 Task: Search one way flight ticket for 2 adults, 2 children, 2 infants in seat in first from Sarasota: Sarasota-bradenton International Airport to Evansville: Evansville Regional Airport on 5-3-2023. Choice of flights is Frontier. Number of bags: 7 checked bags. Price is upto 110000. Outbound departure time preference is 22:30.
Action: Mouse moved to (360, 324)
Screenshot: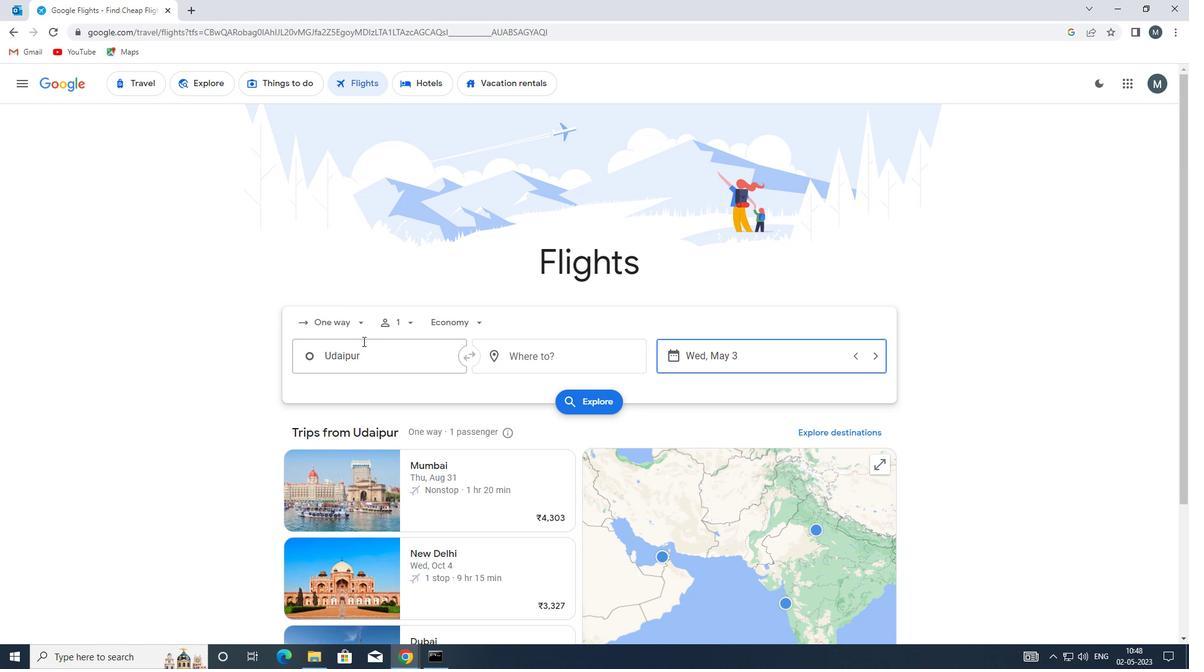 
Action: Mouse pressed left at (360, 324)
Screenshot: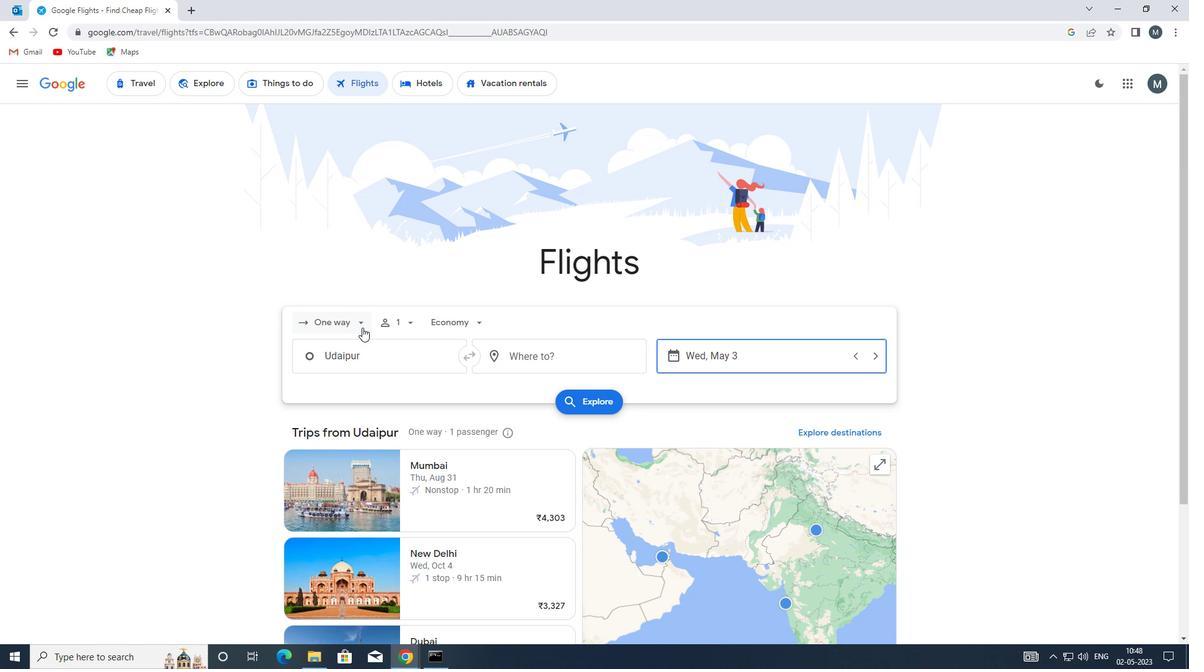 
Action: Mouse moved to (364, 377)
Screenshot: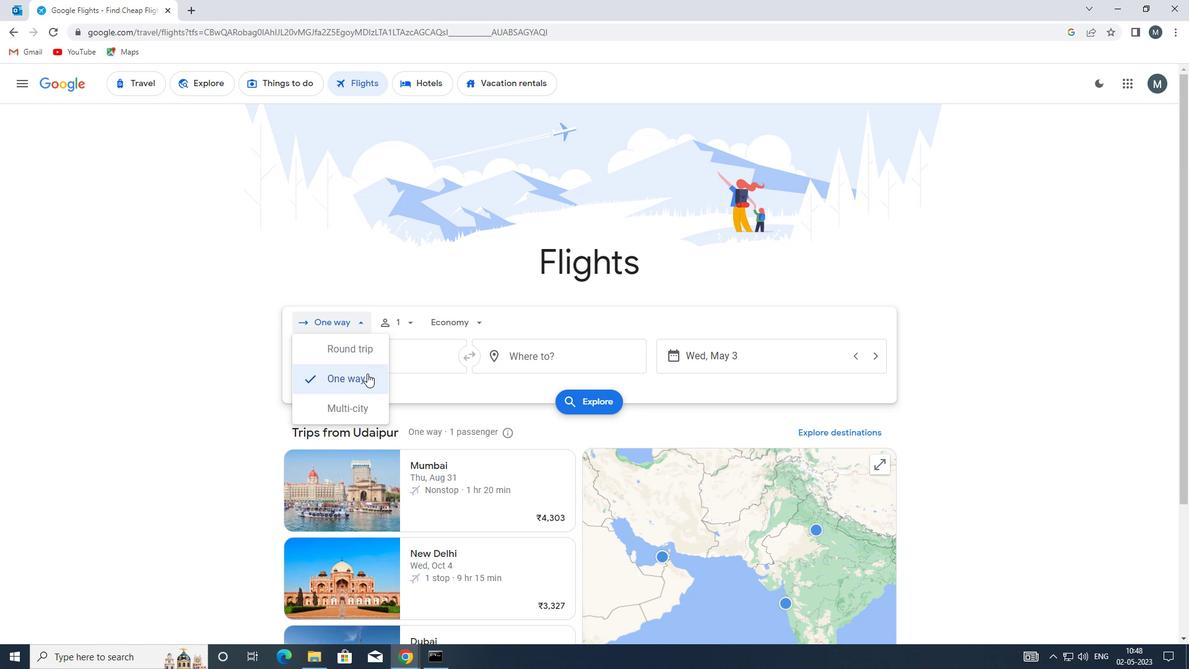 
Action: Mouse pressed left at (364, 377)
Screenshot: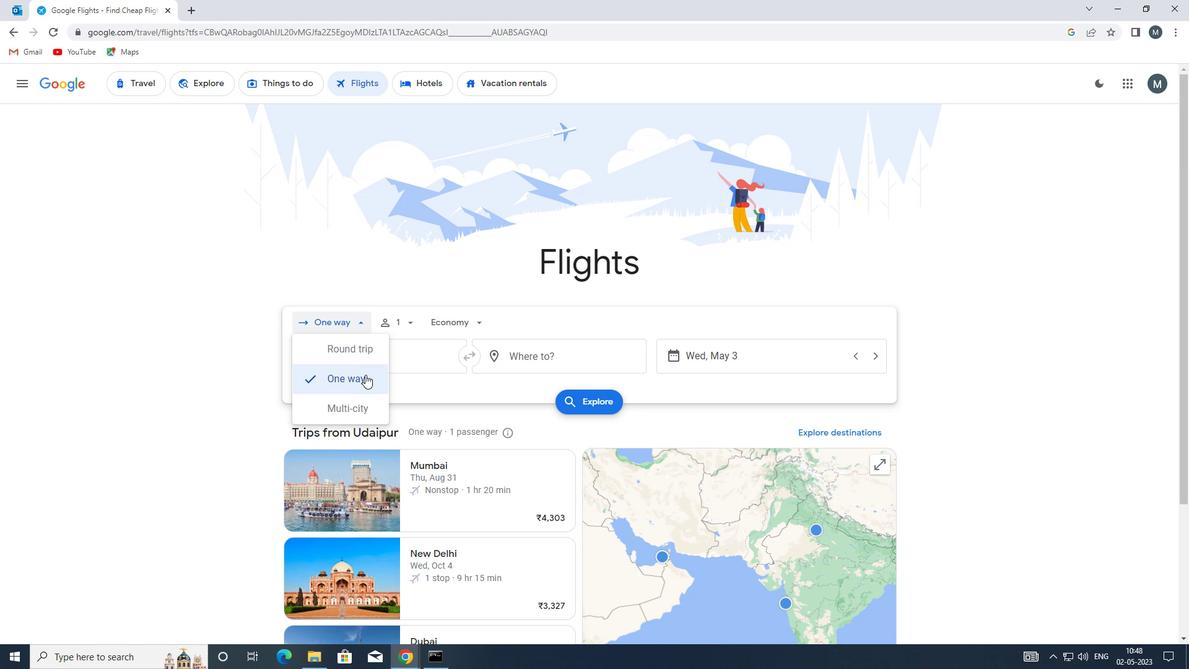 
Action: Mouse moved to (407, 325)
Screenshot: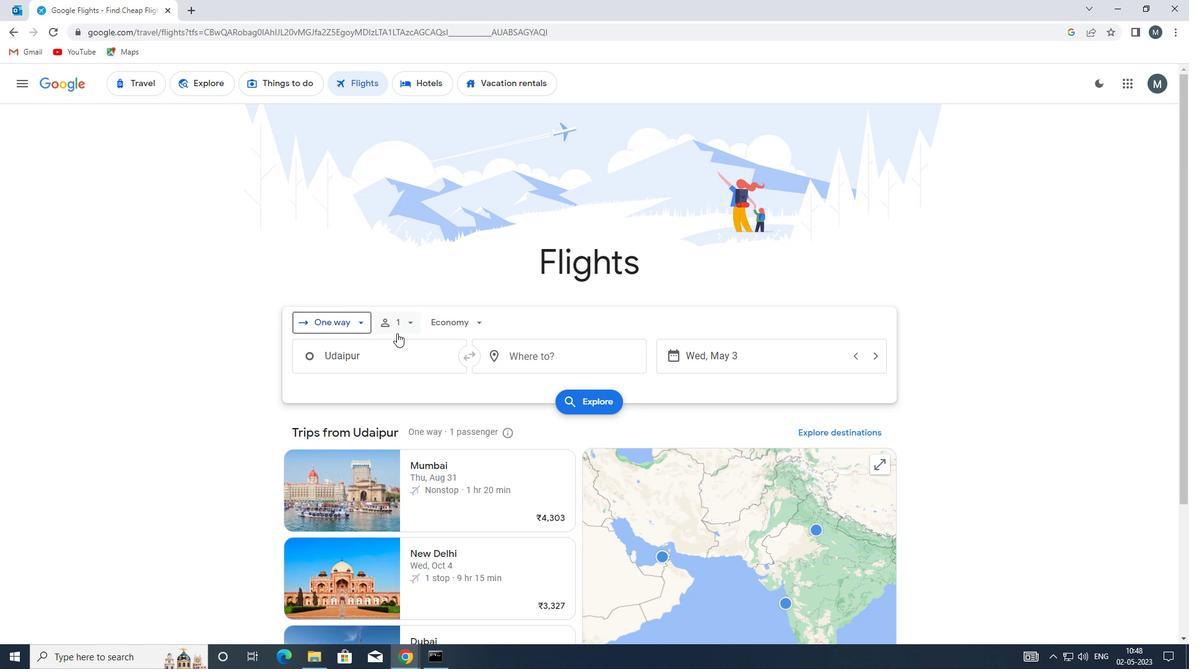 
Action: Mouse pressed left at (407, 325)
Screenshot: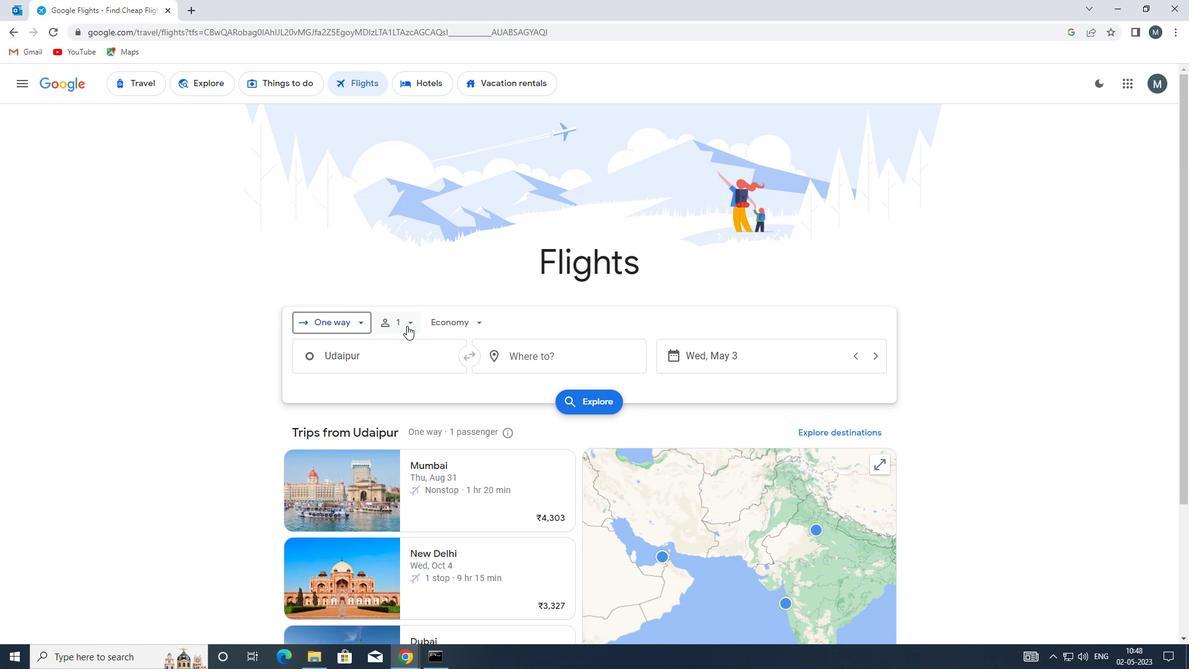 
Action: Mouse moved to (504, 352)
Screenshot: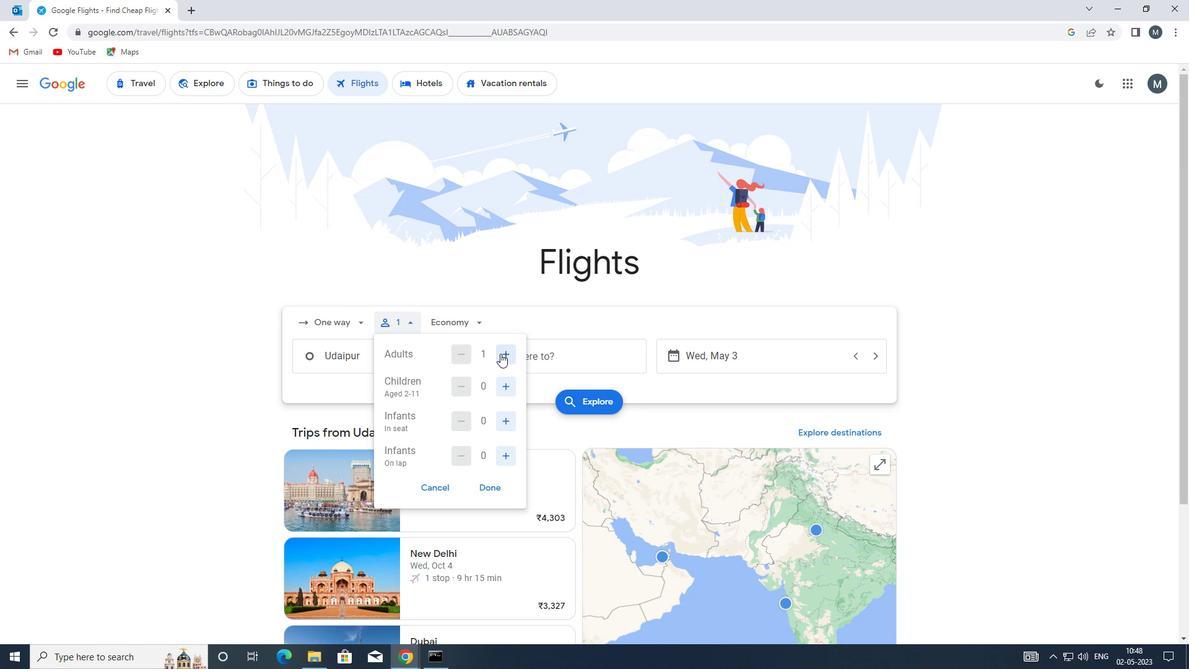 
Action: Mouse pressed left at (504, 352)
Screenshot: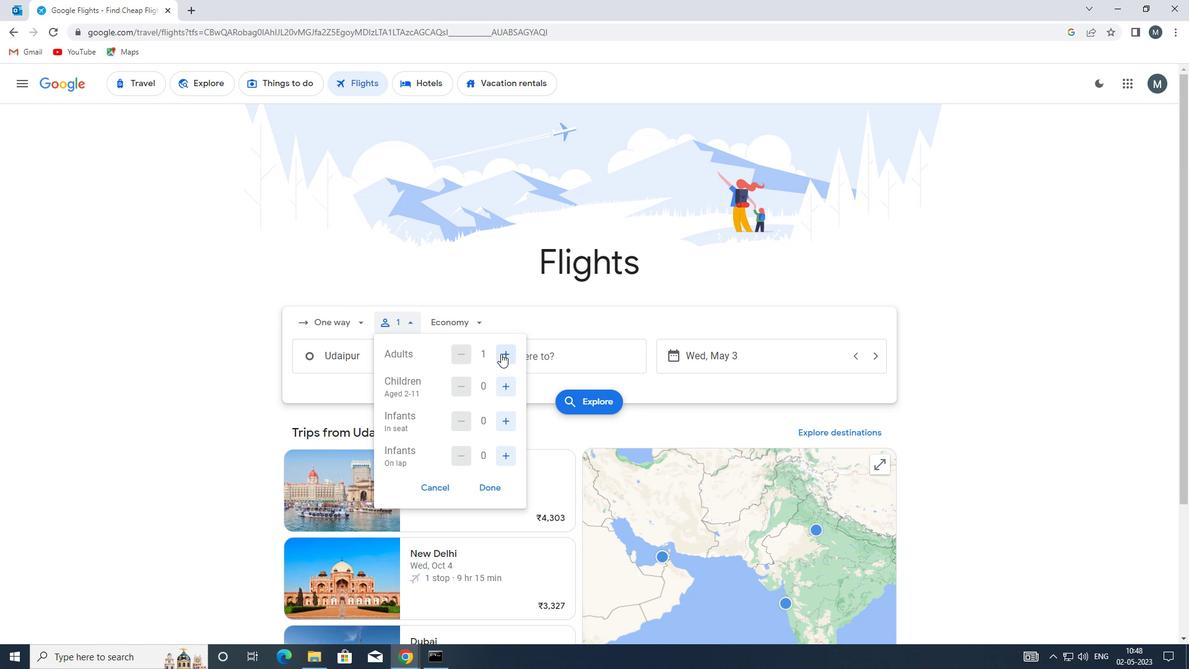 
Action: Mouse moved to (506, 385)
Screenshot: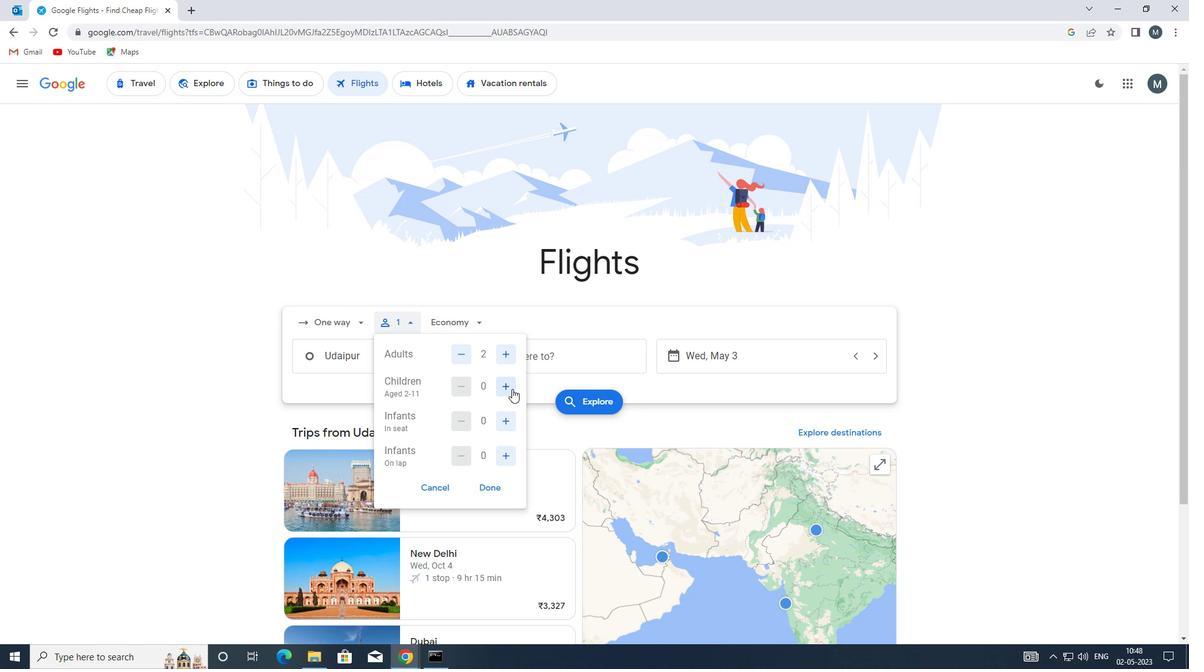 
Action: Mouse pressed left at (506, 385)
Screenshot: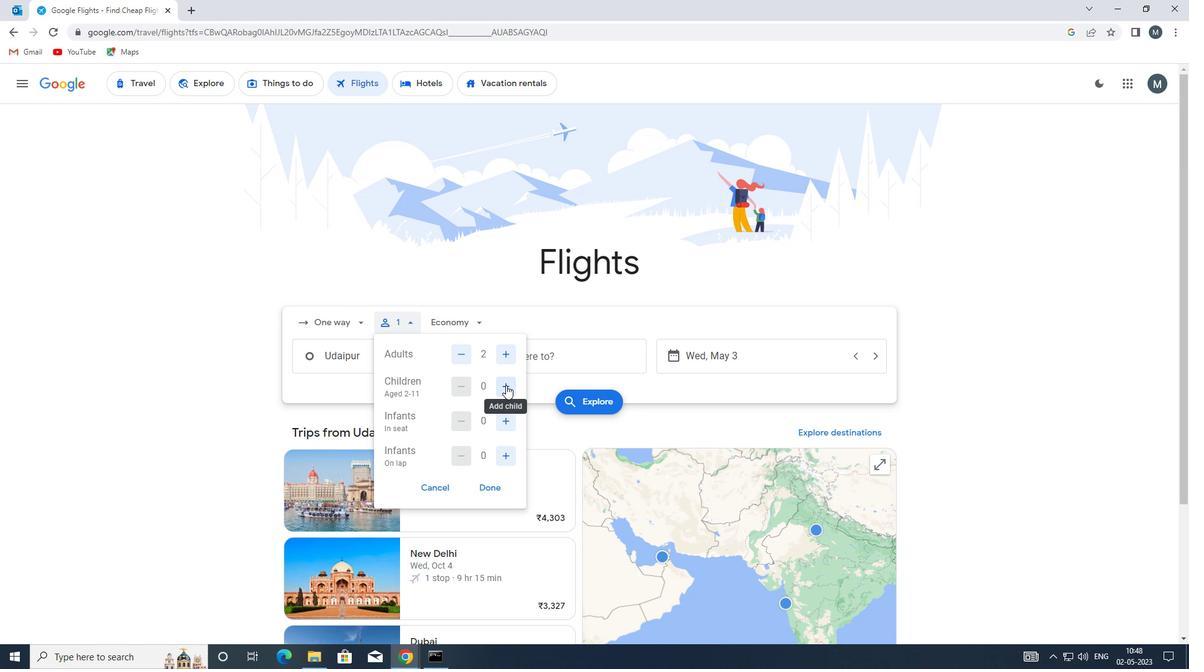 
Action: Mouse pressed left at (506, 385)
Screenshot: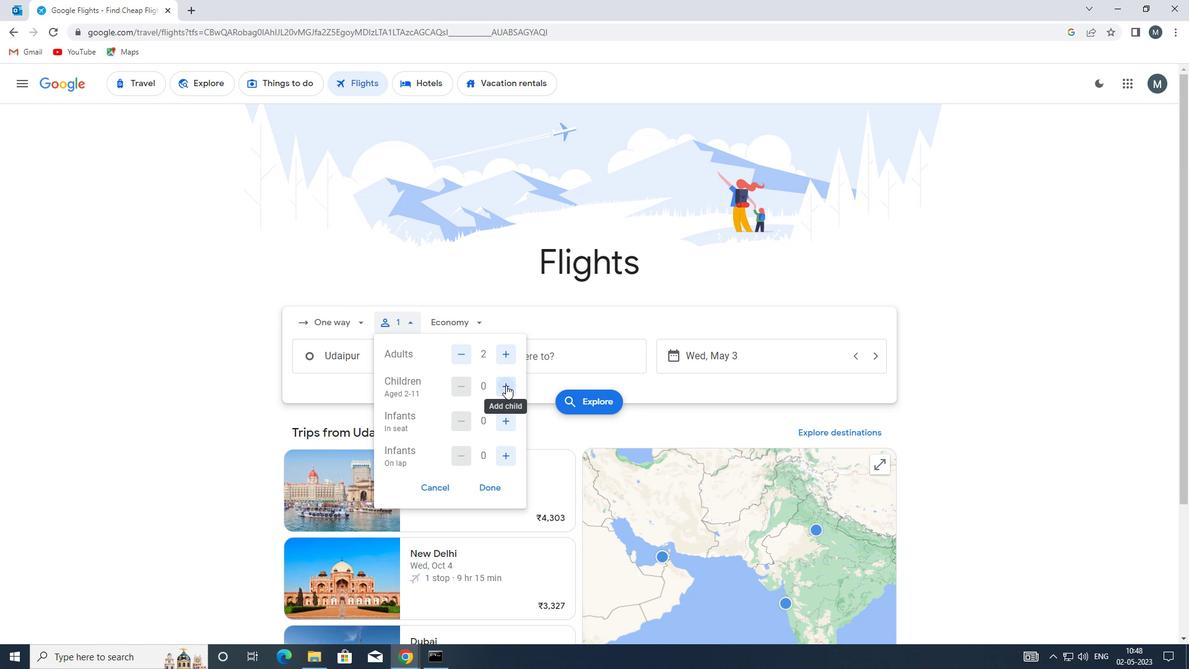 
Action: Mouse moved to (503, 418)
Screenshot: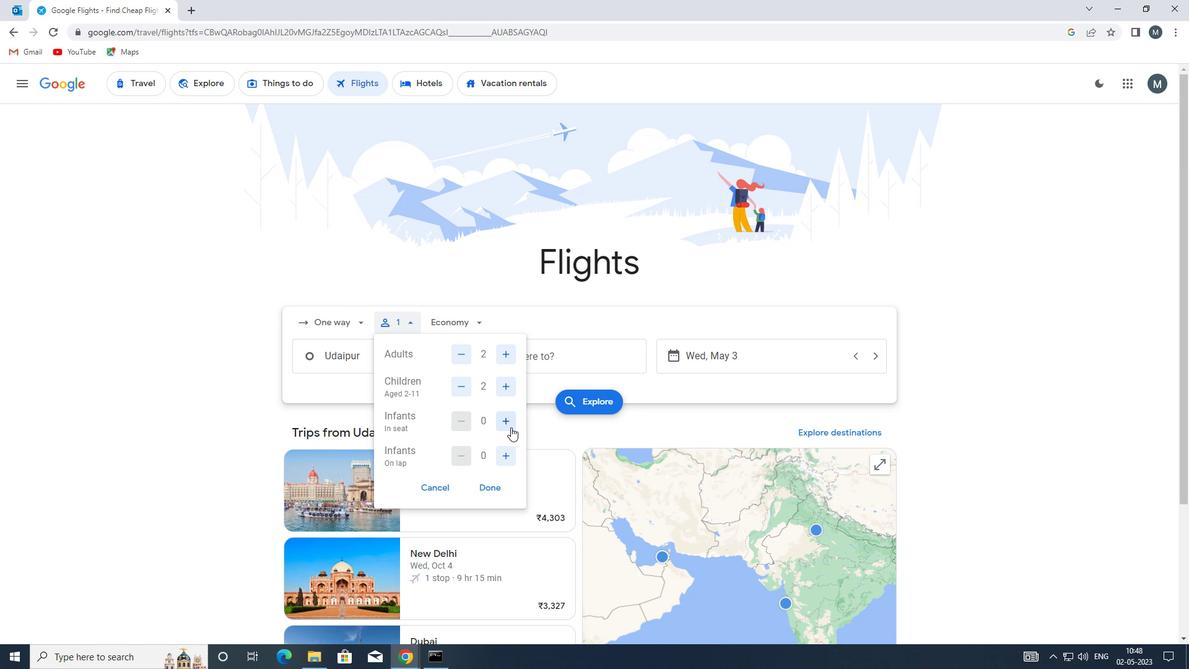 
Action: Mouse pressed left at (503, 418)
Screenshot: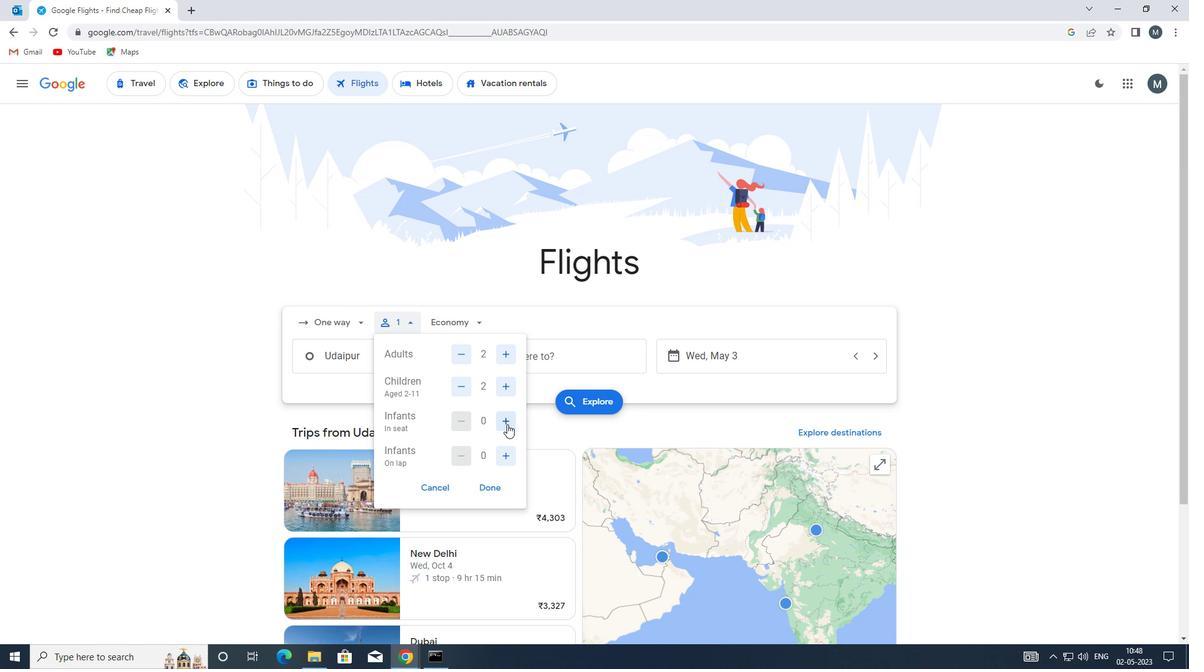 
Action: Mouse pressed left at (503, 418)
Screenshot: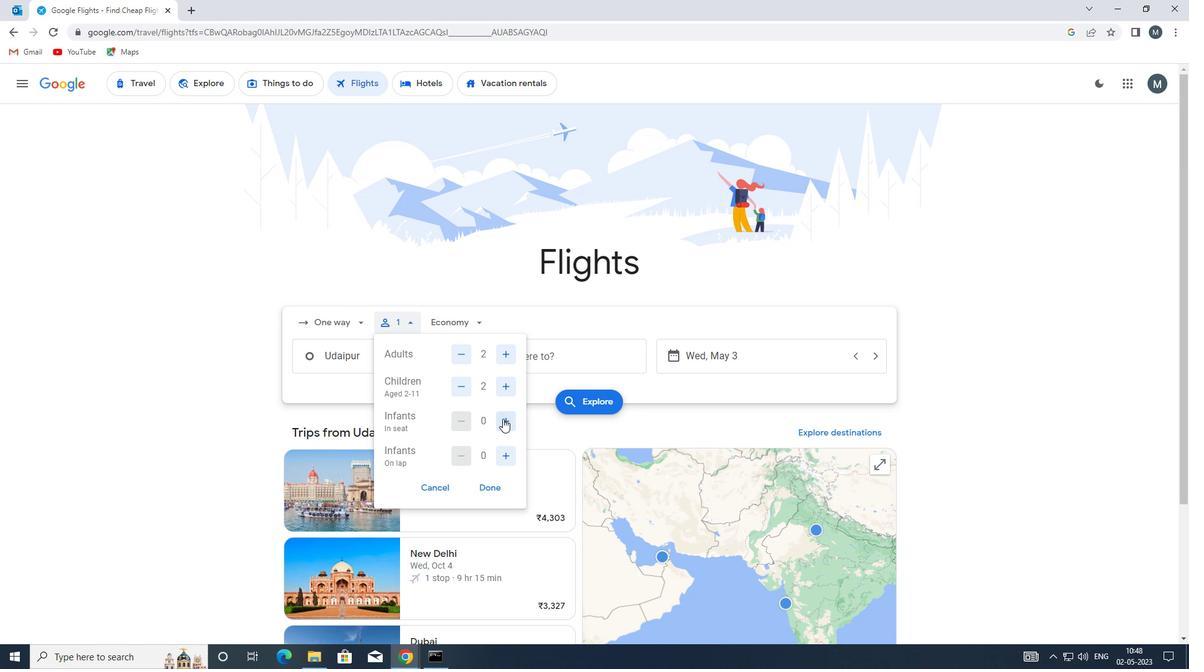 
Action: Mouse moved to (501, 490)
Screenshot: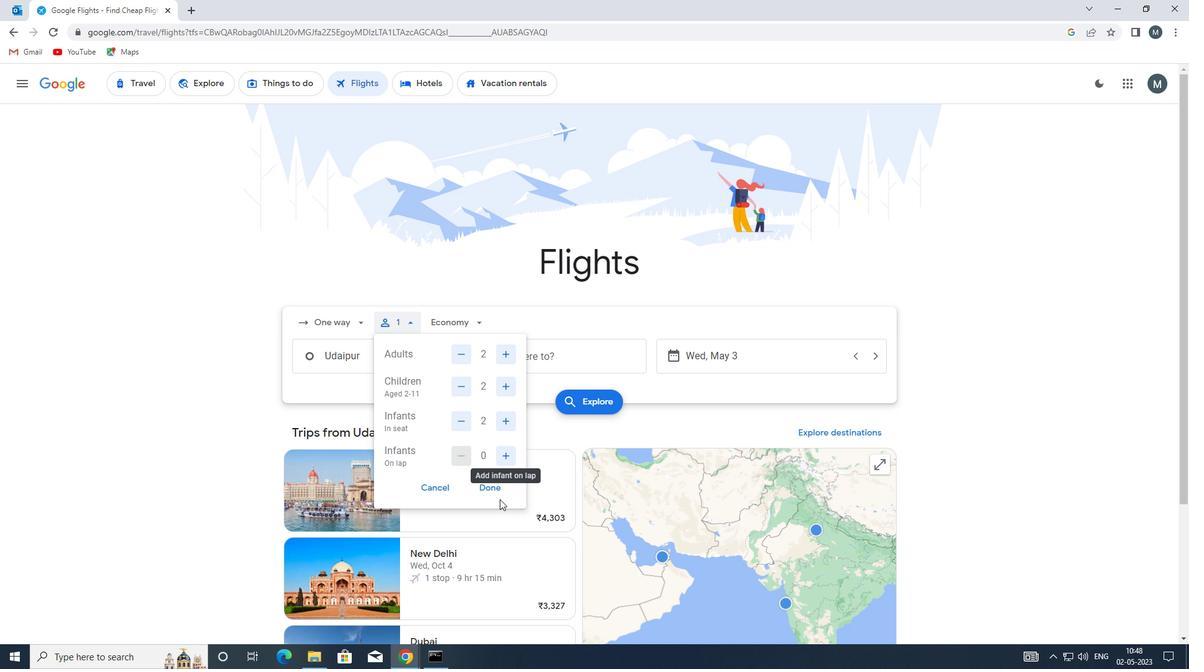 
Action: Mouse pressed left at (501, 490)
Screenshot: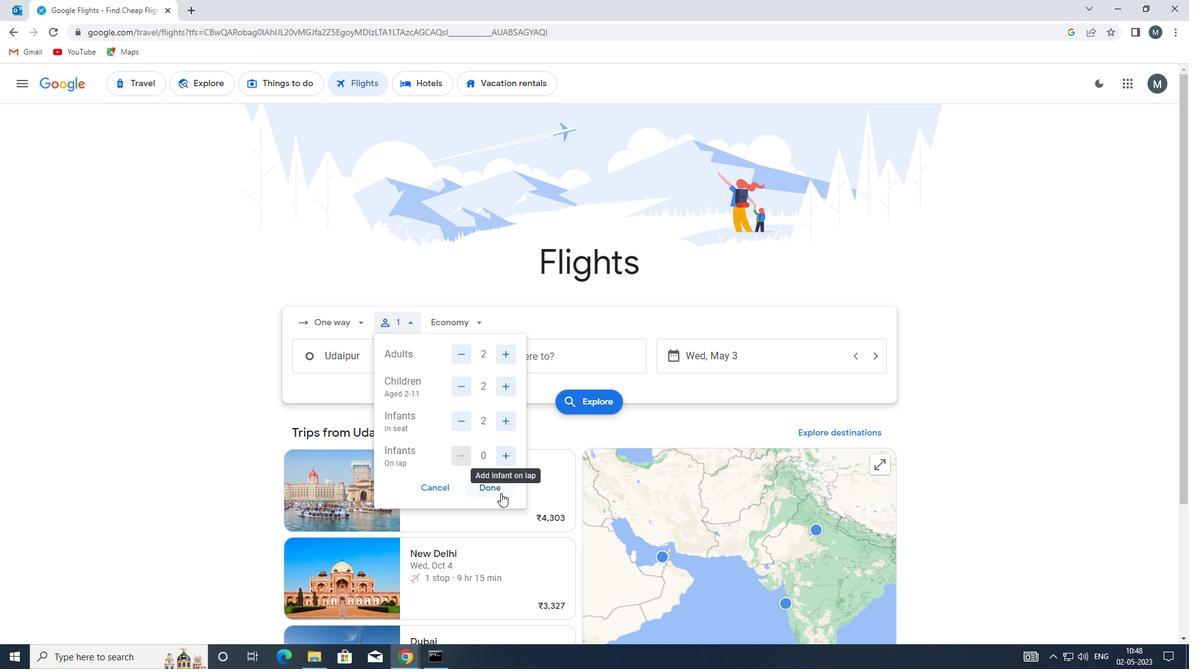 
Action: Mouse moved to (472, 322)
Screenshot: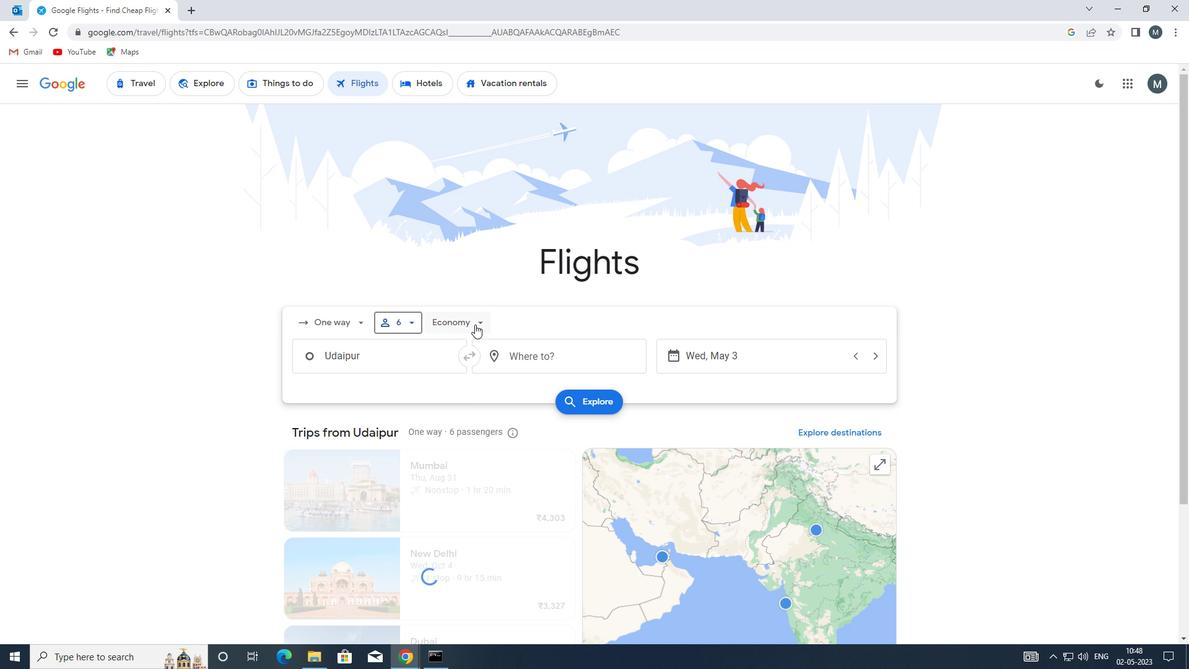 
Action: Mouse pressed left at (472, 322)
Screenshot: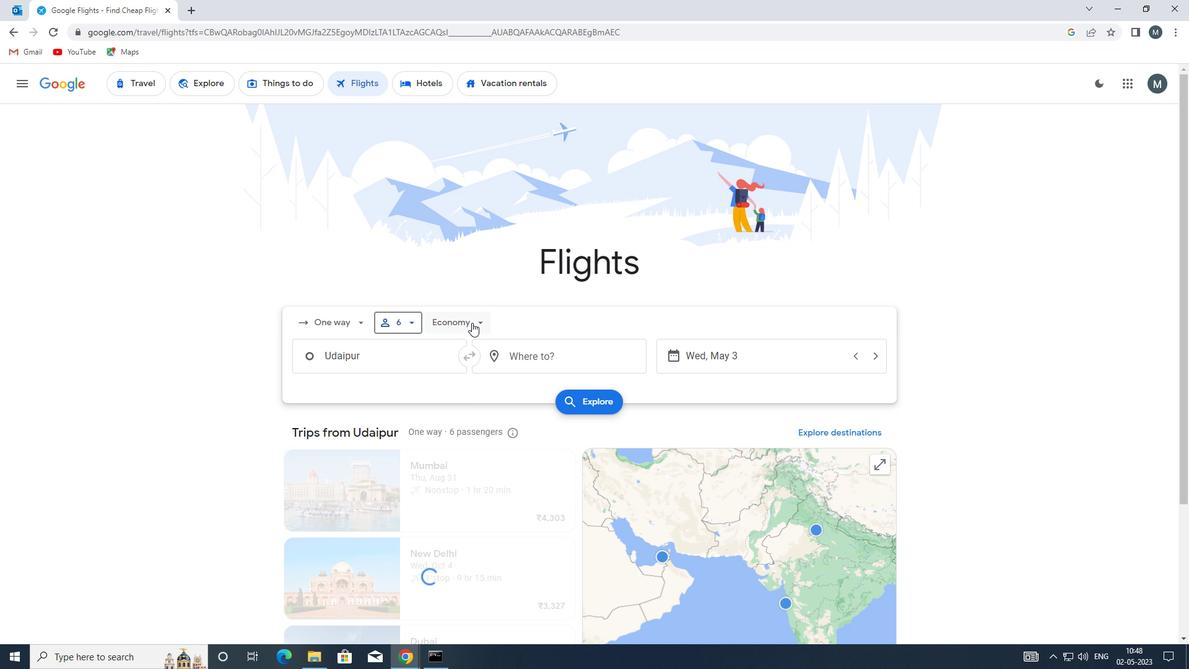 
Action: Mouse moved to (482, 434)
Screenshot: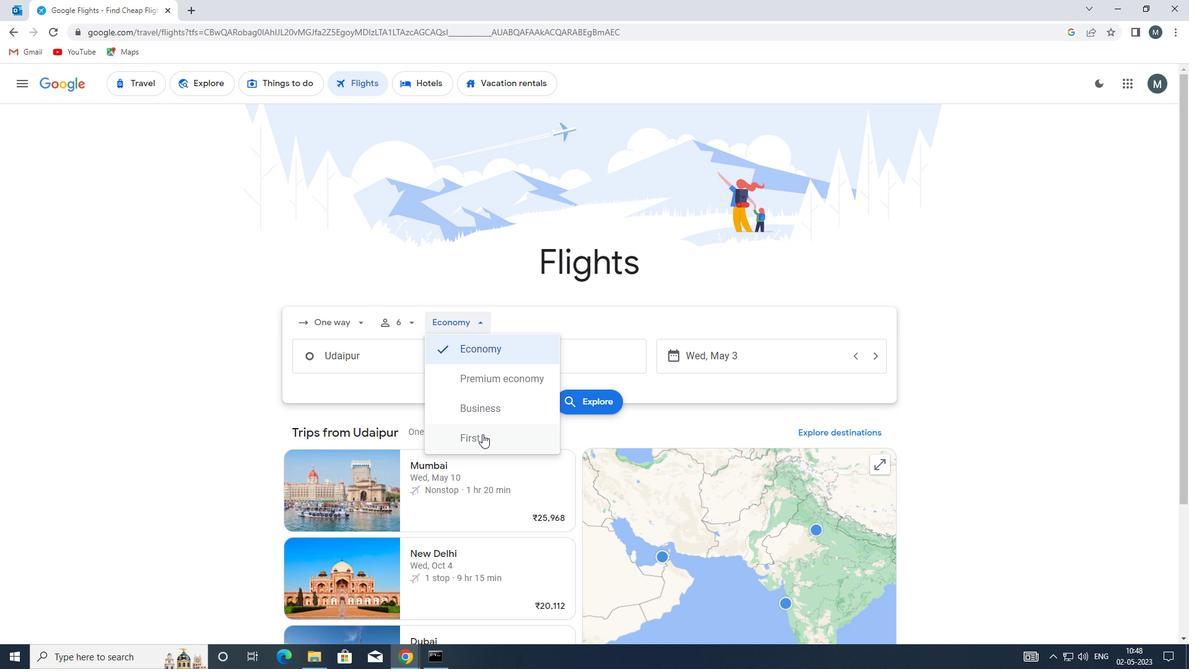 
Action: Mouse pressed left at (482, 434)
Screenshot: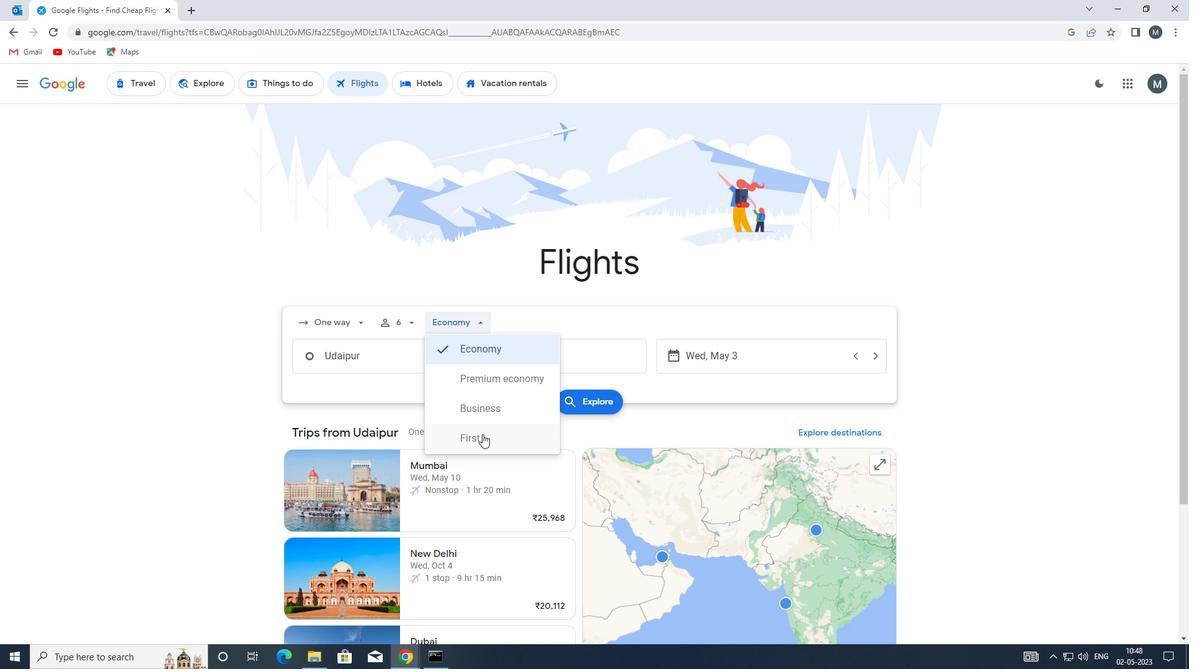 
Action: Mouse moved to (390, 362)
Screenshot: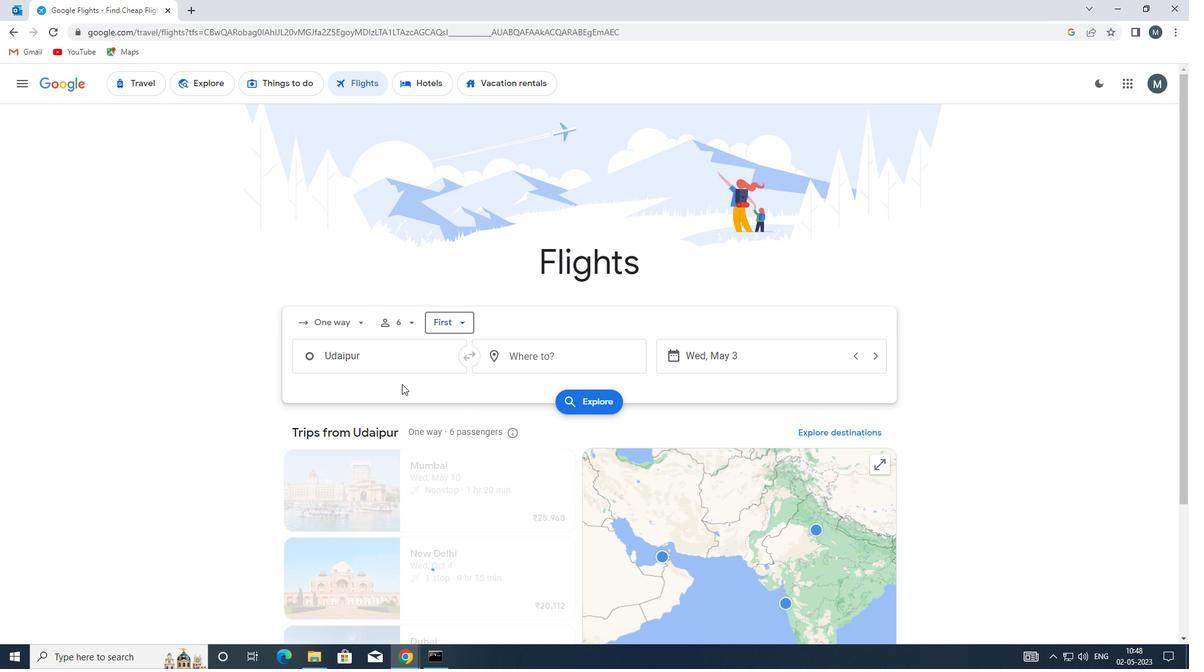 
Action: Mouse pressed left at (390, 362)
Screenshot: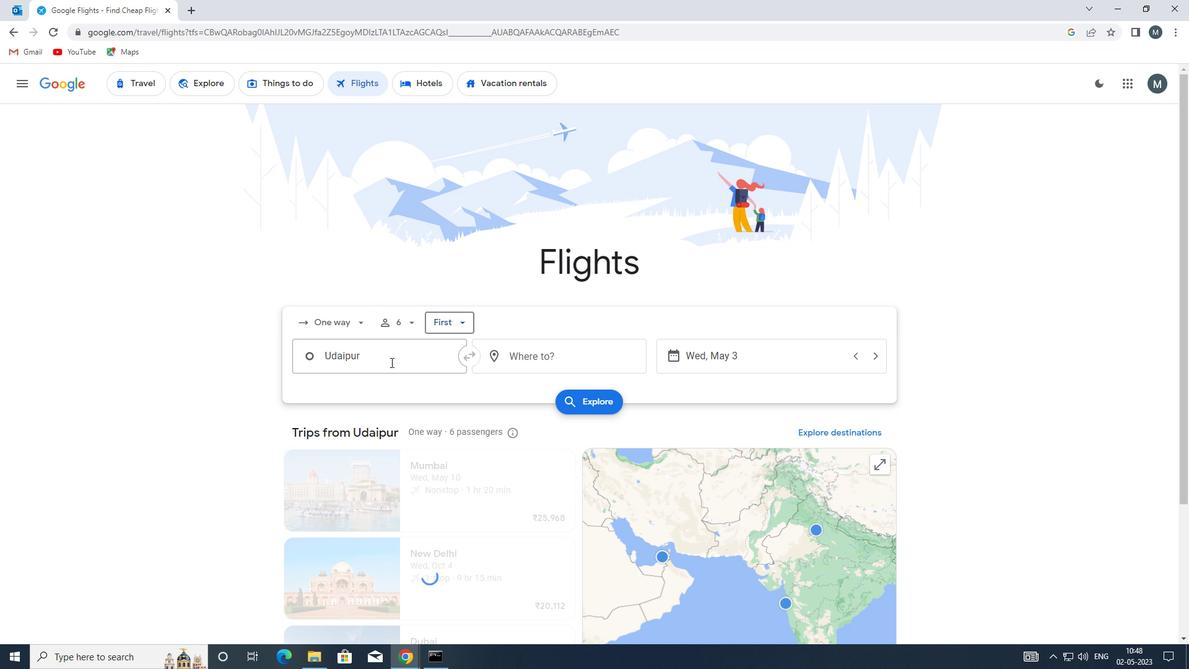
Action: Key pressed srq
Screenshot: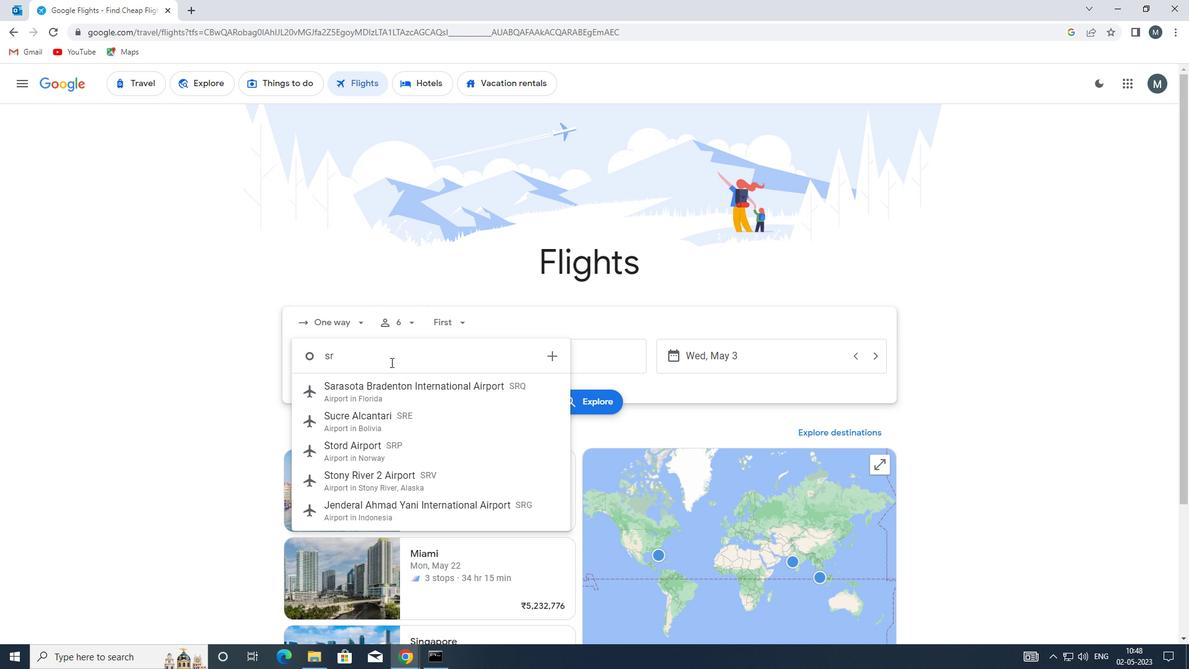 
Action: Mouse moved to (395, 389)
Screenshot: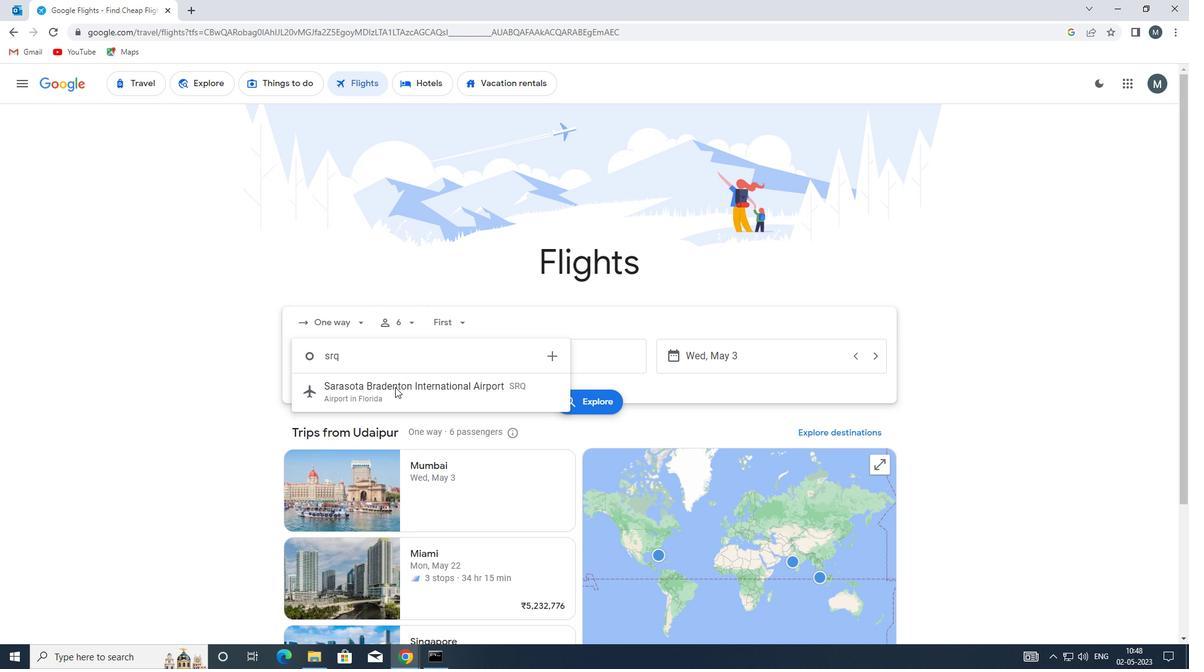 
Action: Mouse pressed left at (395, 389)
Screenshot: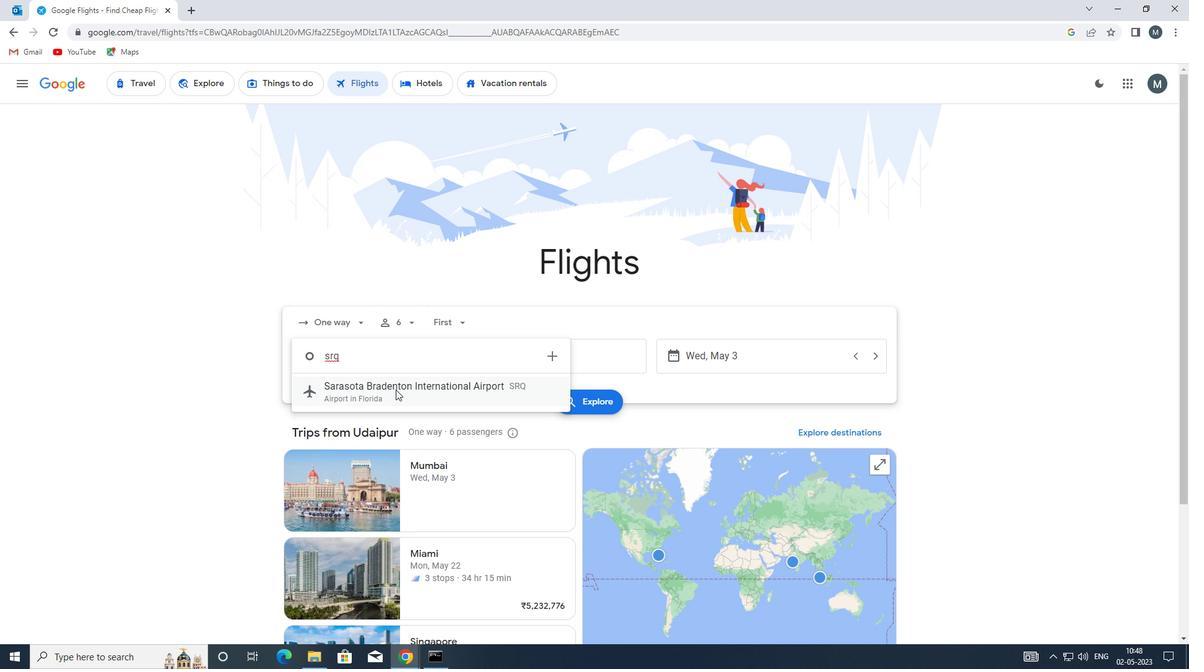 
Action: Mouse moved to (528, 361)
Screenshot: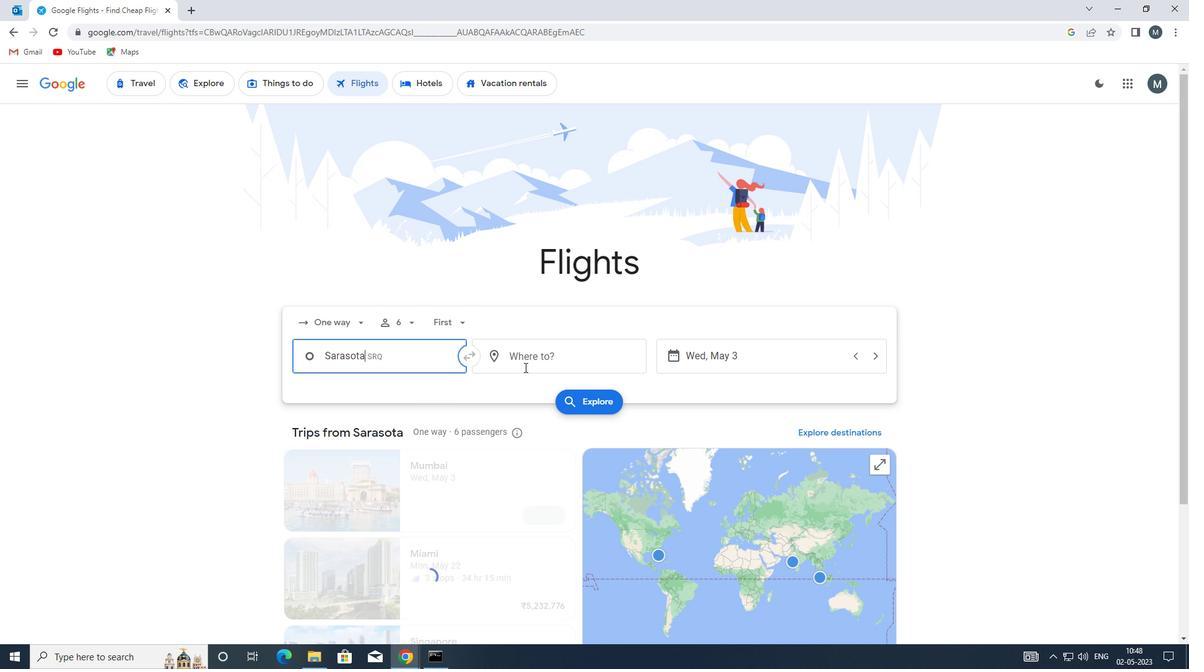 
Action: Mouse pressed left at (528, 361)
Screenshot: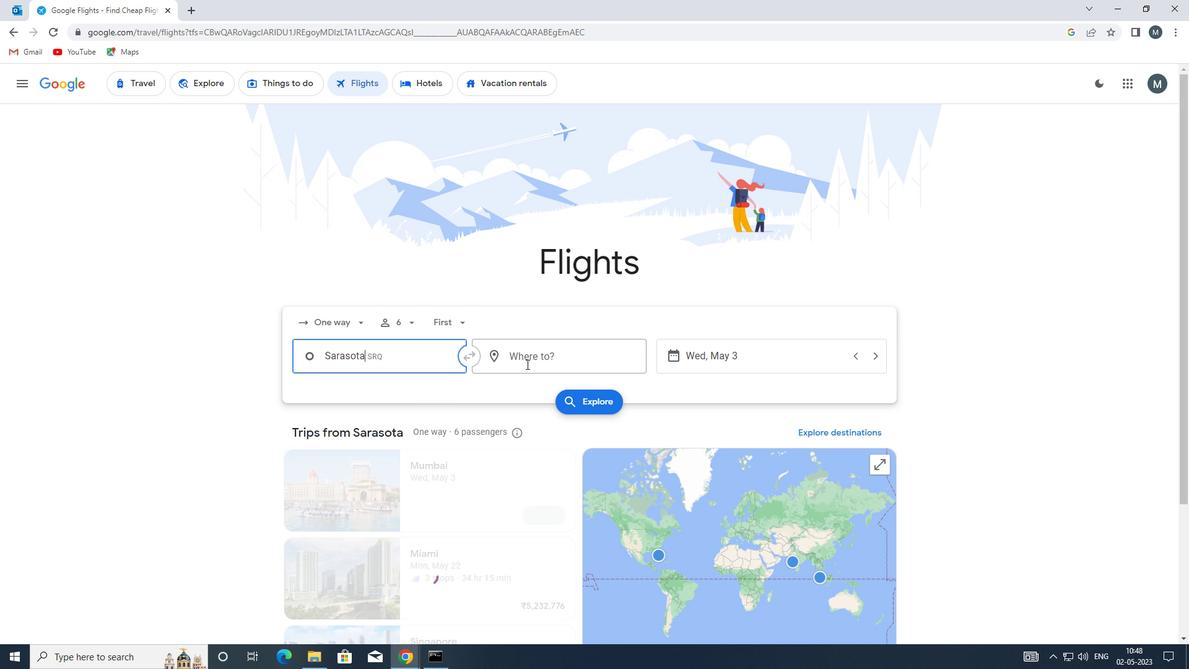 
Action: Mouse moved to (522, 369)
Screenshot: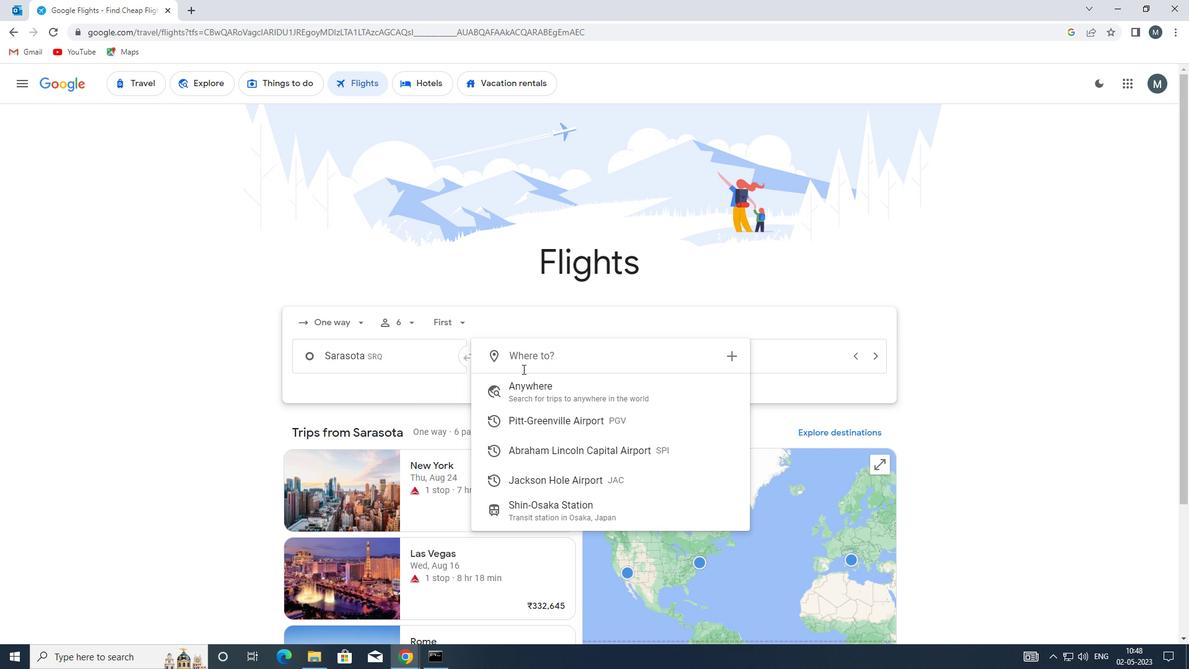 
Action: Key pressed evv
Screenshot: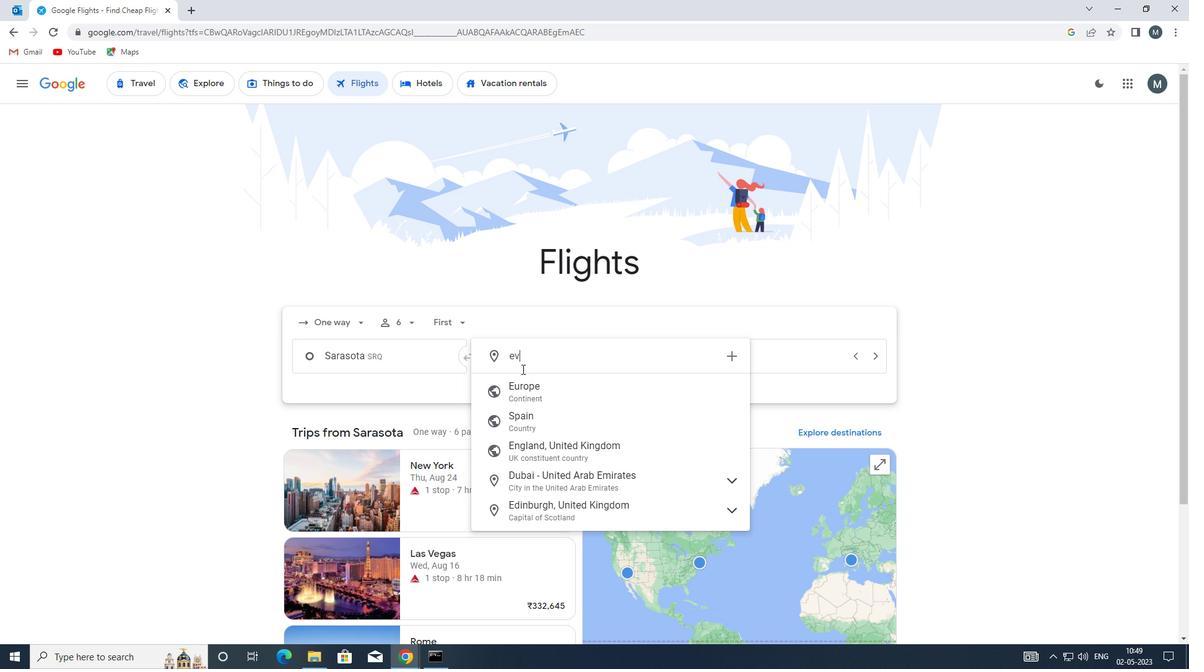 
Action: Mouse moved to (550, 392)
Screenshot: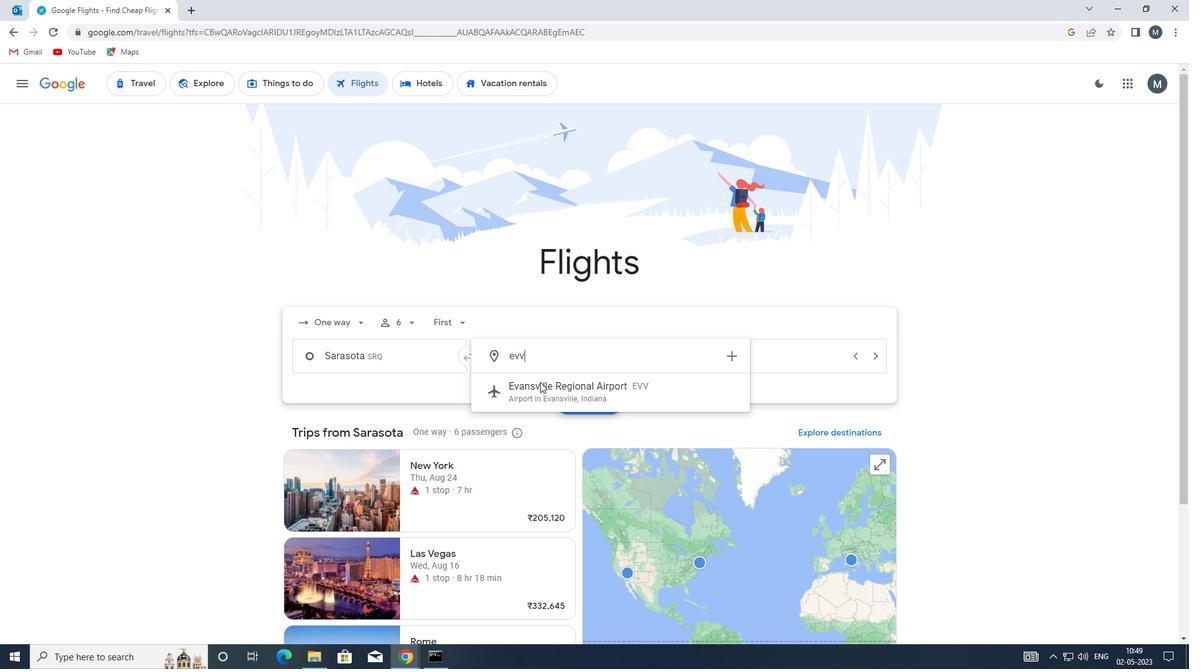 
Action: Mouse pressed left at (550, 392)
Screenshot: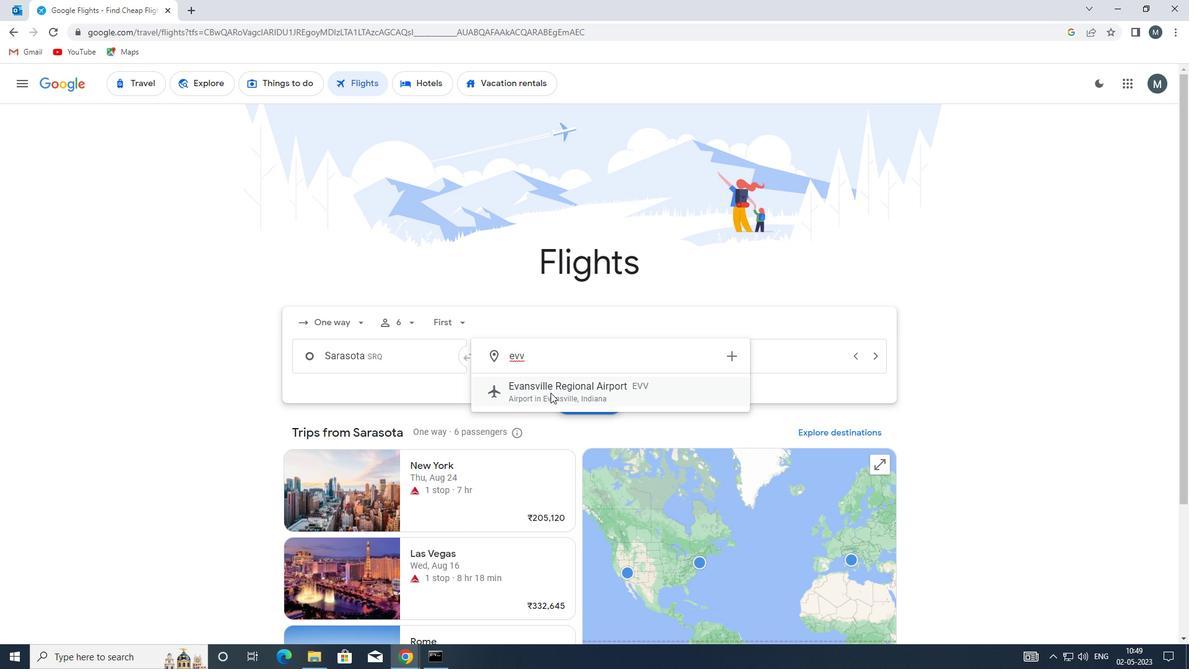 
Action: Mouse moved to (724, 360)
Screenshot: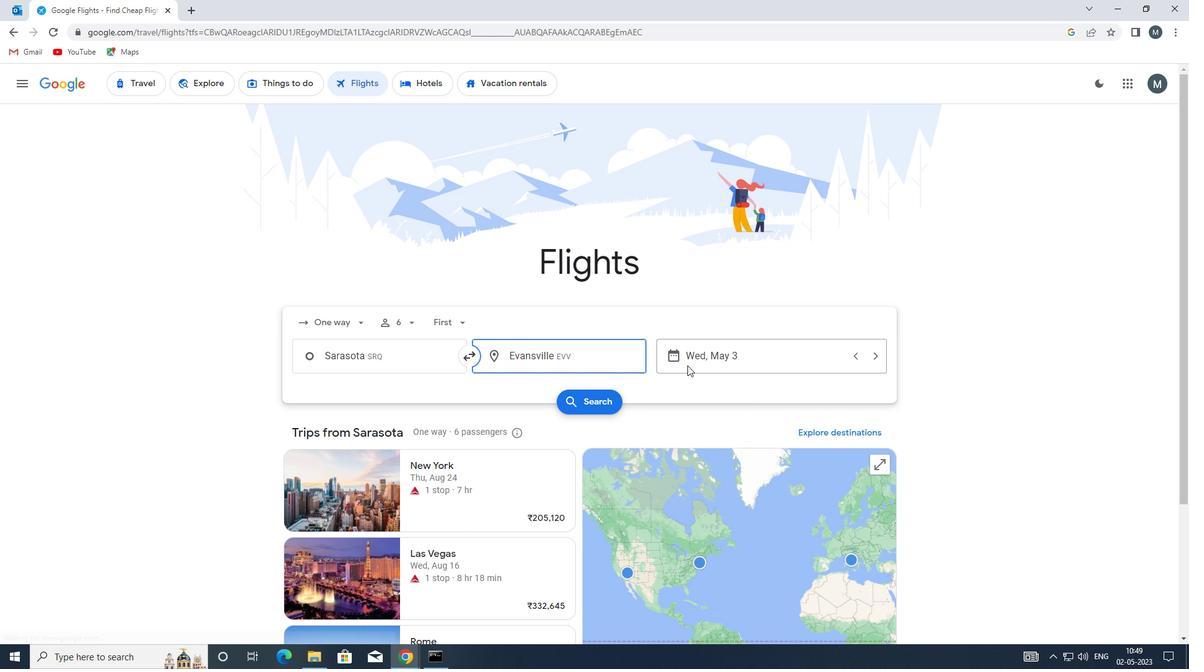 
Action: Mouse pressed left at (724, 360)
Screenshot: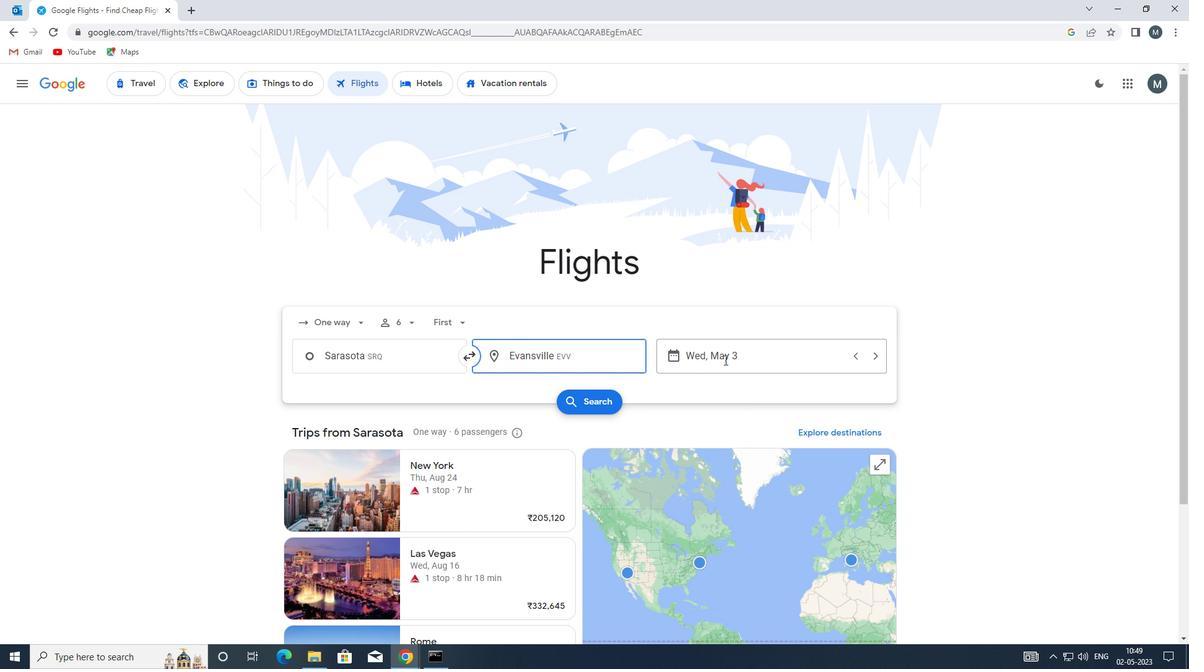 
Action: Mouse moved to (532, 423)
Screenshot: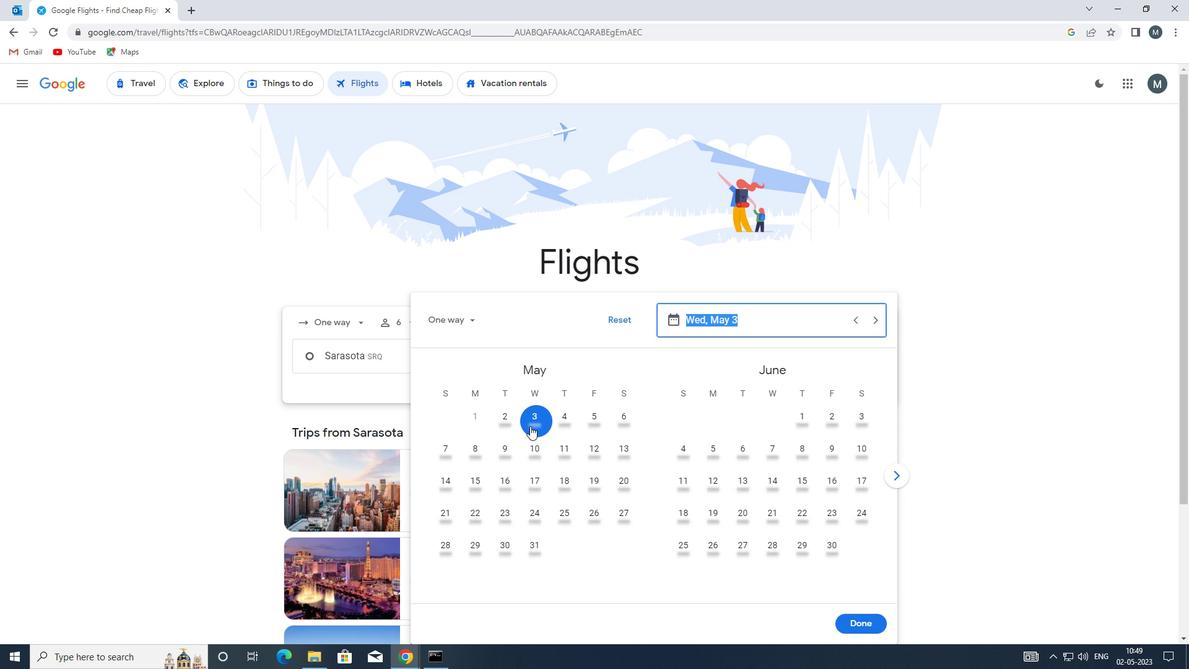 
Action: Mouse pressed left at (532, 423)
Screenshot: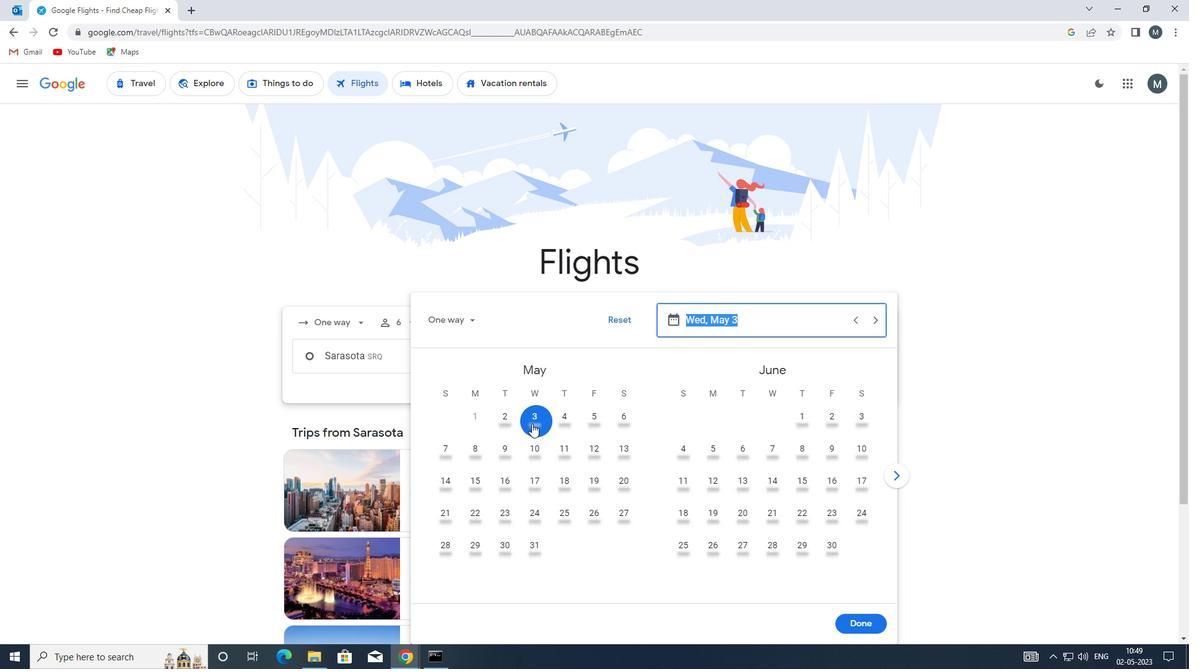 
Action: Mouse moved to (863, 625)
Screenshot: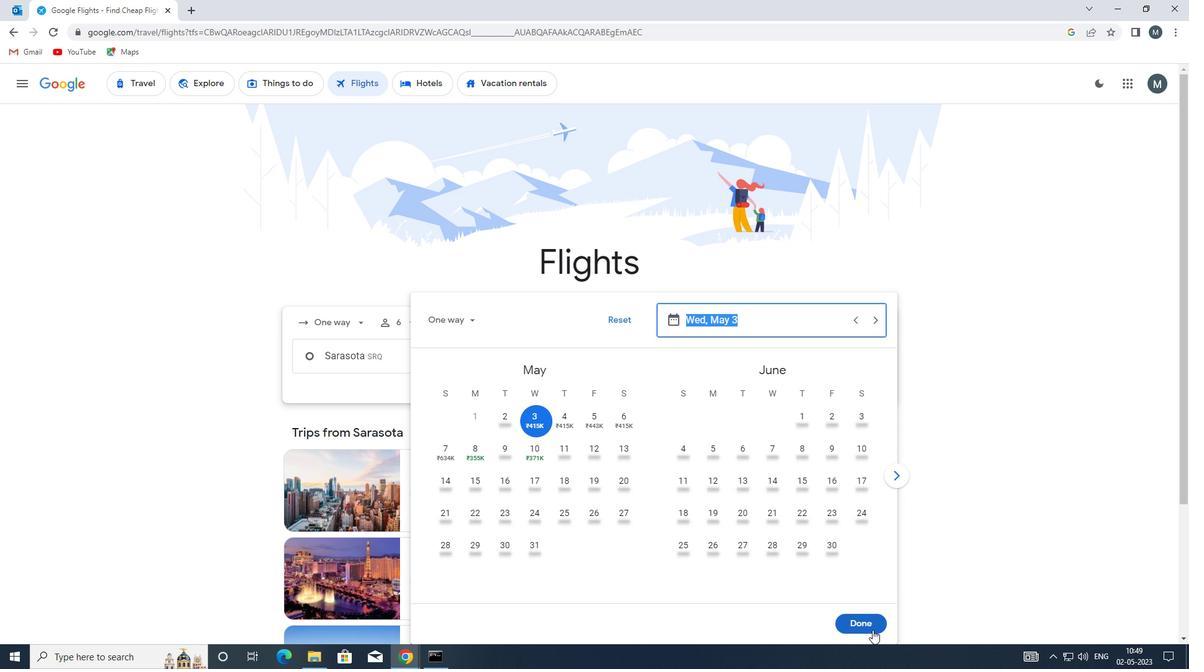 
Action: Mouse pressed left at (863, 625)
Screenshot: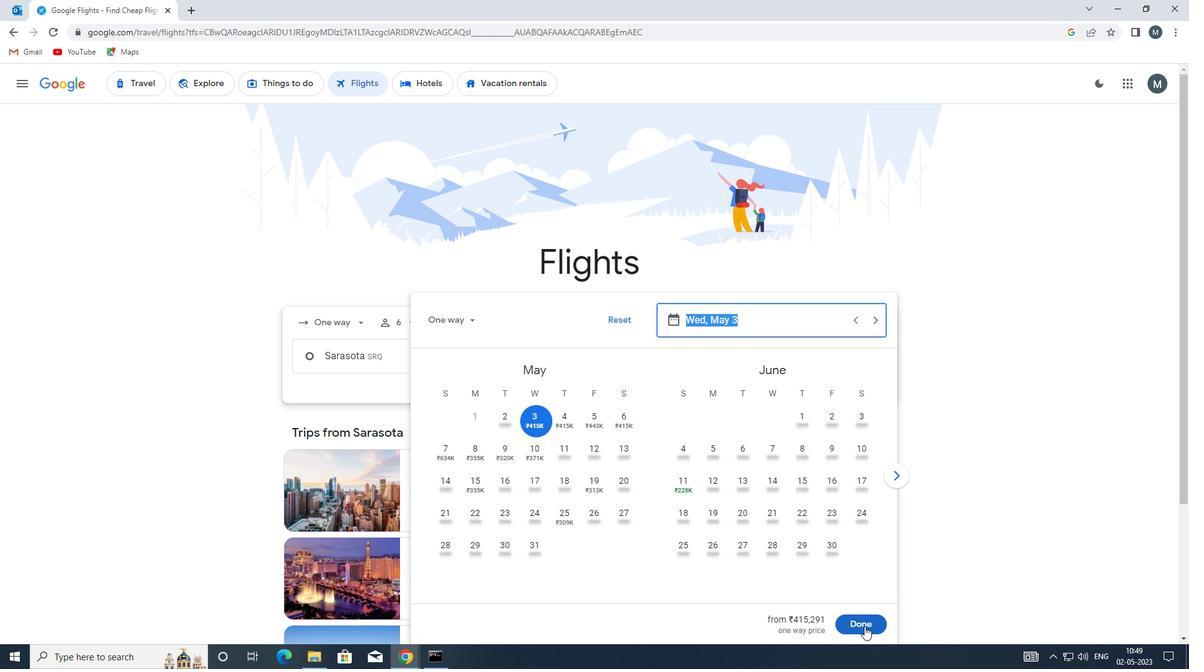 
Action: Mouse moved to (269, 404)
Screenshot: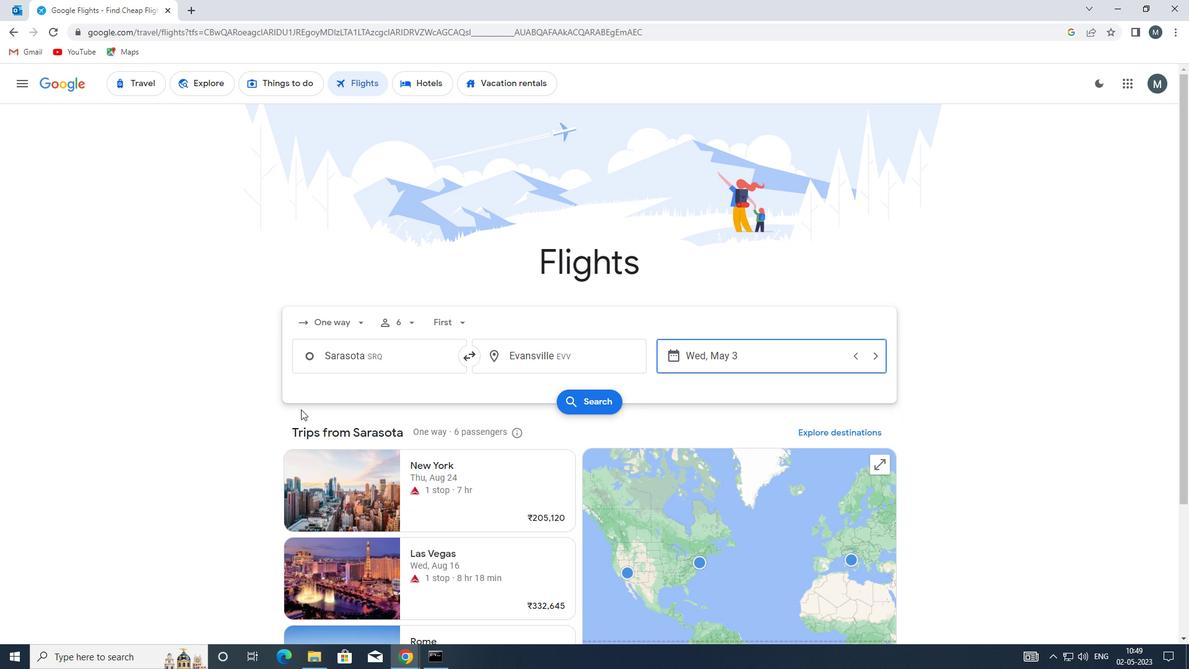 
Action: Mouse scrolled (269, 403) with delta (0, 0)
Screenshot: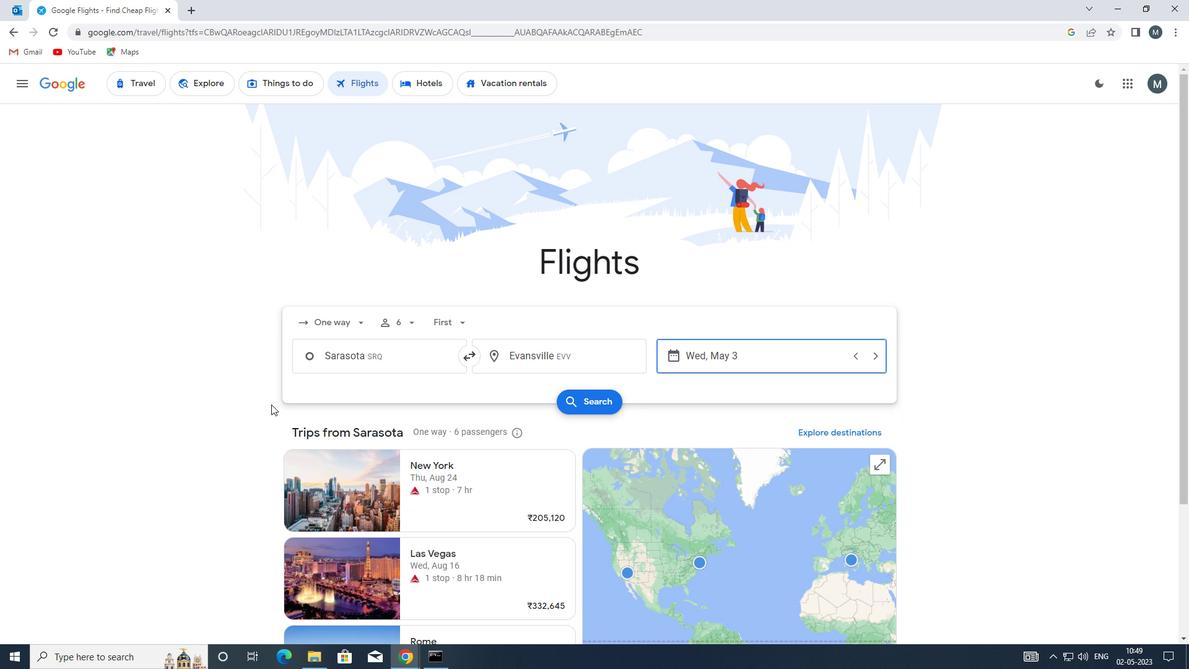
Action: Mouse moved to (591, 337)
Screenshot: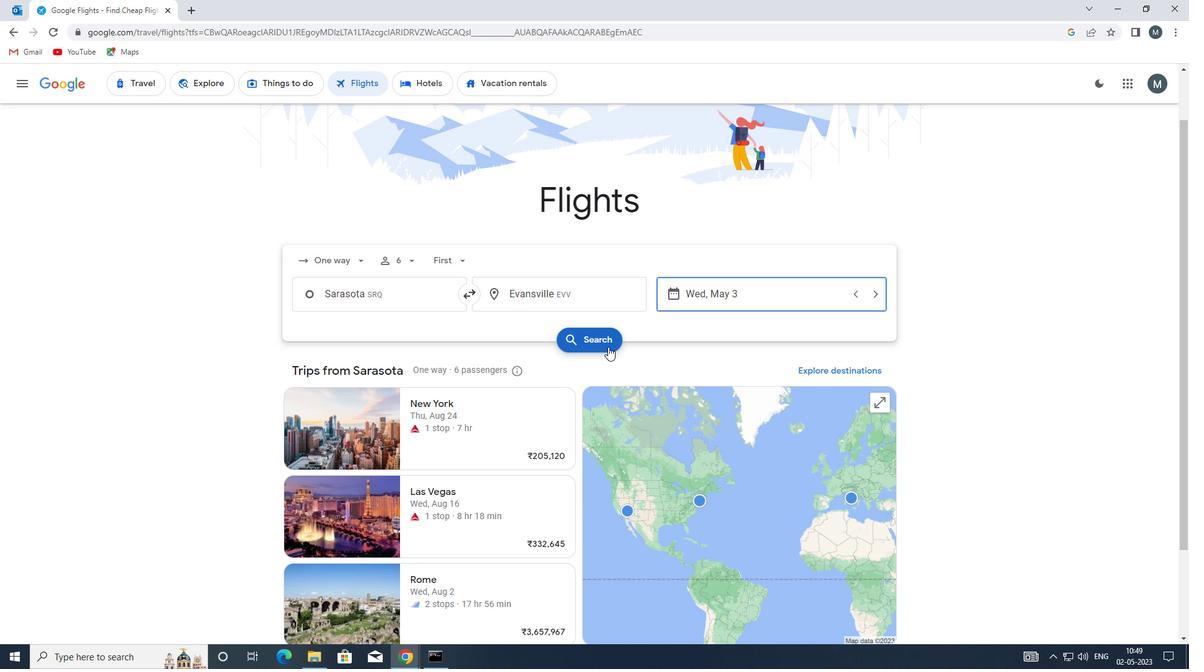 
Action: Mouse pressed left at (591, 337)
Screenshot: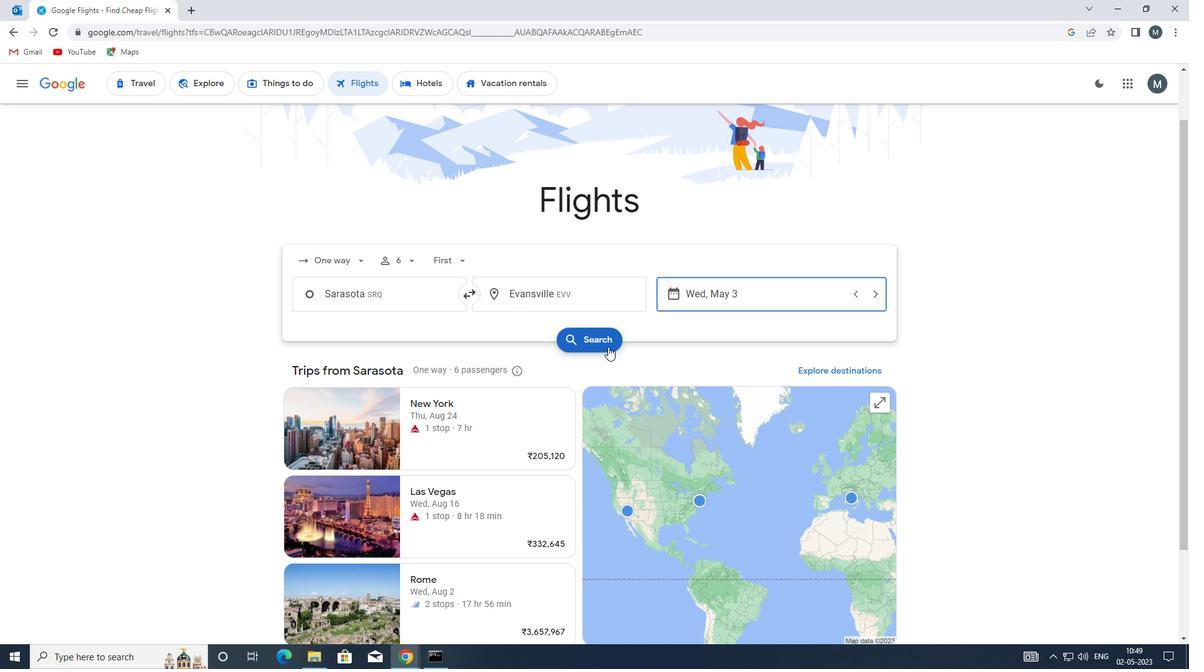 
Action: Mouse moved to (312, 193)
Screenshot: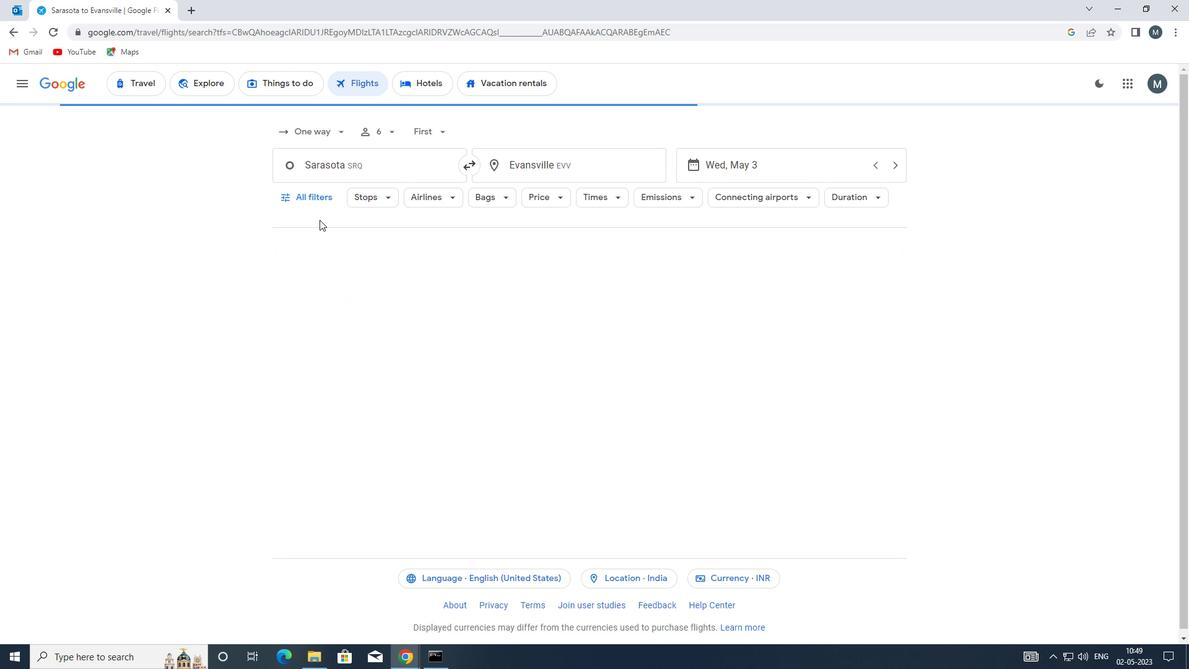 
Action: Mouse pressed left at (312, 193)
Screenshot: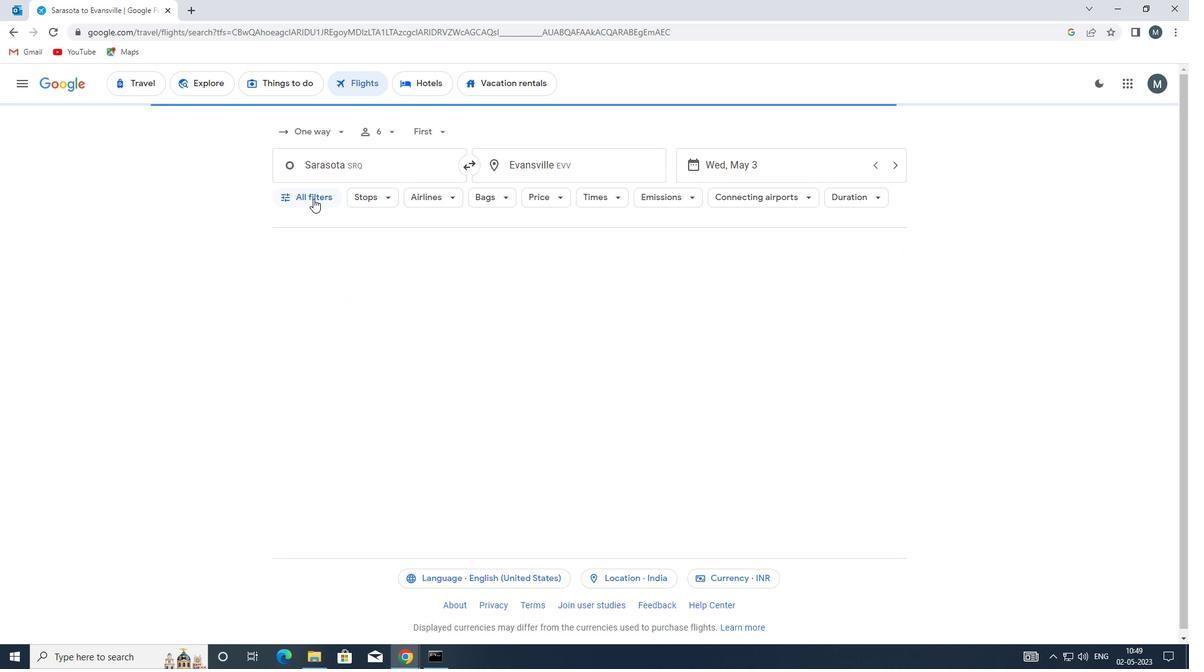 
Action: Mouse moved to (386, 304)
Screenshot: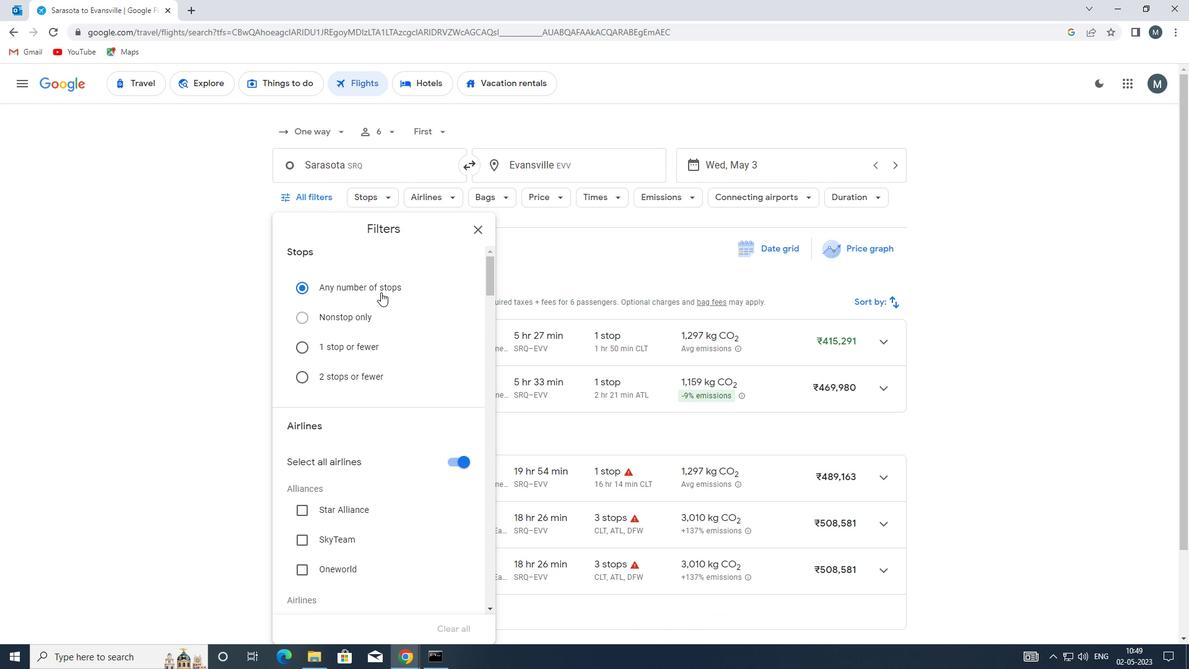 
Action: Mouse scrolled (386, 304) with delta (0, 0)
Screenshot: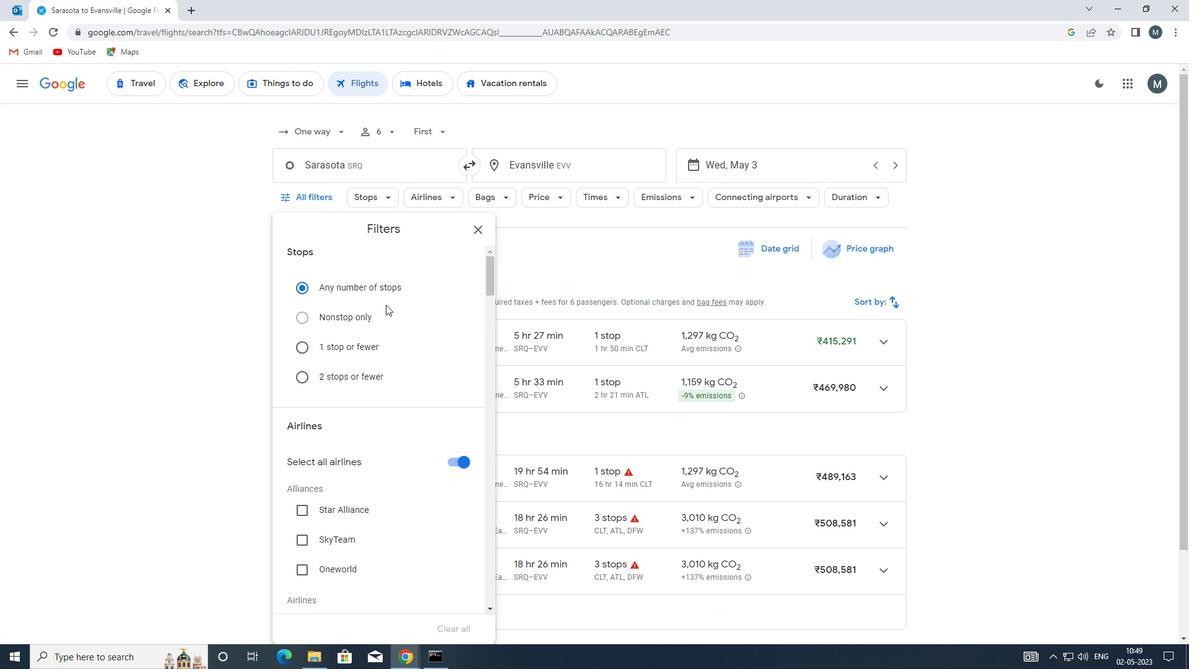 
Action: Mouse scrolled (386, 304) with delta (0, 0)
Screenshot: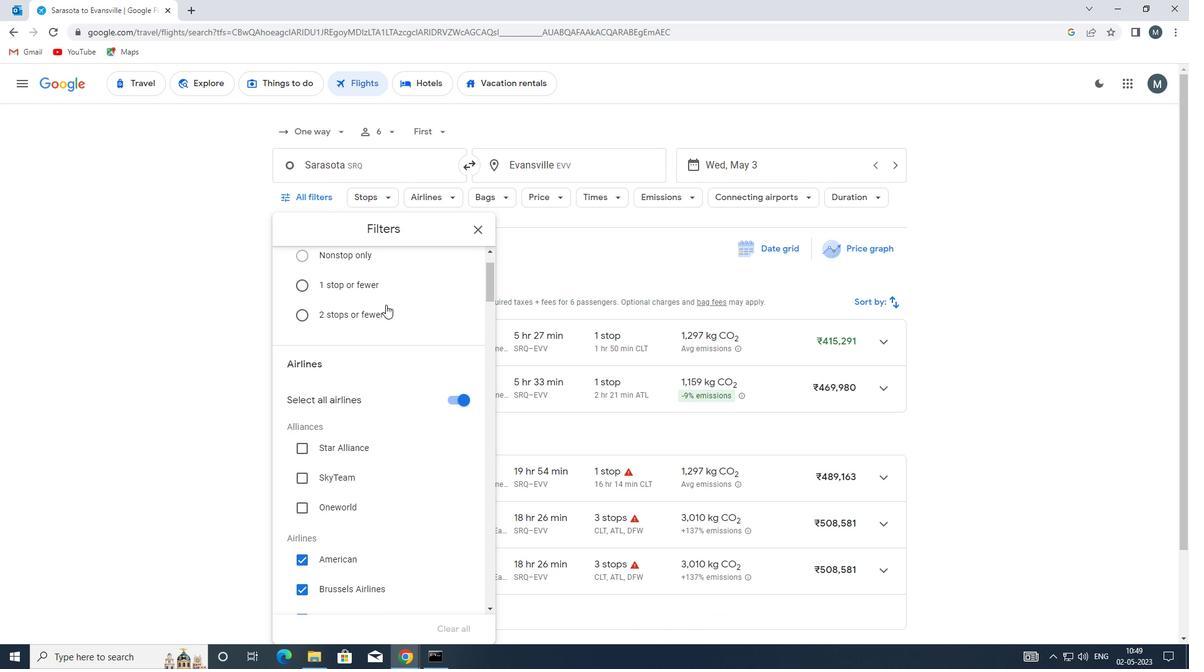 
Action: Mouse moved to (449, 335)
Screenshot: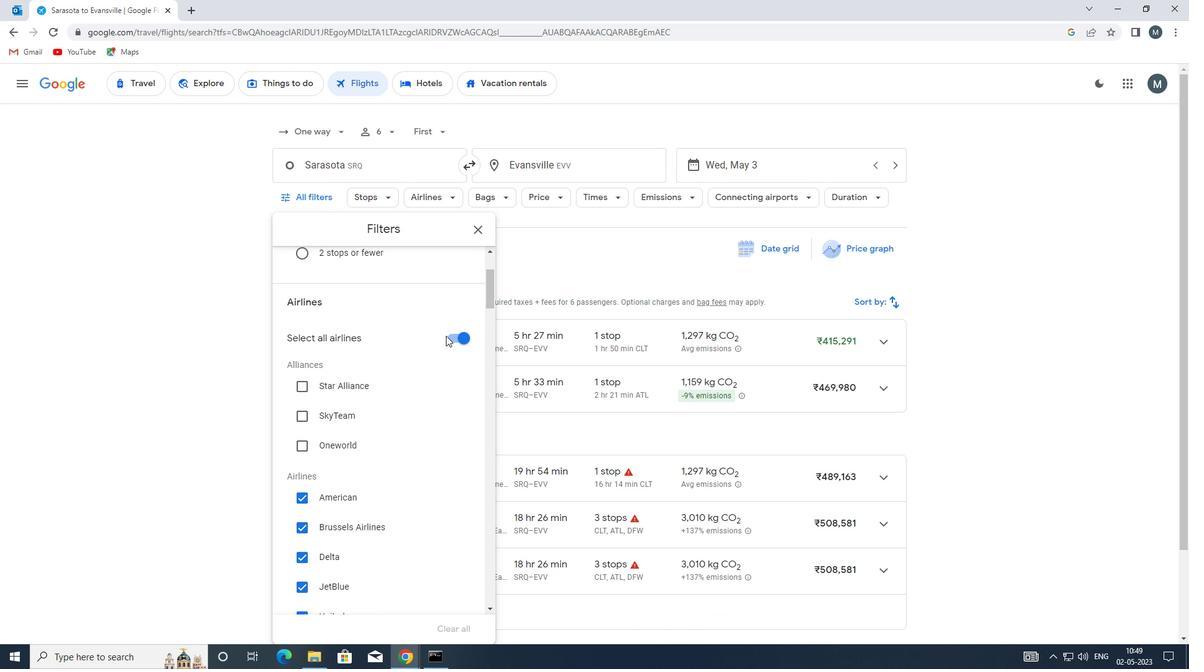 
Action: Mouse pressed left at (449, 335)
Screenshot: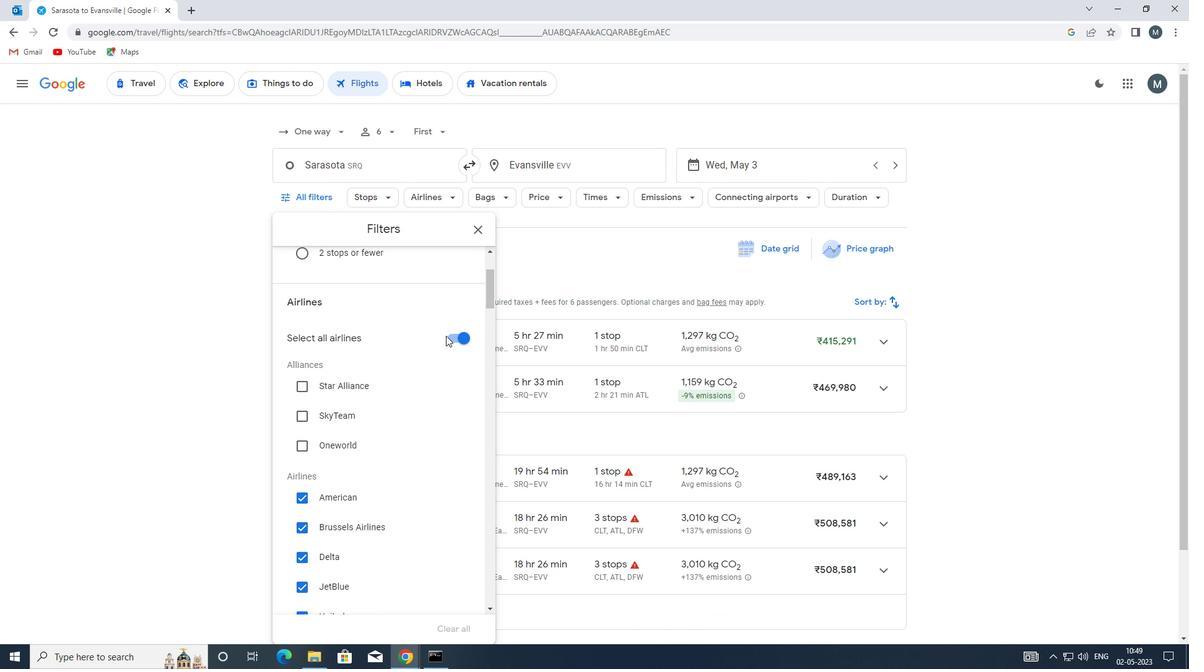 
Action: Mouse moved to (404, 358)
Screenshot: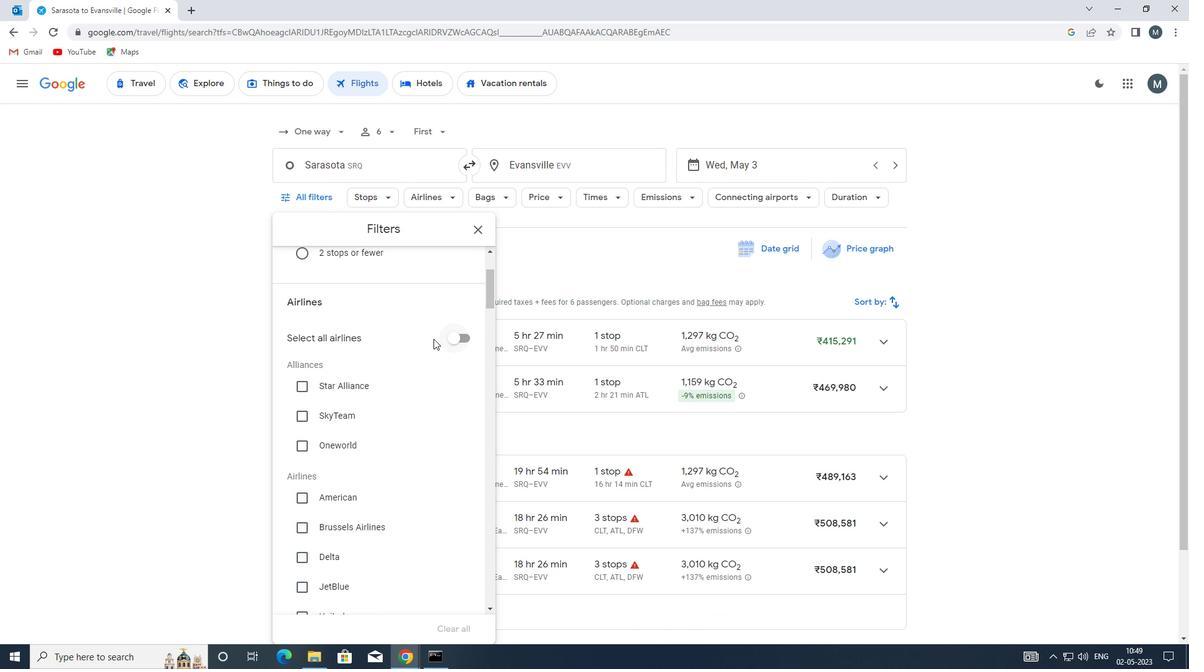 
Action: Mouse scrolled (404, 358) with delta (0, 0)
Screenshot: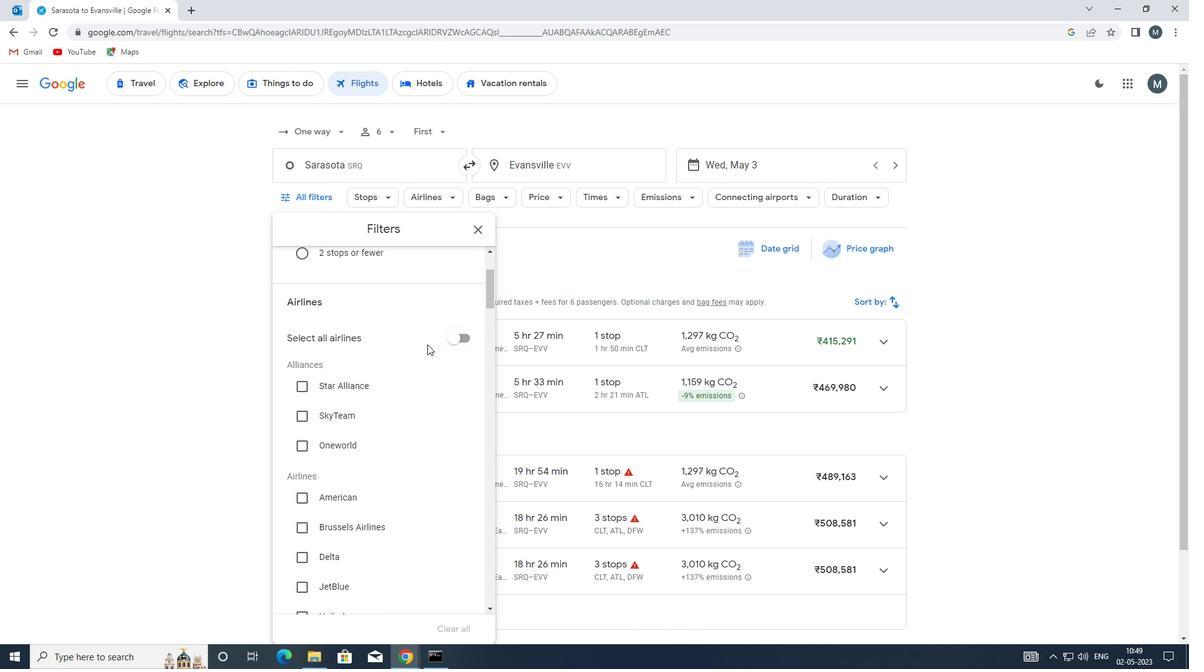 
Action: Mouse moved to (353, 374)
Screenshot: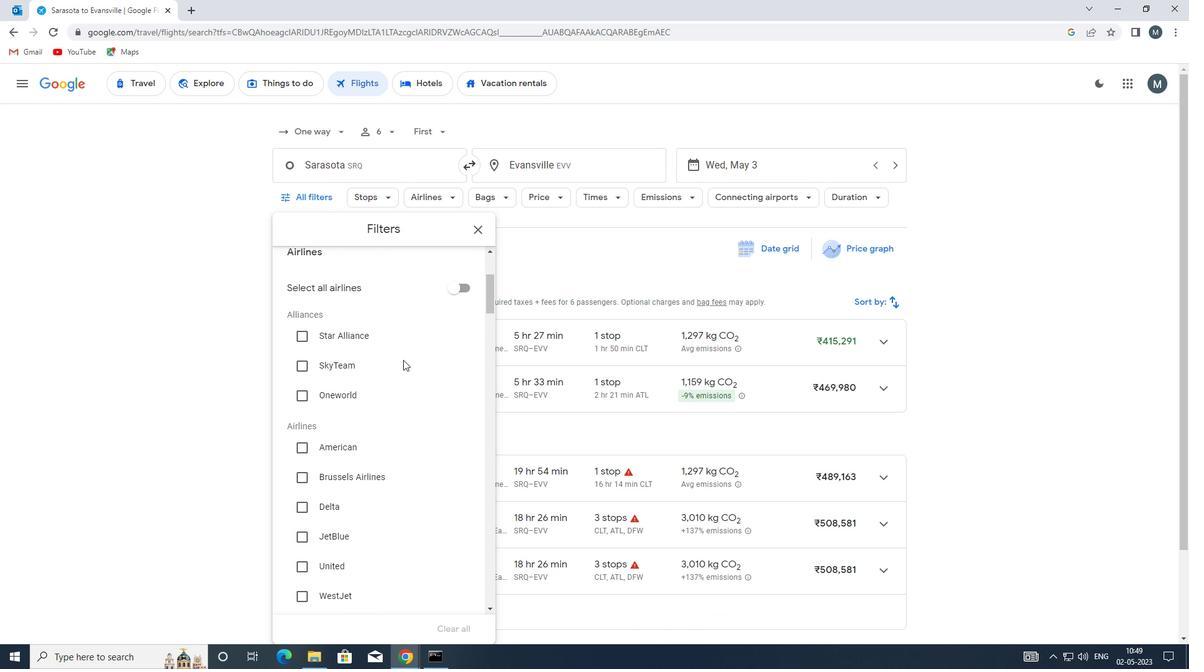 
Action: Mouse scrolled (353, 373) with delta (0, 0)
Screenshot: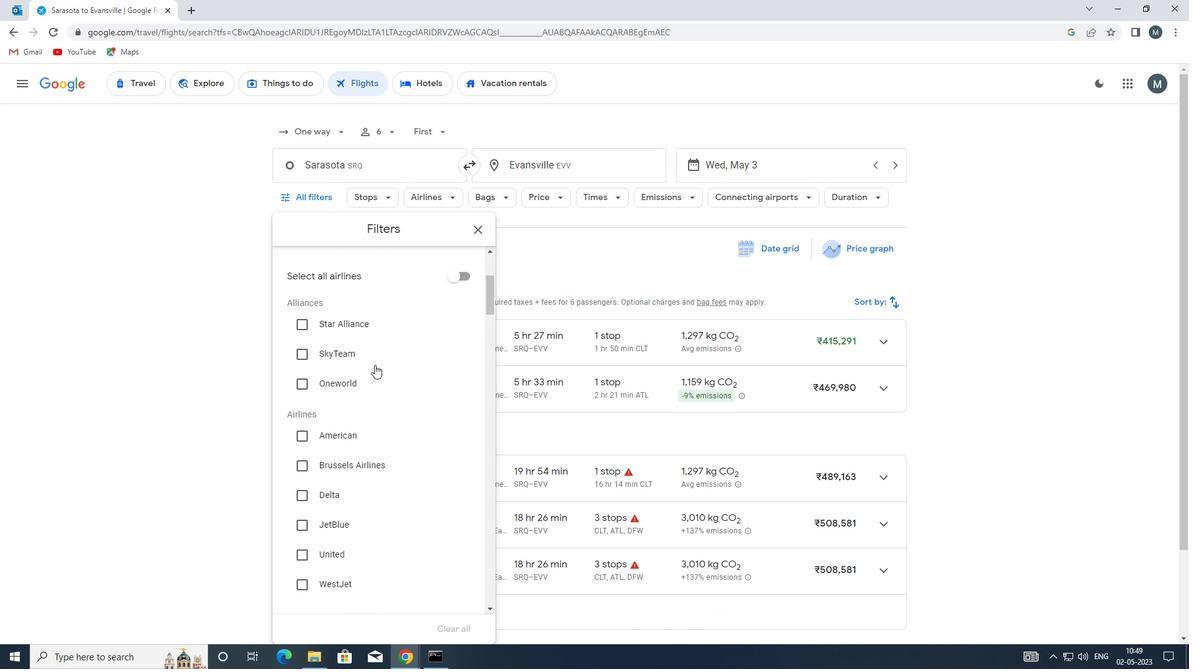 
Action: Mouse moved to (353, 375)
Screenshot: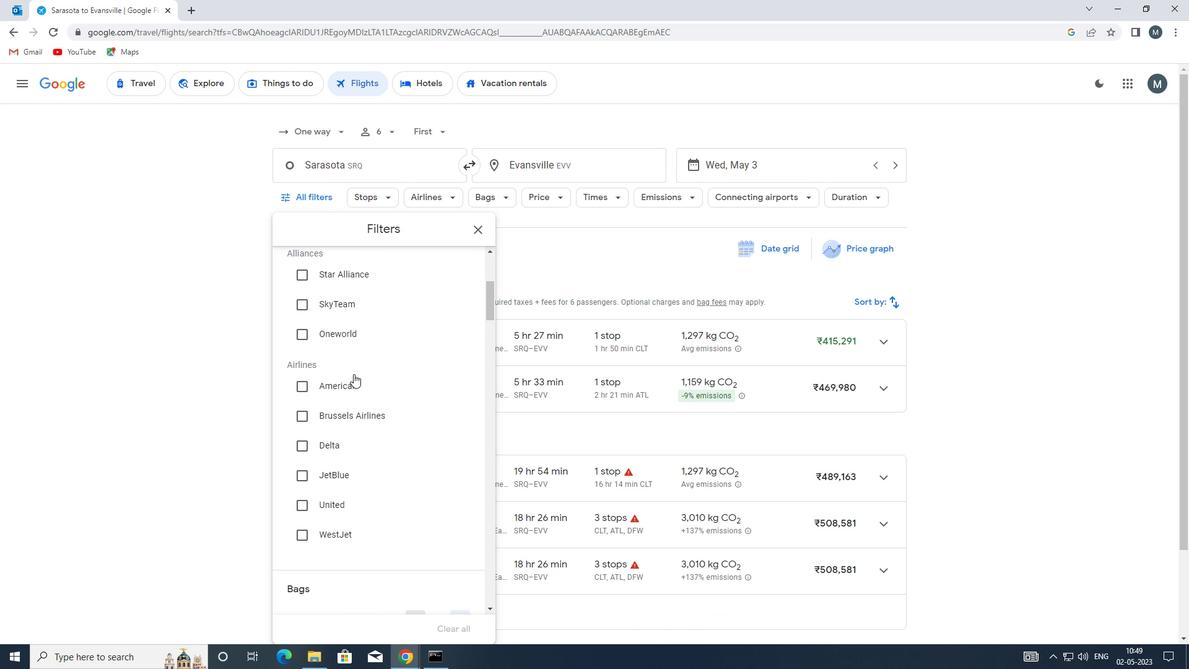 
Action: Mouse scrolled (353, 374) with delta (0, 0)
Screenshot: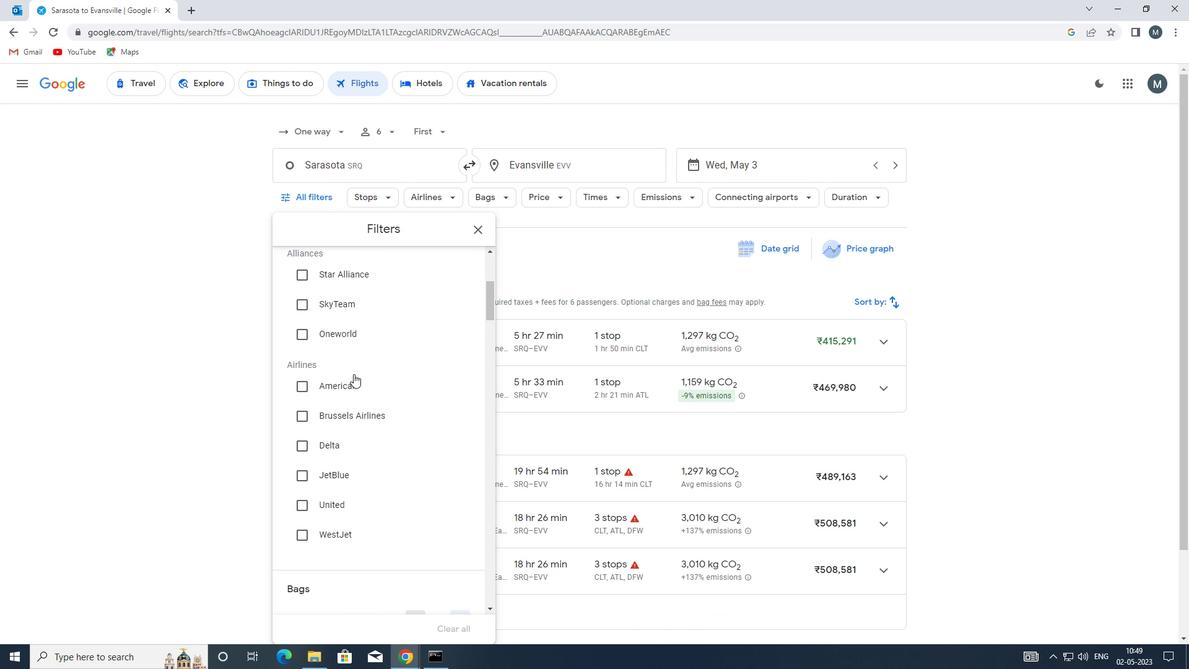 
Action: Mouse moved to (353, 376)
Screenshot: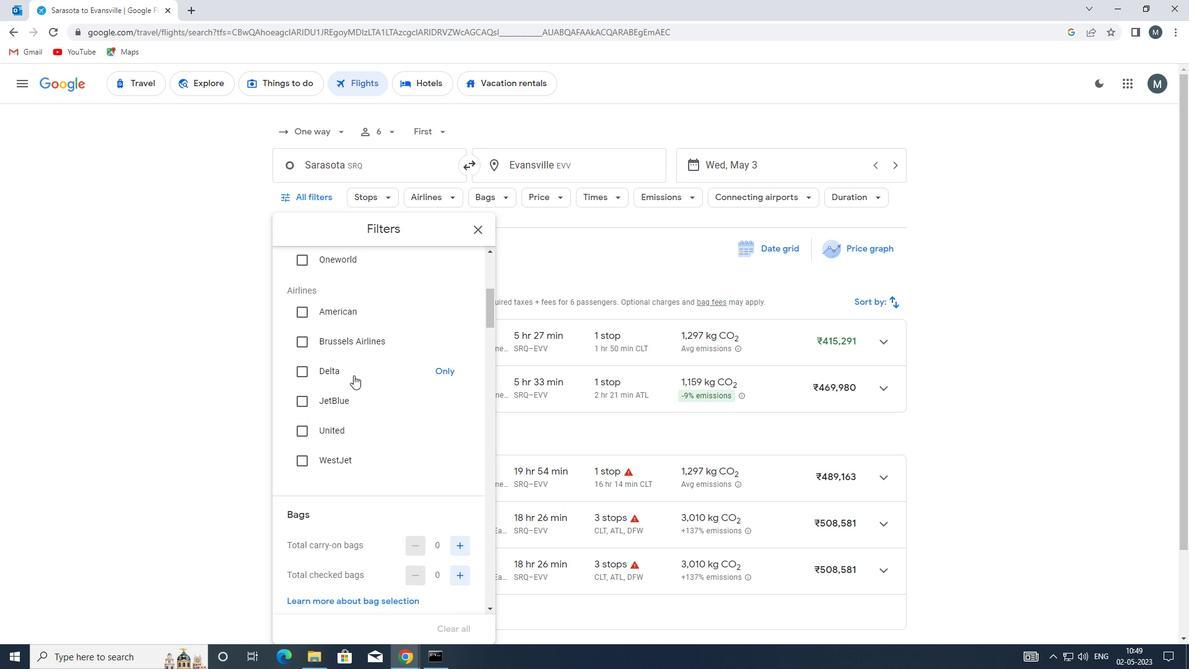 
Action: Mouse scrolled (353, 375) with delta (0, 0)
Screenshot: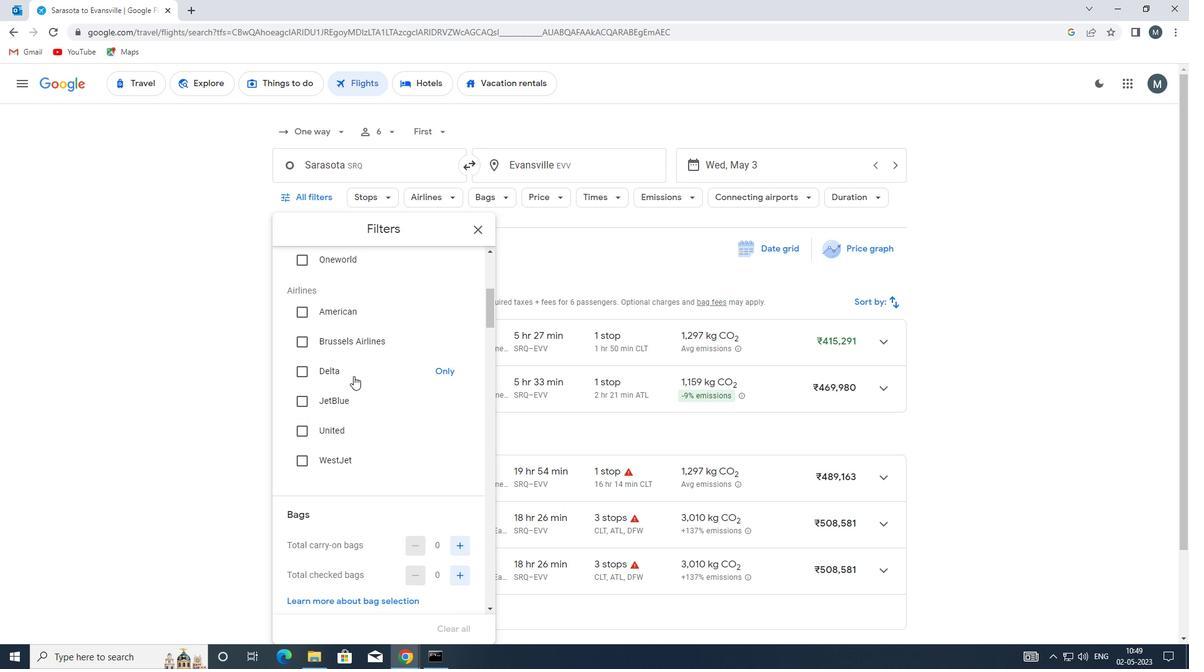 
Action: Mouse scrolled (353, 375) with delta (0, 0)
Screenshot: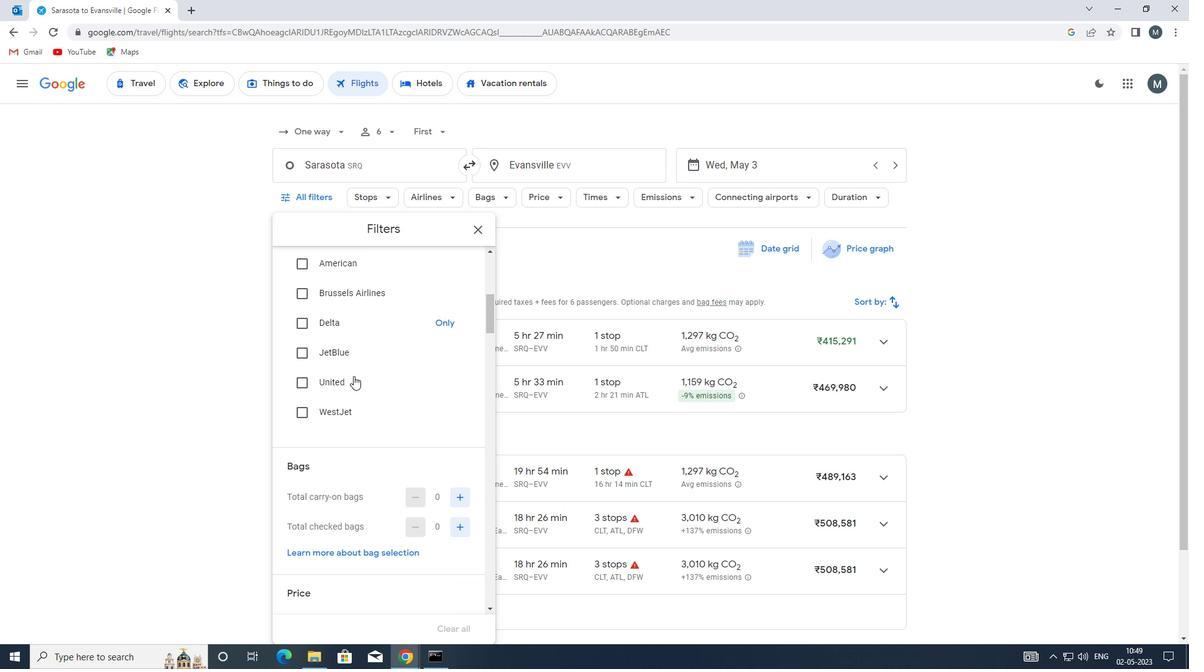 
Action: Mouse scrolled (353, 375) with delta (0, 0)
Screenshot: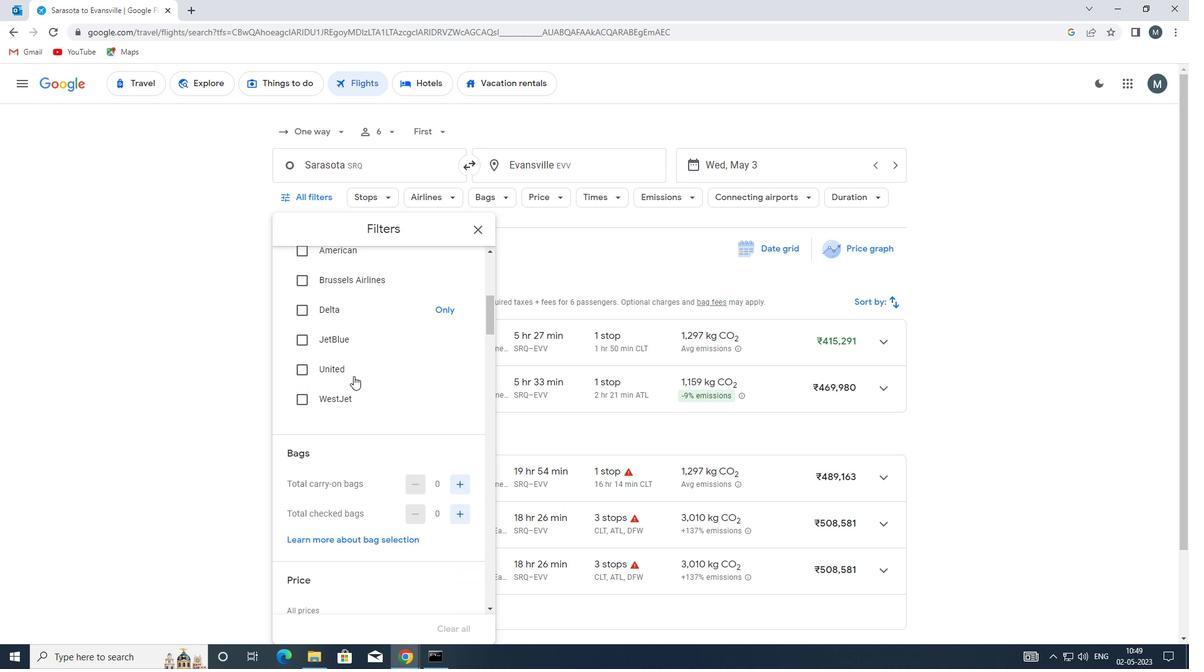 
Action: Mouse scrolled (353, 375) with delta (0, 0)
Screenshot: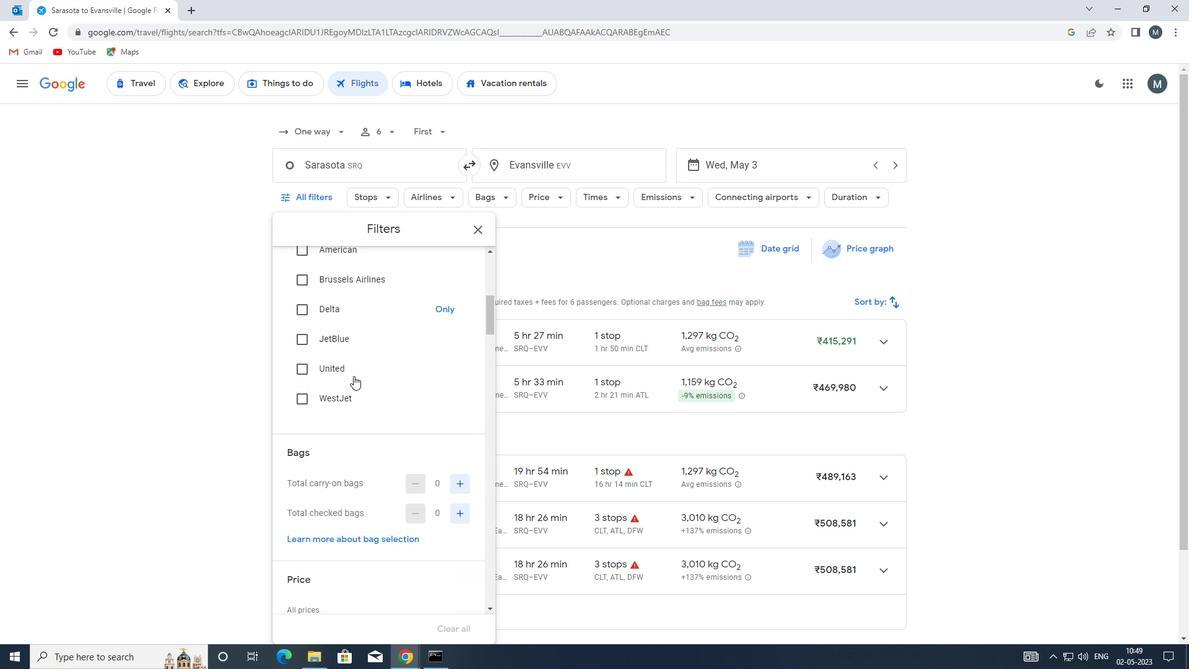 
Action: Mouse moved to (455, 327)
Screenshot: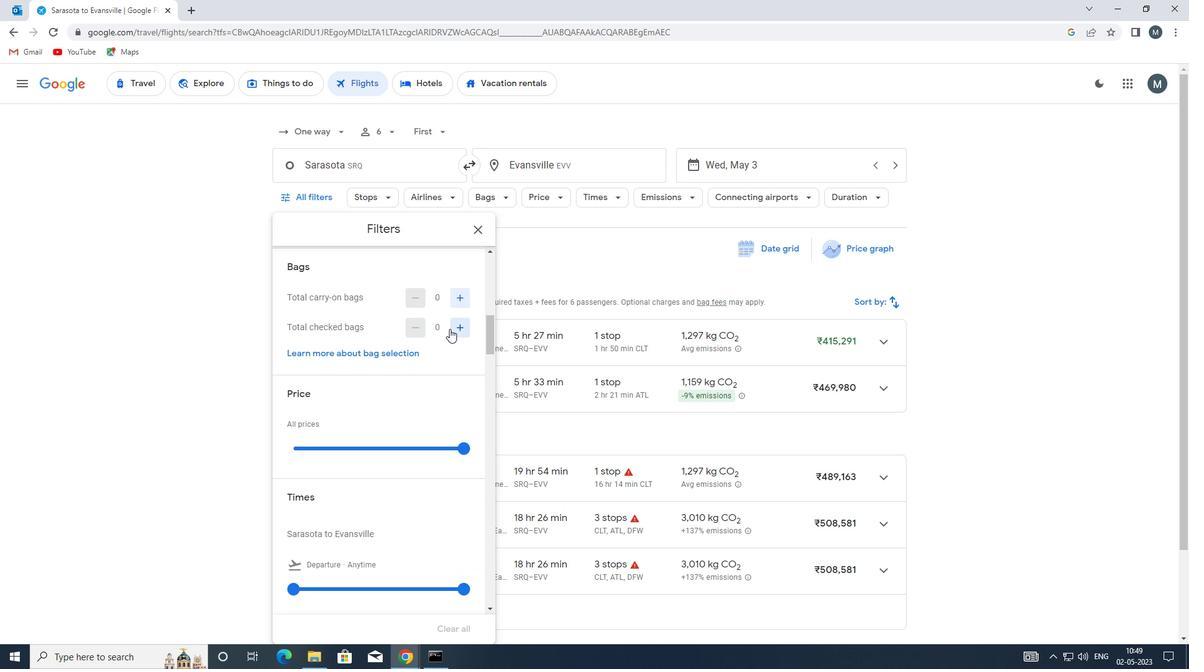
Action: Mouse pressed left at (455, 327)
Screenshot: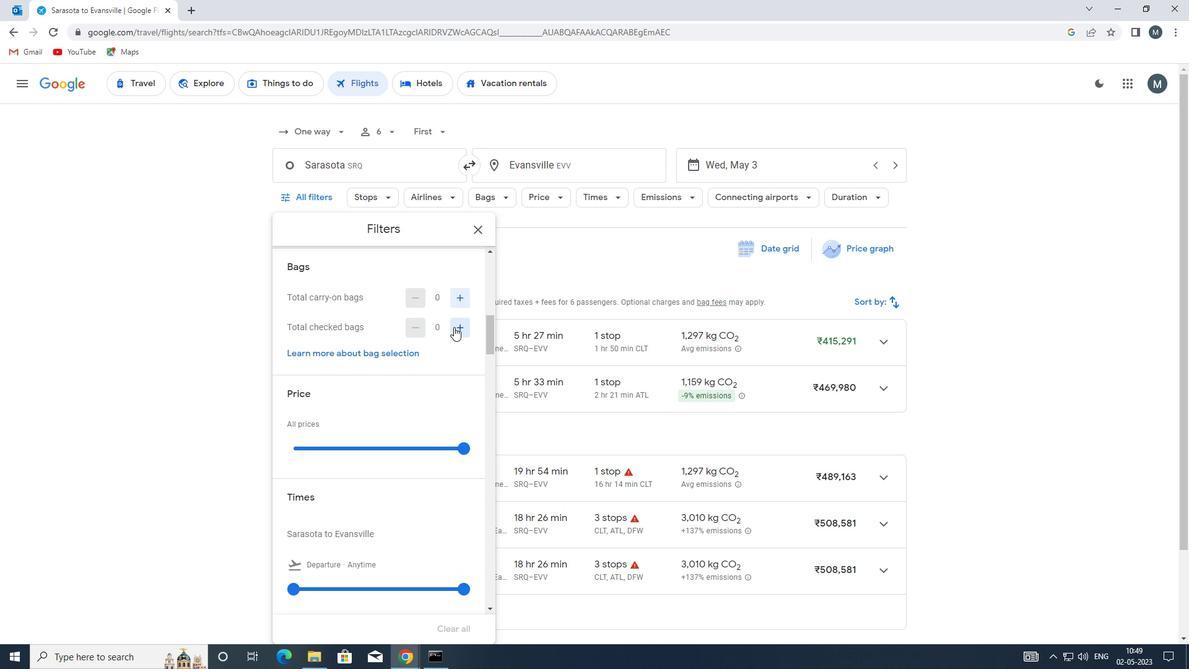 
Action: Mouse moved to (455, 327)
Screenshot: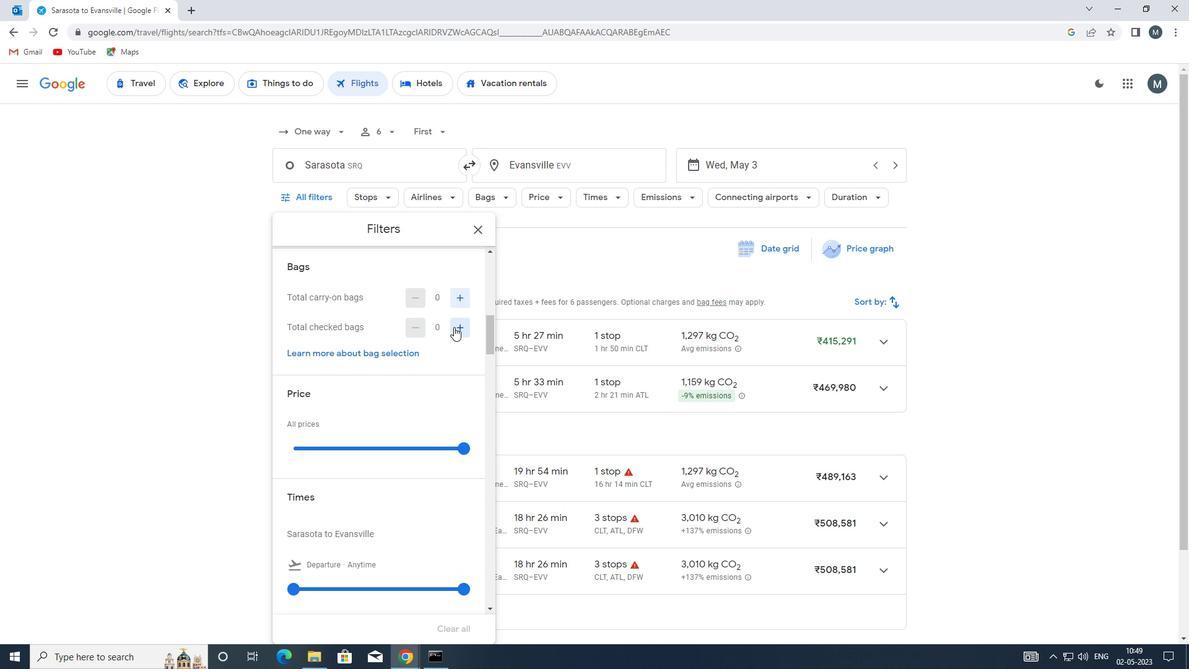 
Action: Mouse pressed left at (455, 327)
Screenshot: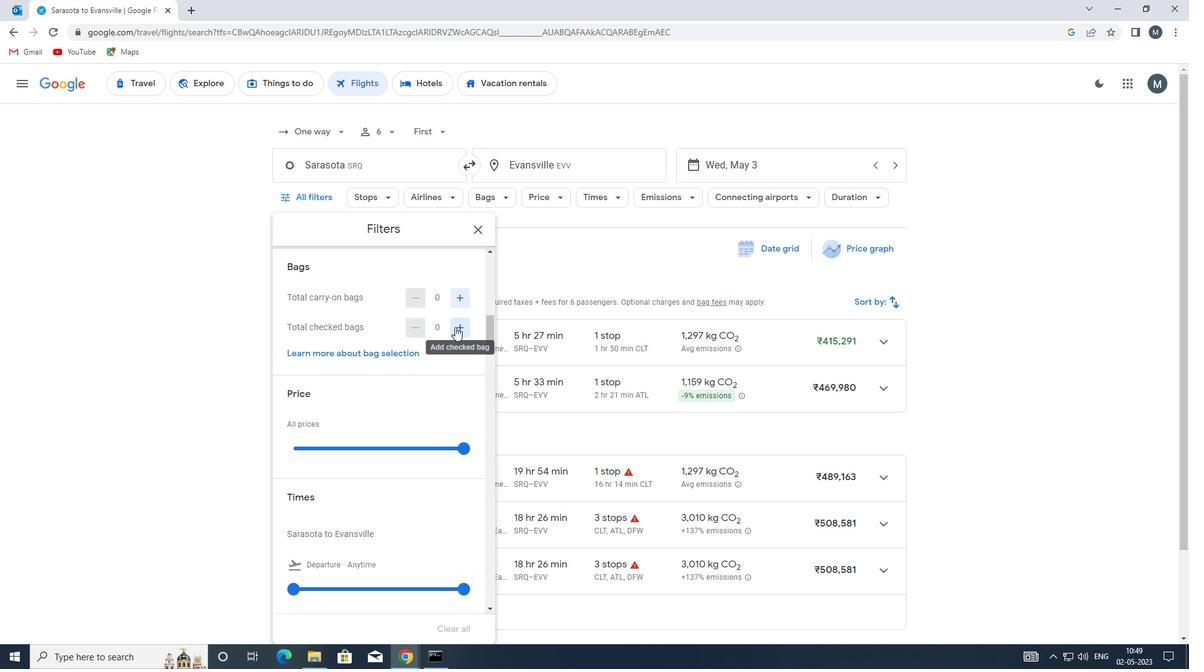 
Action: Mouse moved to (457, 327)
Screenshot: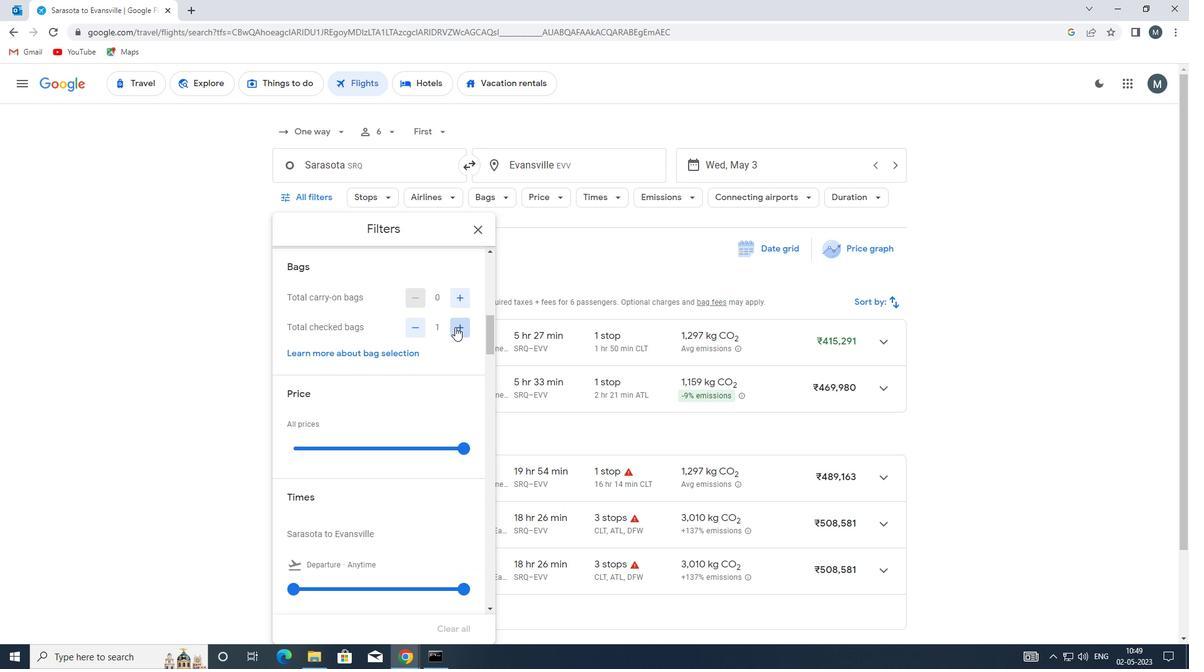 
Action: Mouse pressed left at (457, 327)
Screenshot: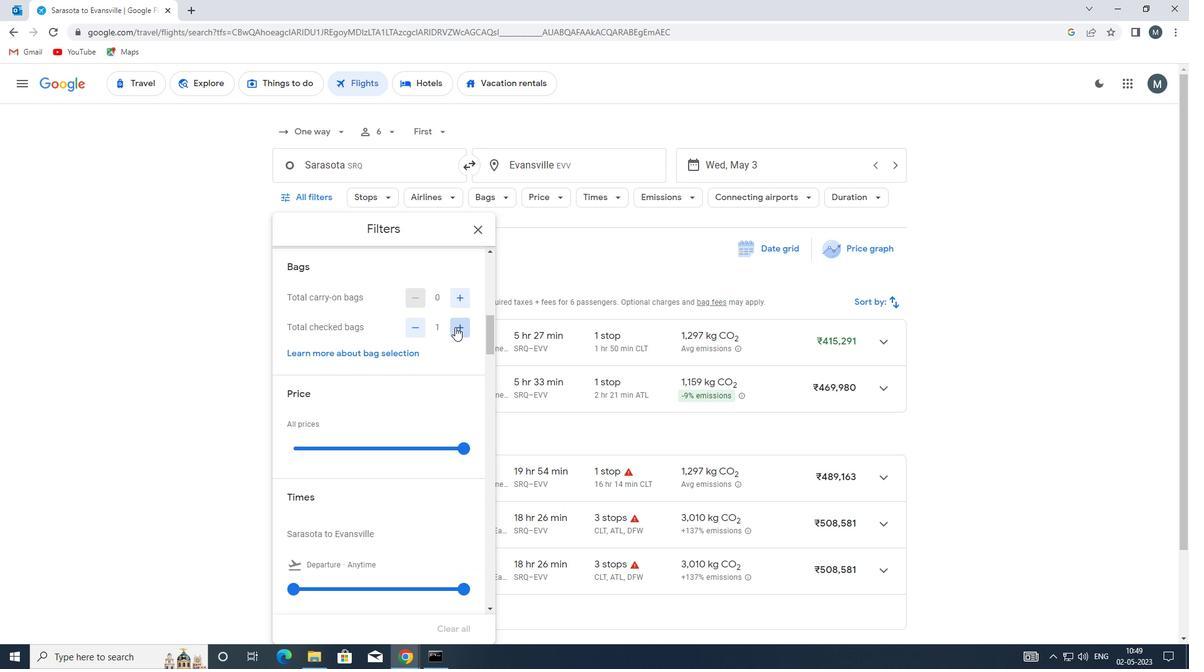 
Action: Mouse moved to (457, 327)
Screenshot: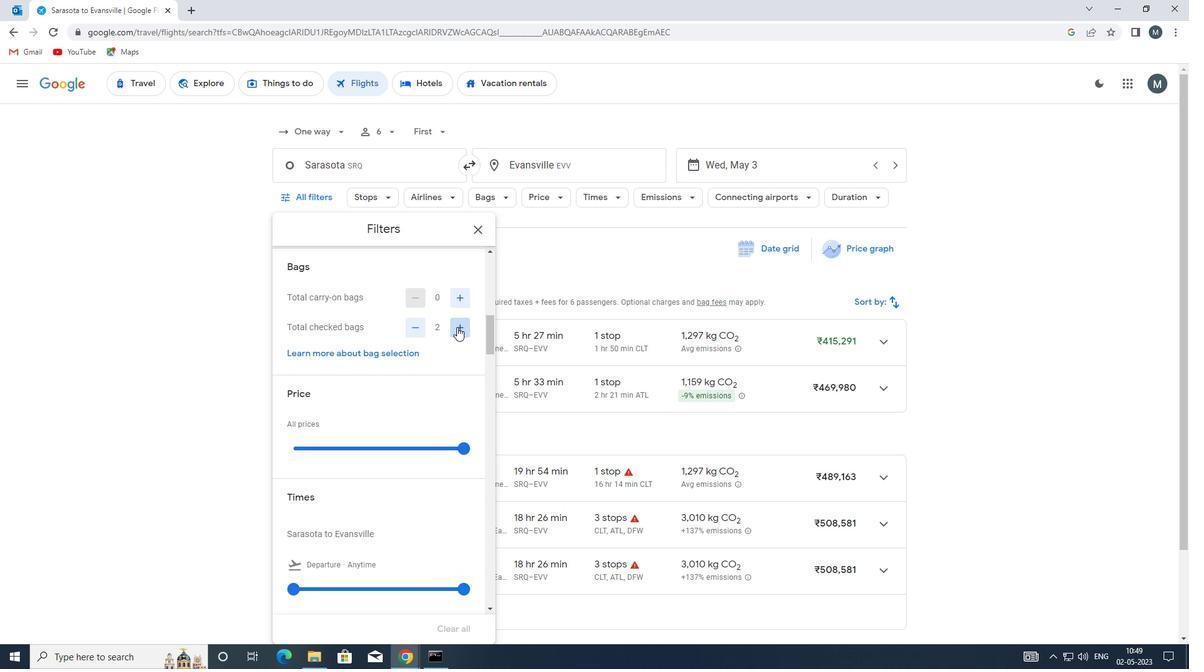 
Action: Mouse pressed left at (457, 327)
Screenshot: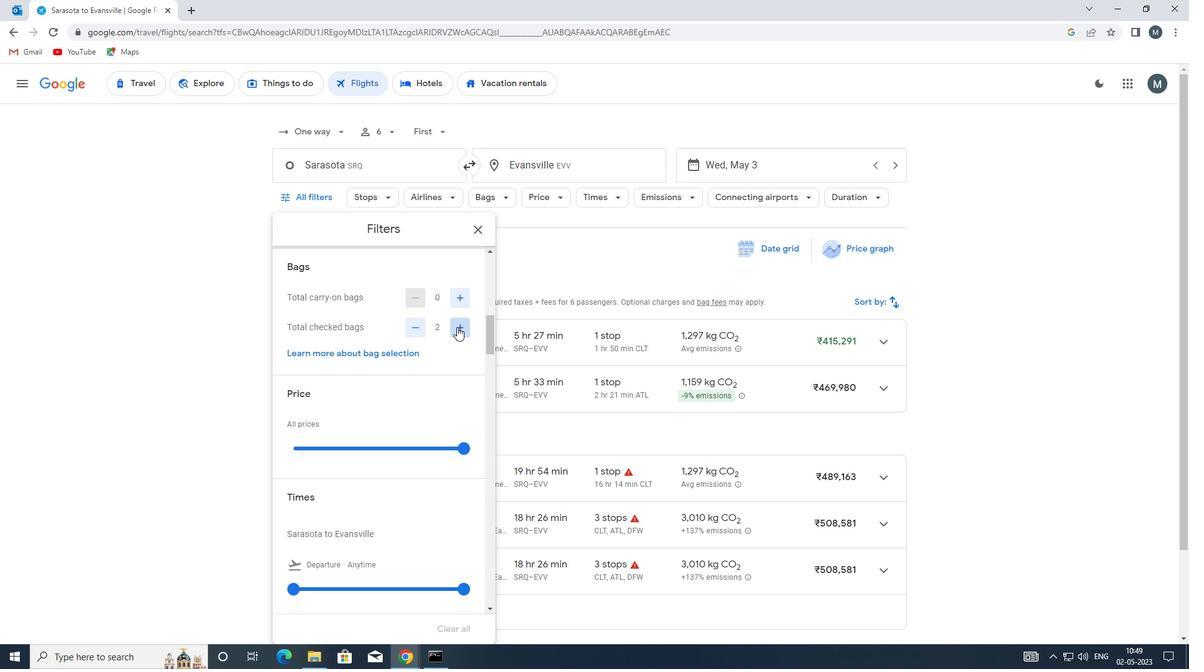 
Action: Mouse pressed left at (457, 327)
Screenshot: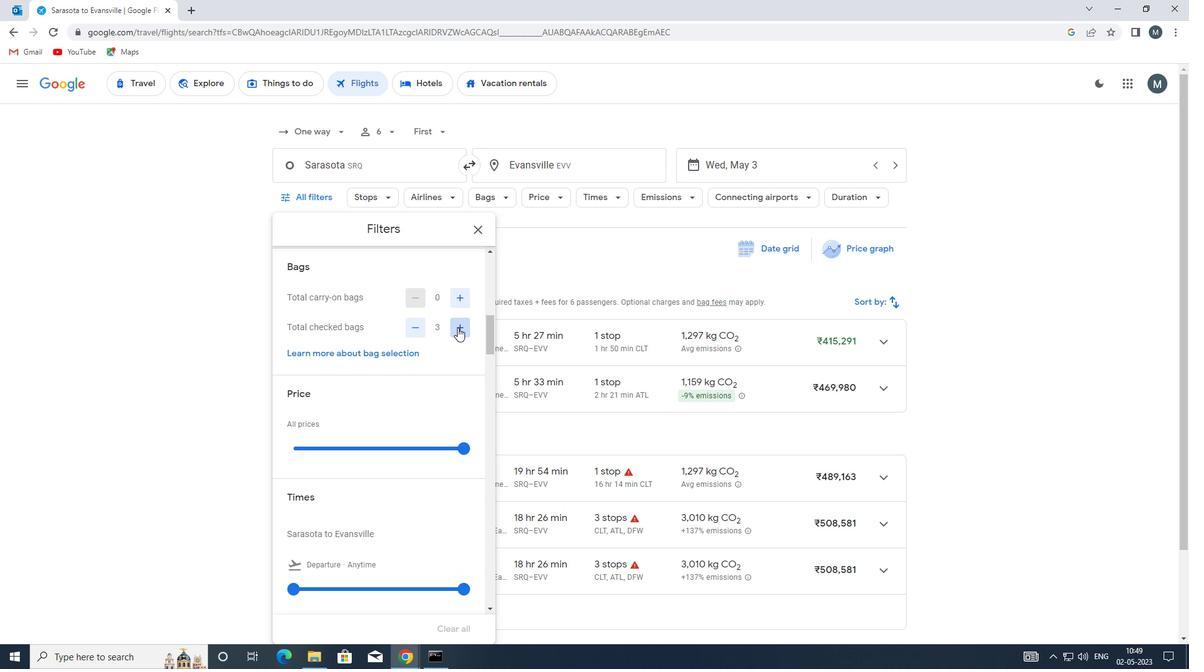 
Action: Mouse pressed left at (457, 327)
Screenshot: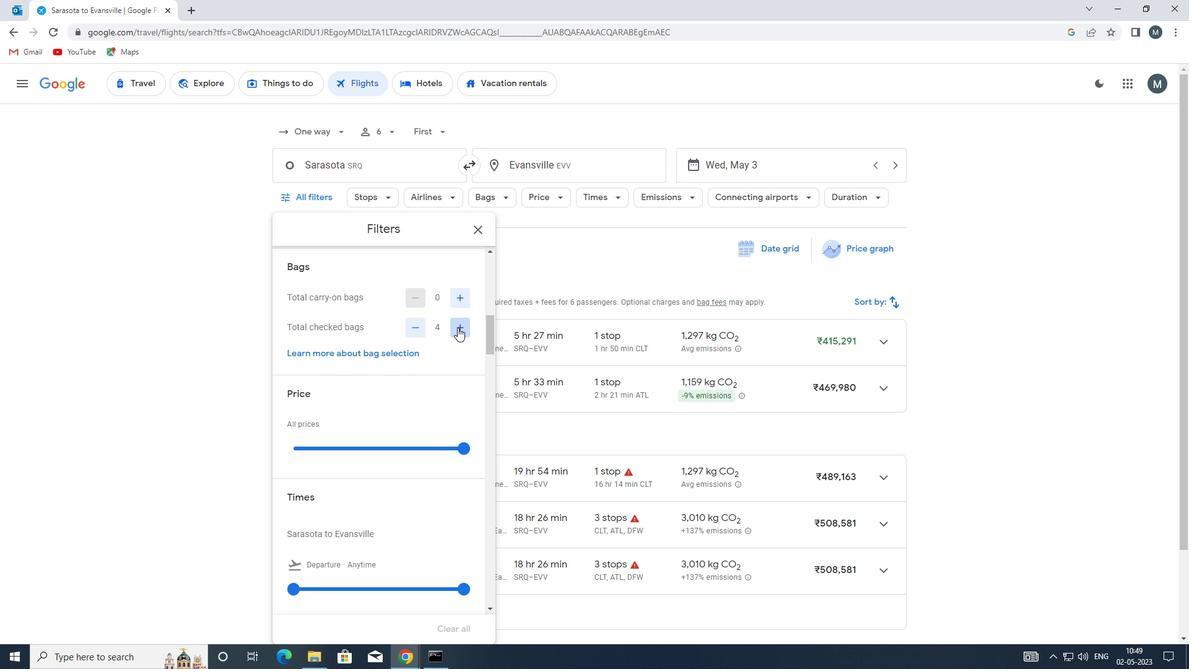 
Action: Mouse pressed left at (457, 327)
Screenshot: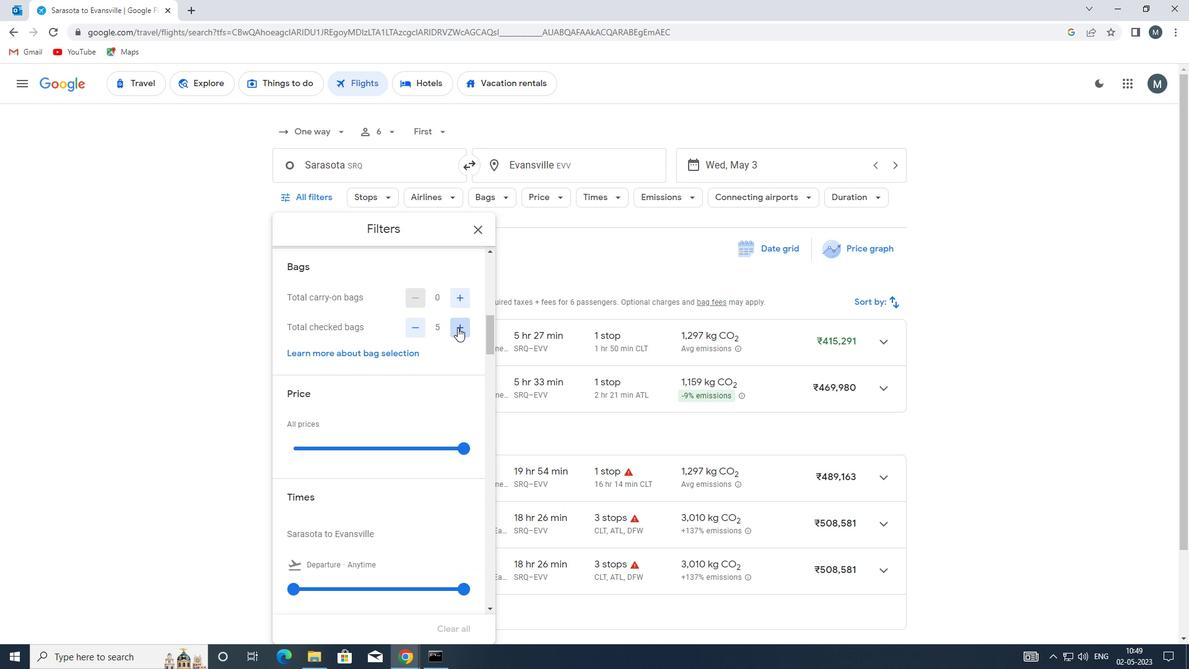 
Action: Mouse moved to (458, 328)
Screenshot: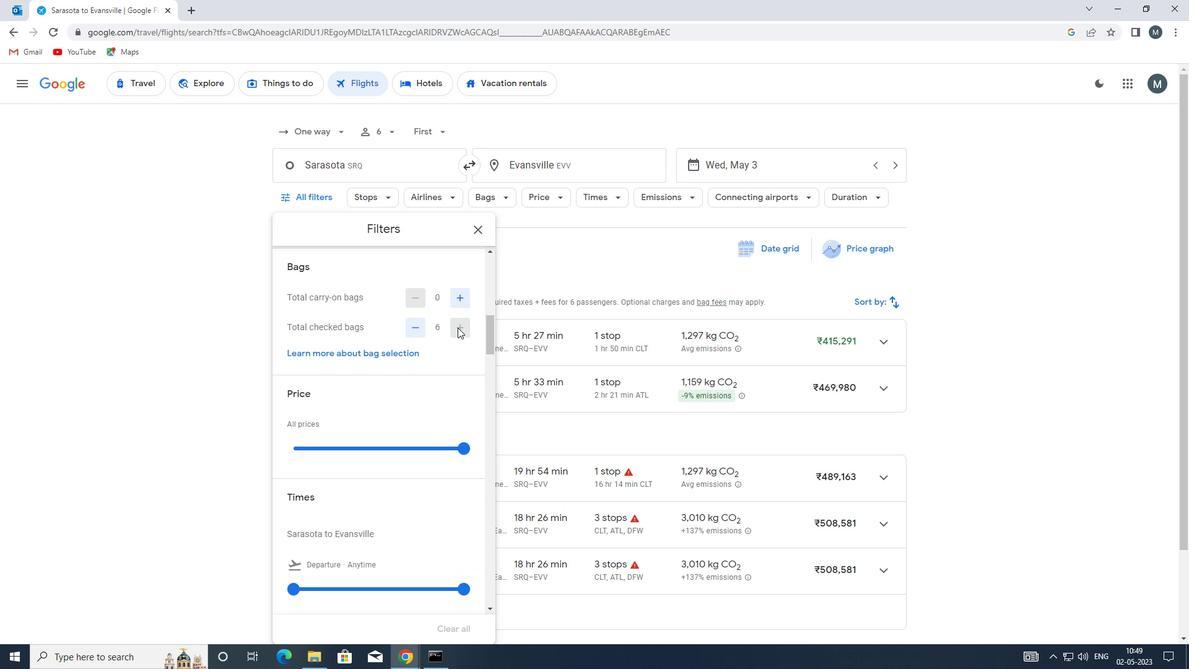 
Action: Mouse pressed left at (458, 328)
Screenshot: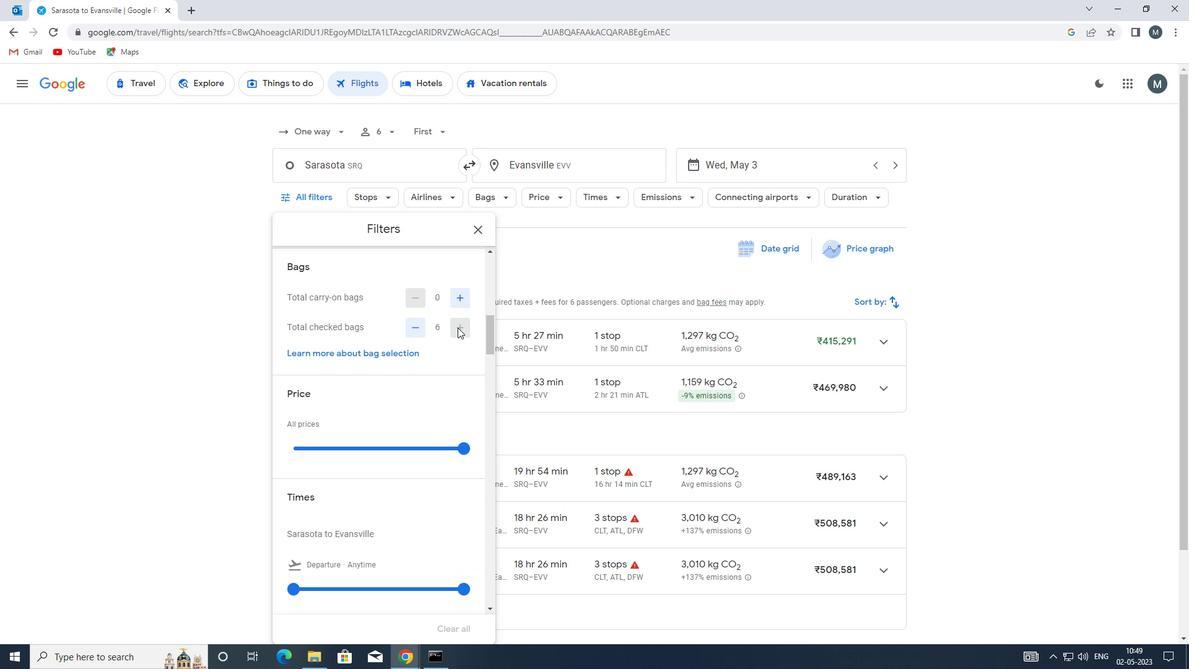 
Action: Mouse moved to (436, 364)
Screenshot: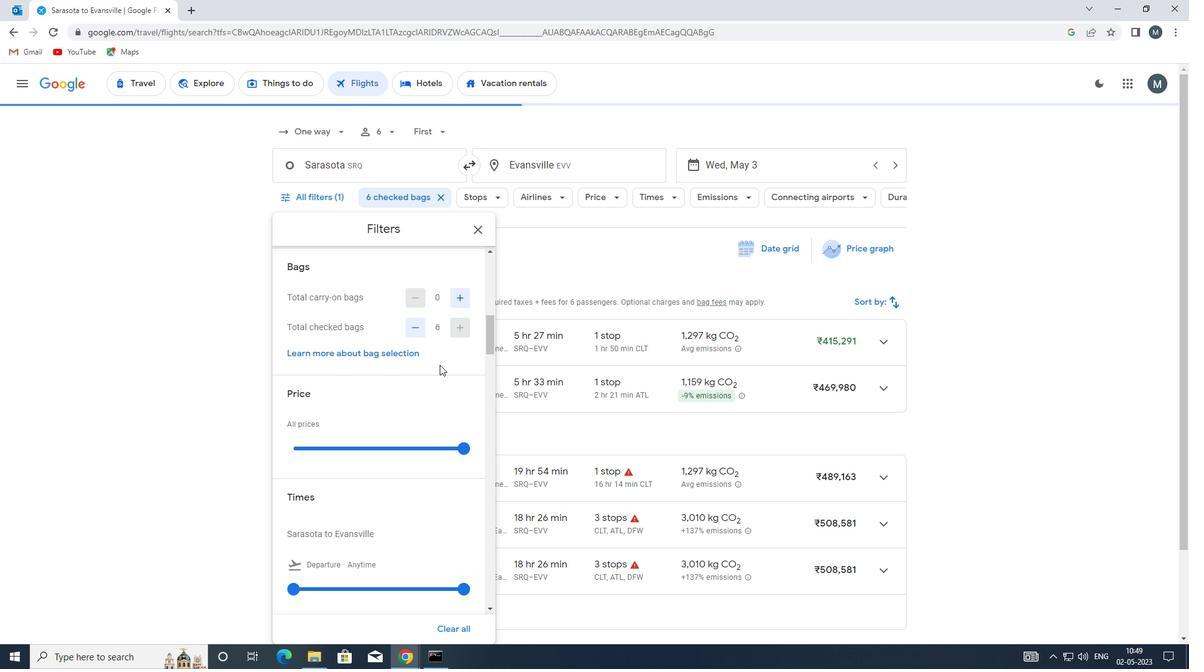 
Action: Mouse scrolled (436, 364) with delta (0, 0)
Screenshot: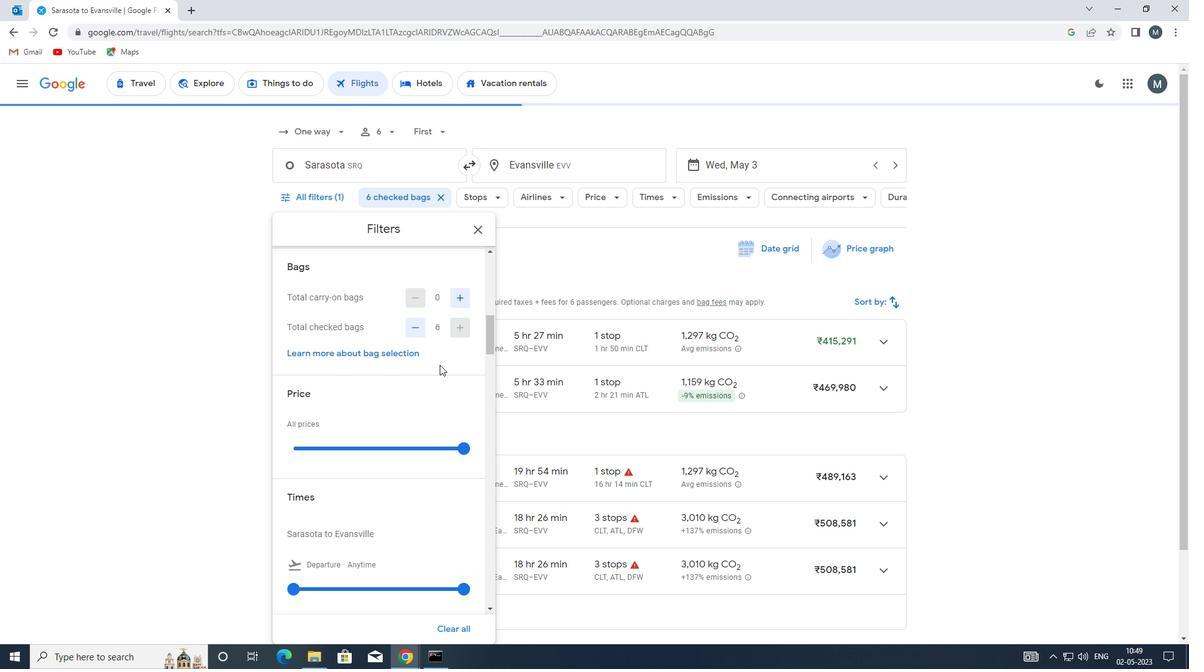 
Action: Mouse moved to (421, 365)
Screenshot: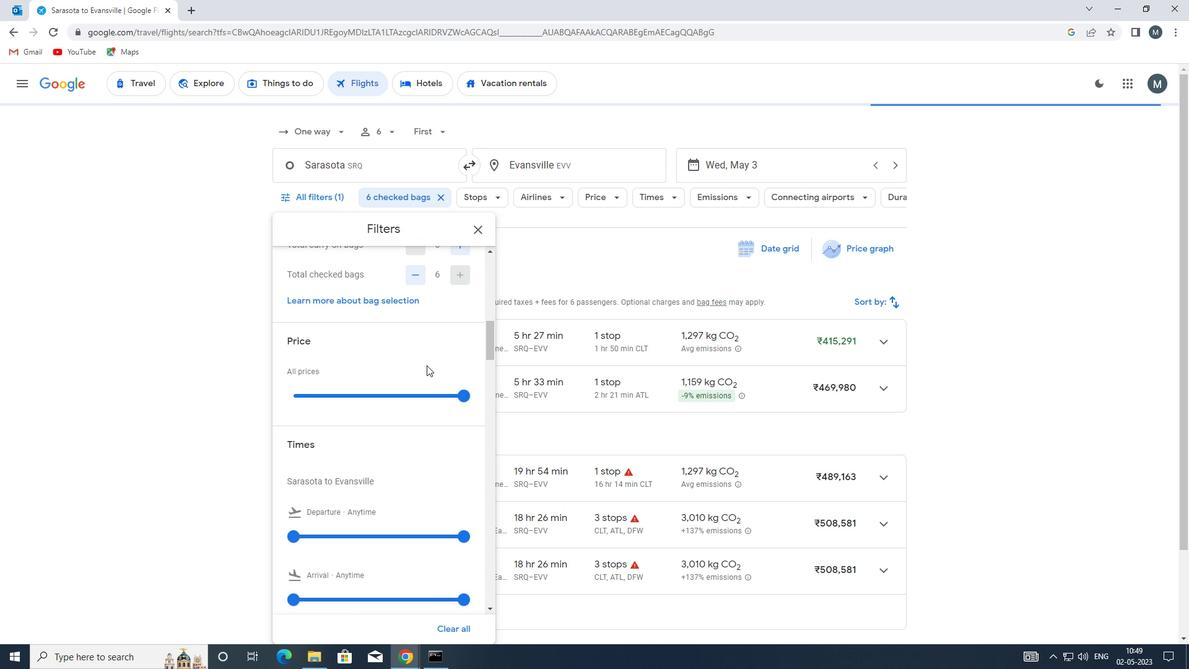
Action: Mouse scrolled (421, 364) with delta (0, 0)
Screenshot: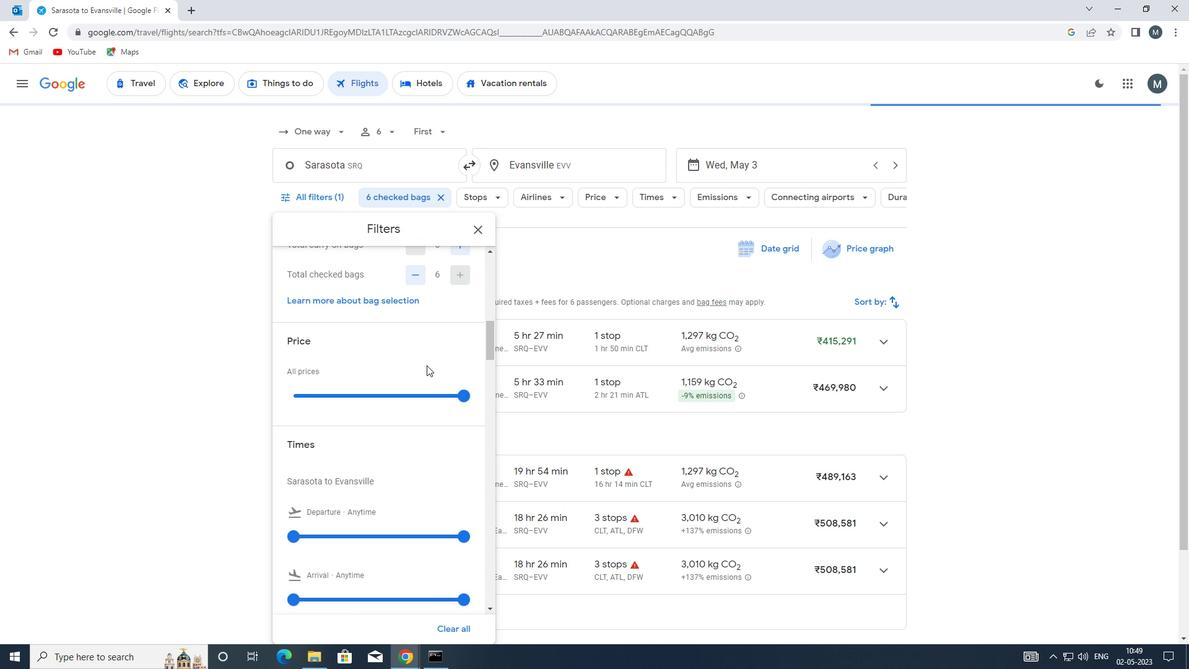 
Action: Mouse moved to (426, 321)
Screenshot: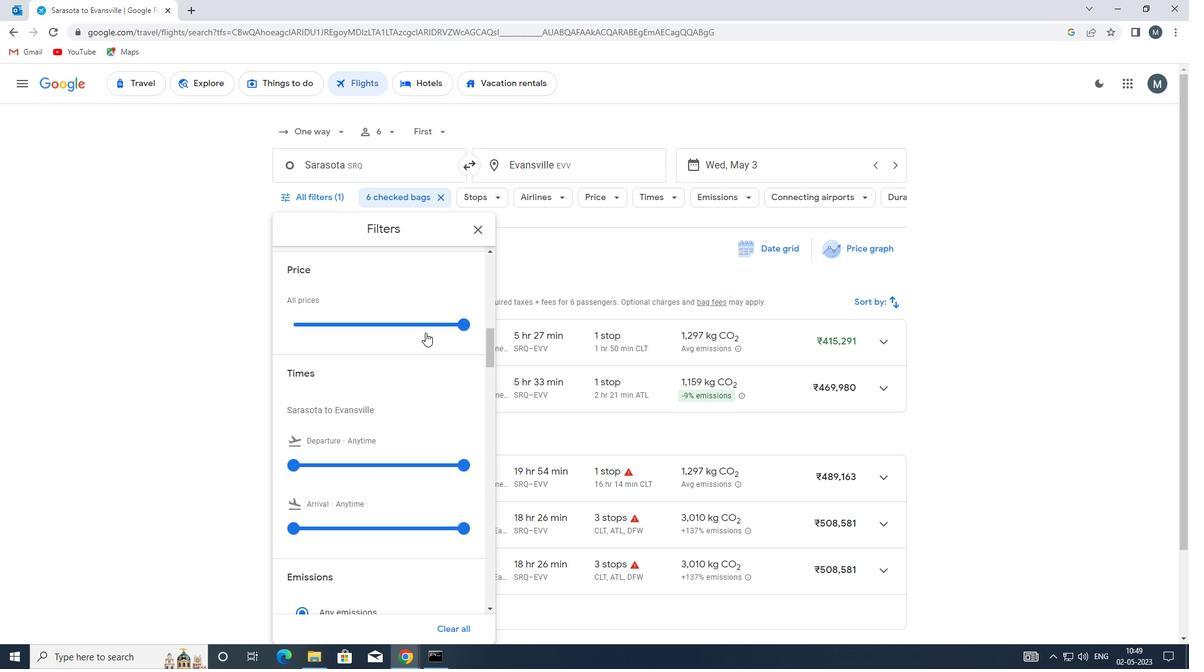 
Action: Mouse pressed left at (426, 321)
Screenshot: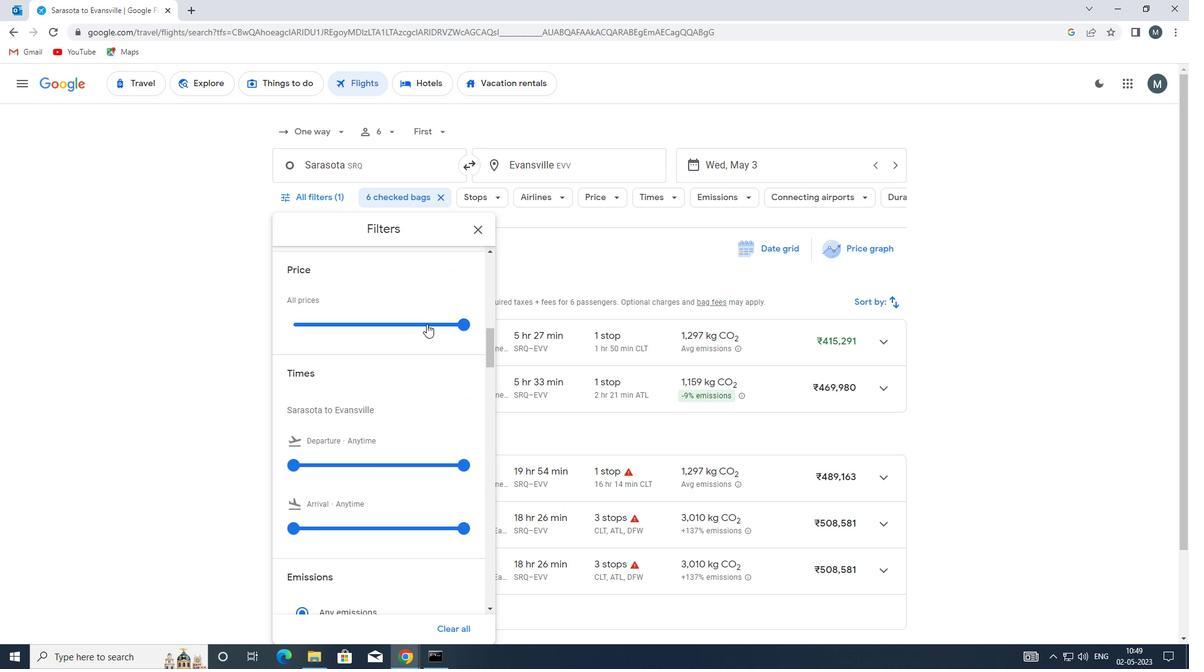 
Action: Mouse pressed left at (426, 321)
Screenshot: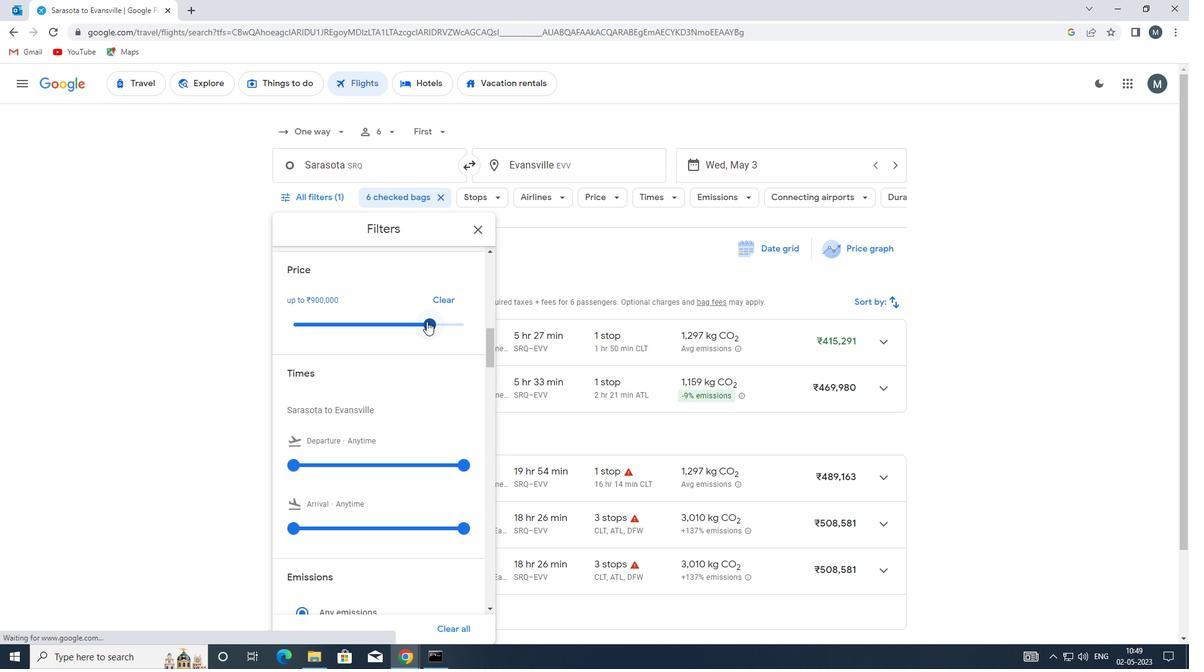 
Action: Mouse moved to (385, 330)
Screenshot: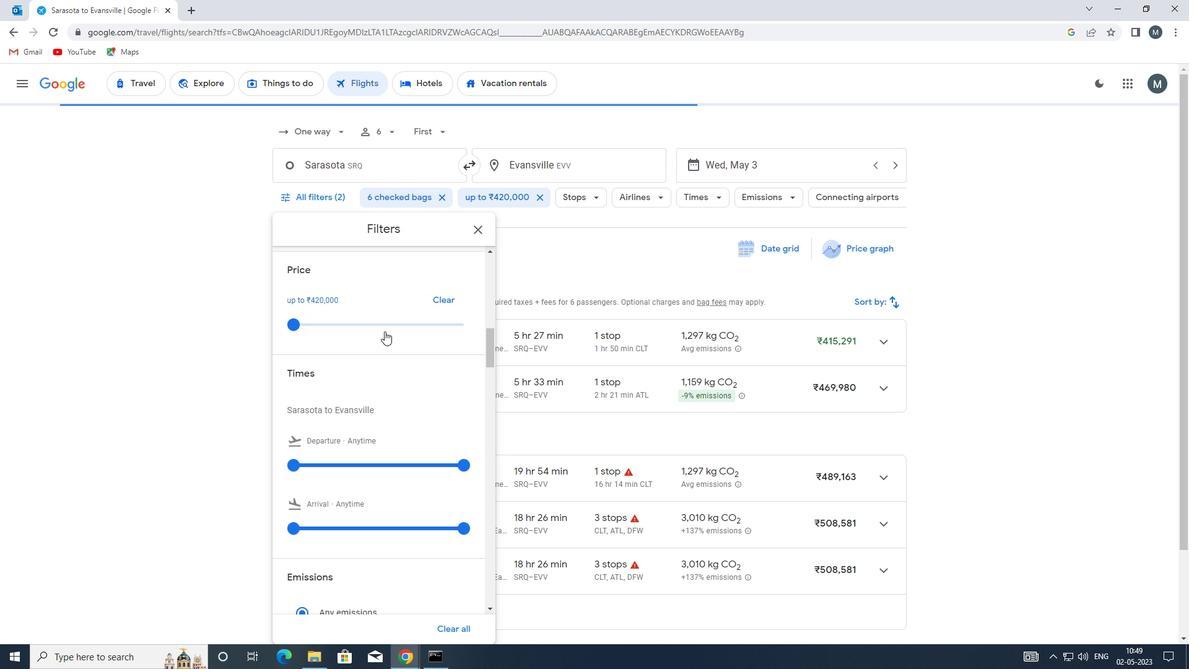 
Action: Mouse scrolled (385, 329) with delta (0, 0)
Screenshot: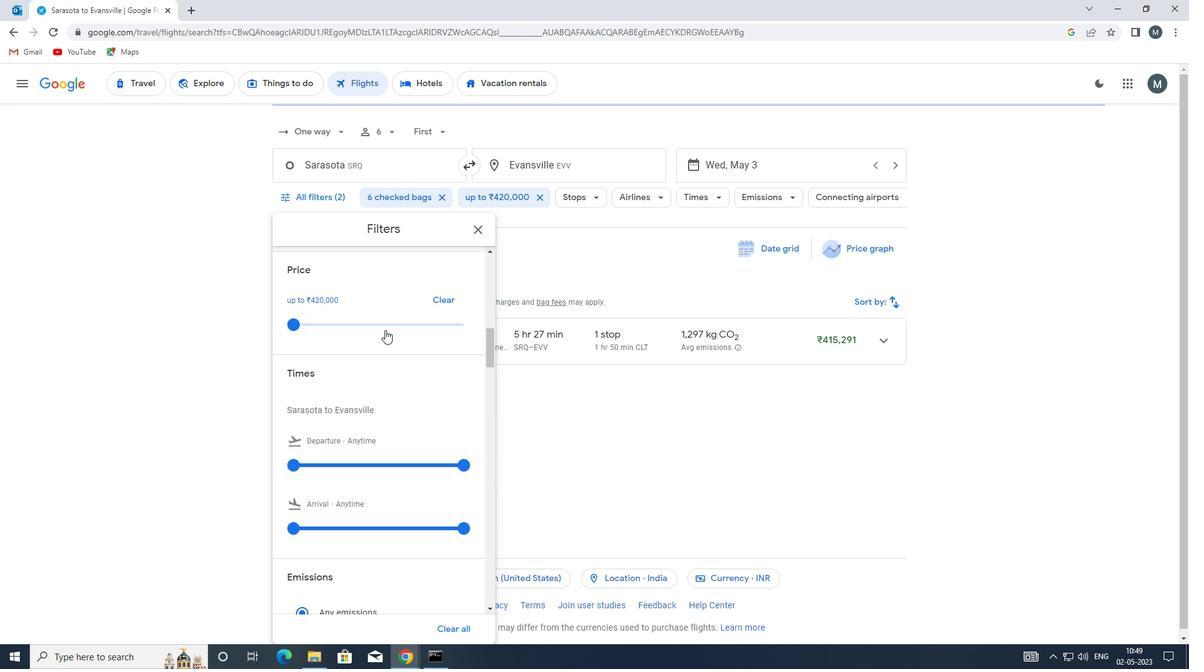 
Action: Mouse moved to (385, 329)
Screenshot: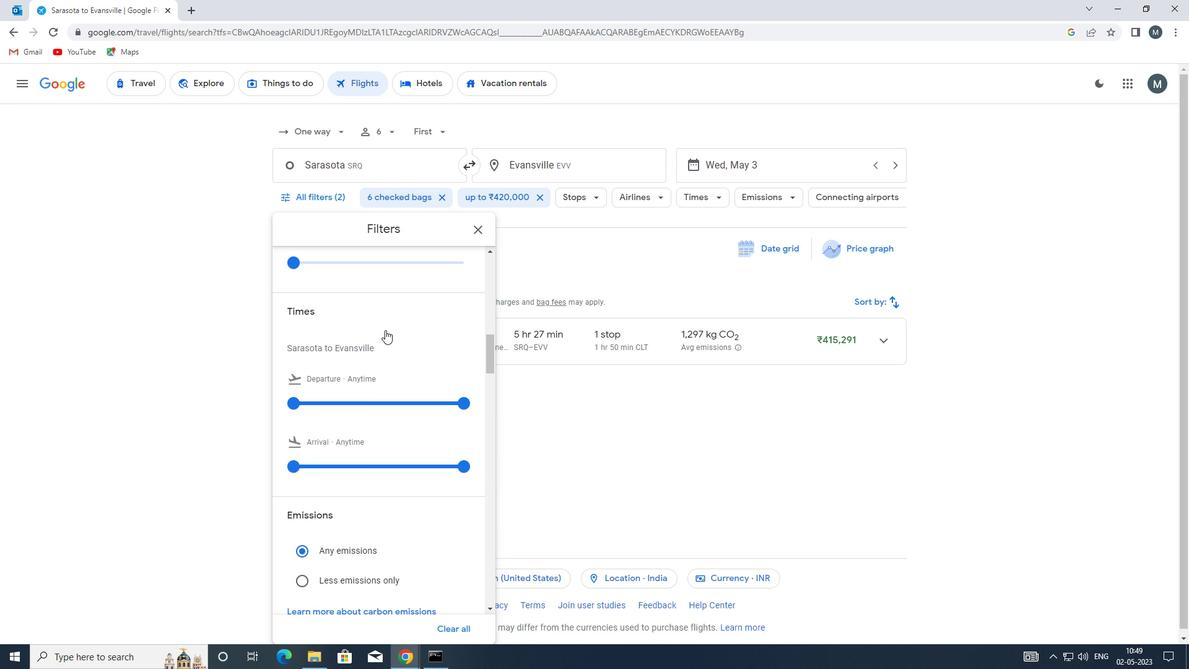 
Action: Mouse scrolled (385, 329) with delta (0, 0)
Screenshot: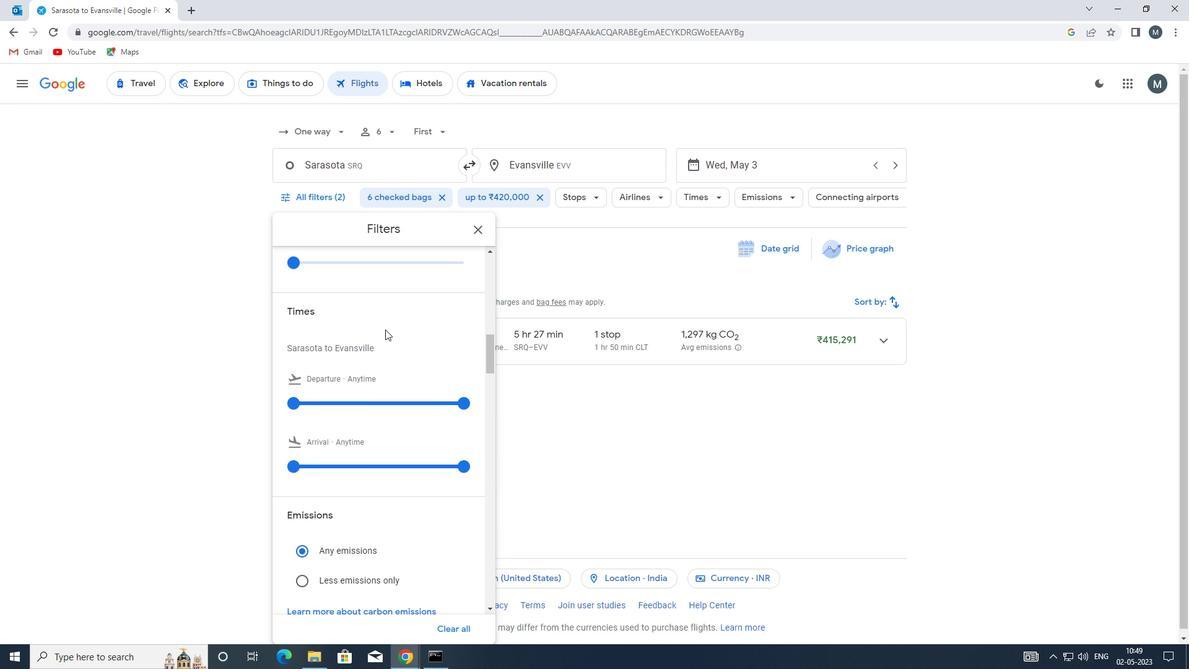 
Action: Mouse scrolled (385, 329) with delta (0, 0)
Screenshot: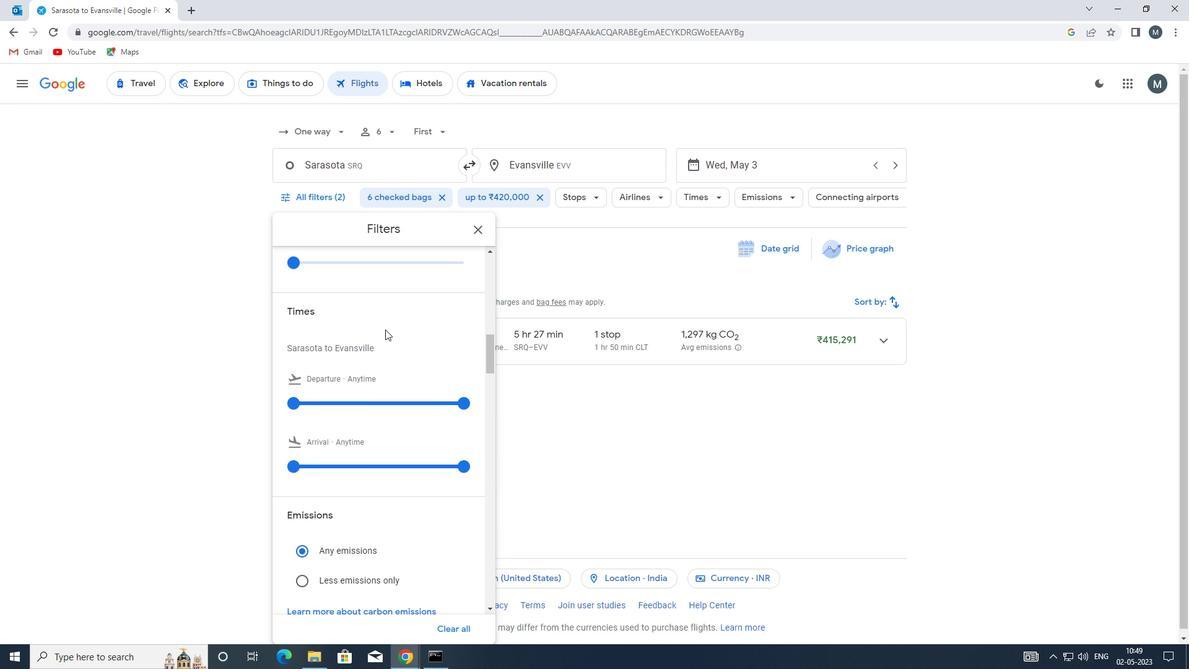 
Action: Mouse moved to (291, 277)
Screenshot: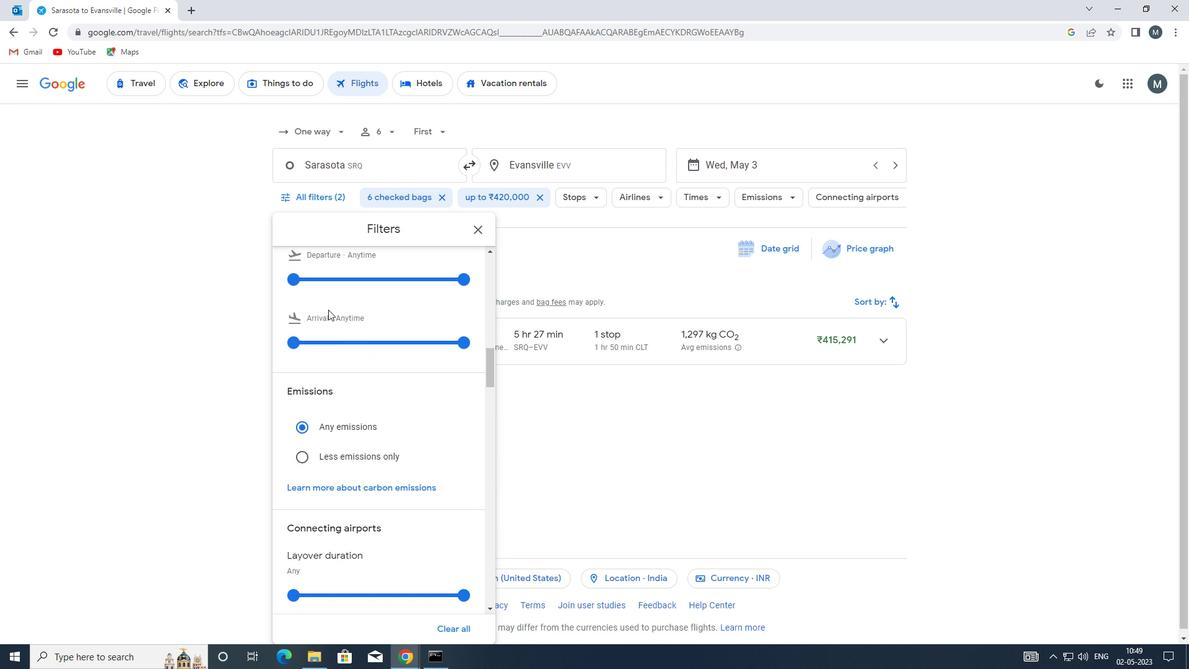 
Action: Mouse pressed left at (291, 277)
Screenshot: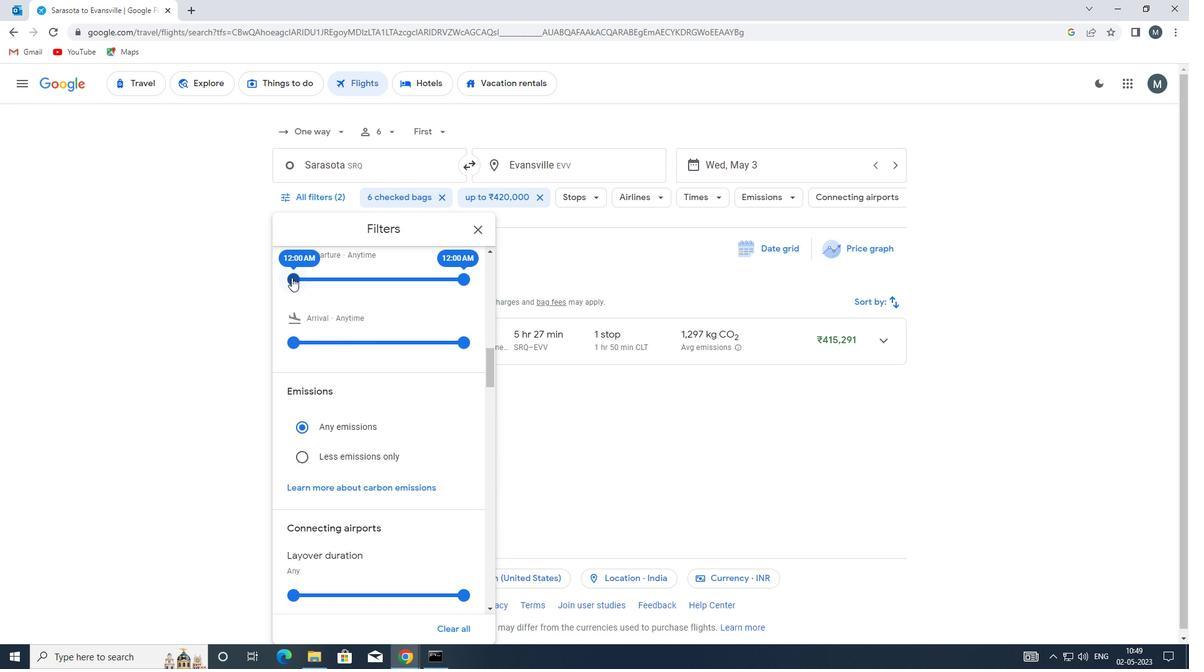 
Action: Mouse moved to (461, 278)
Screenshot: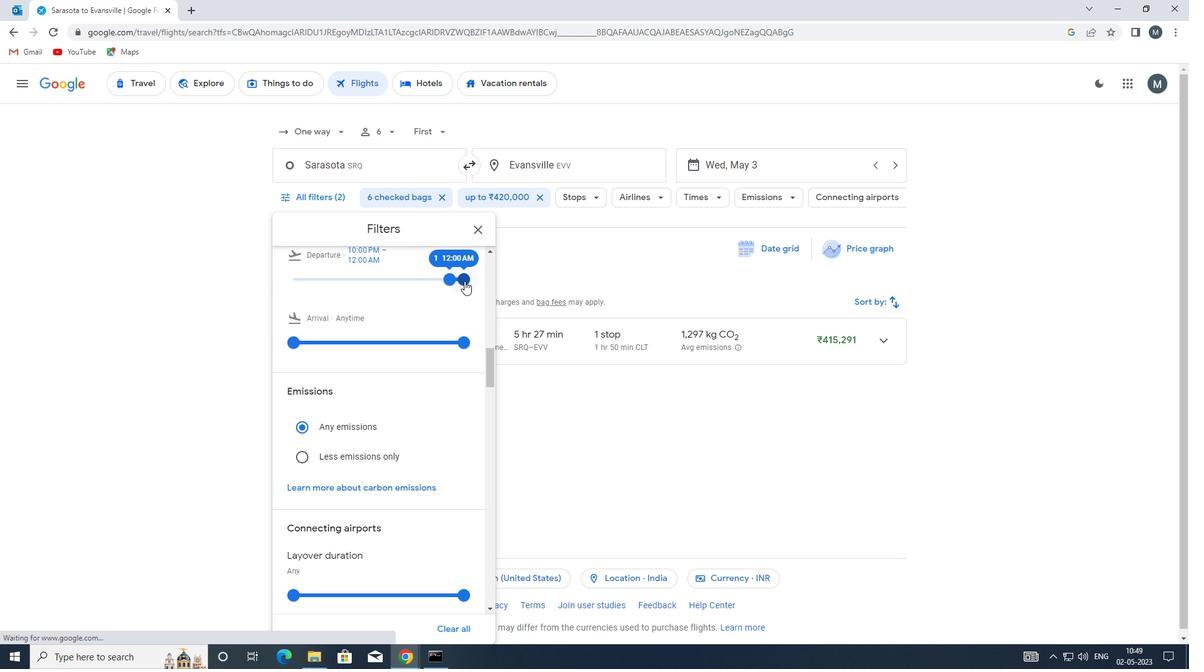 
Action: Mouse pressed left at (461, 278)
Screenshot: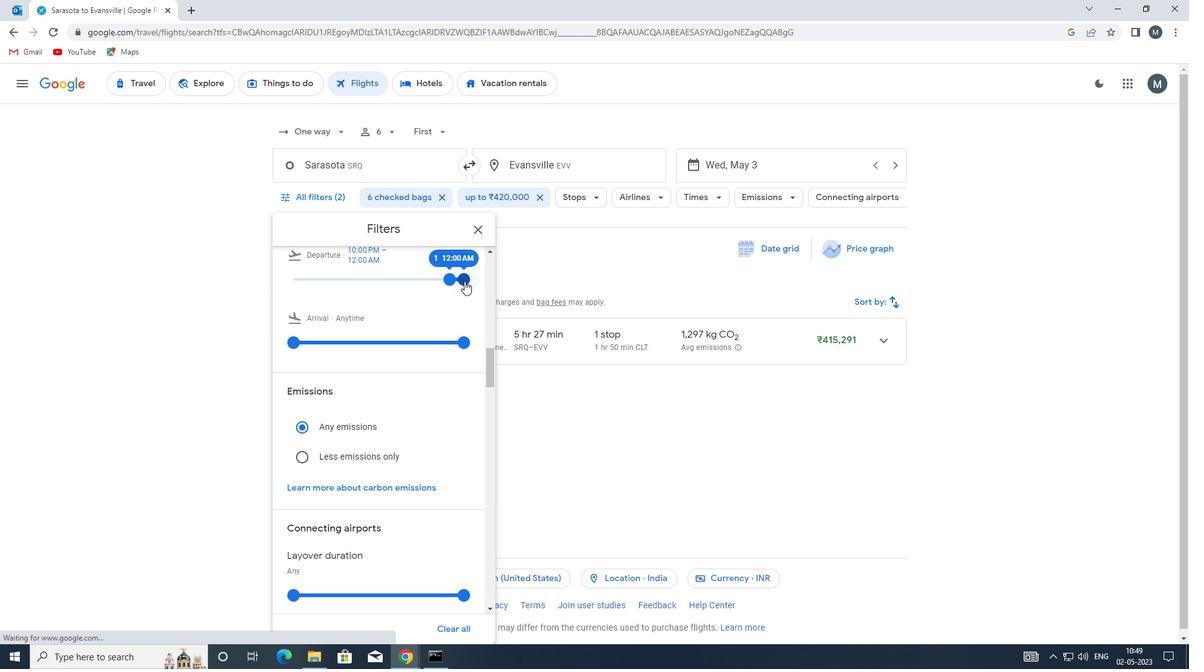 
Action: Mouse moved to (456, 281)
Screenshot: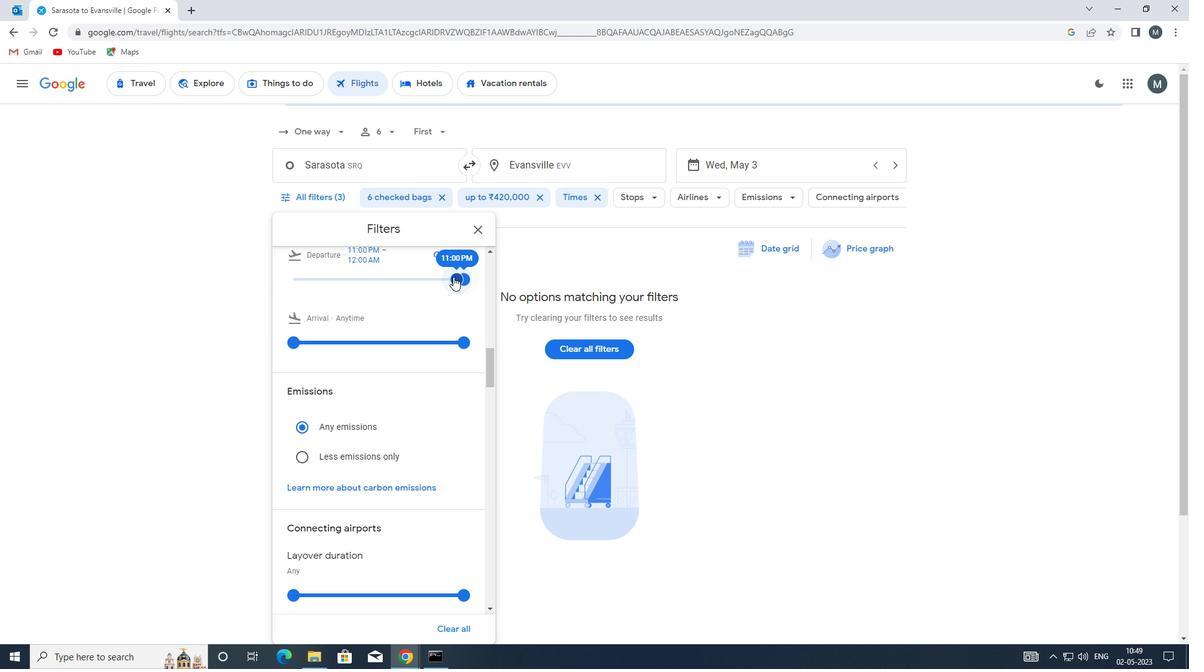 
Action: Mouse pressed left at (456, 281)
Screenshot: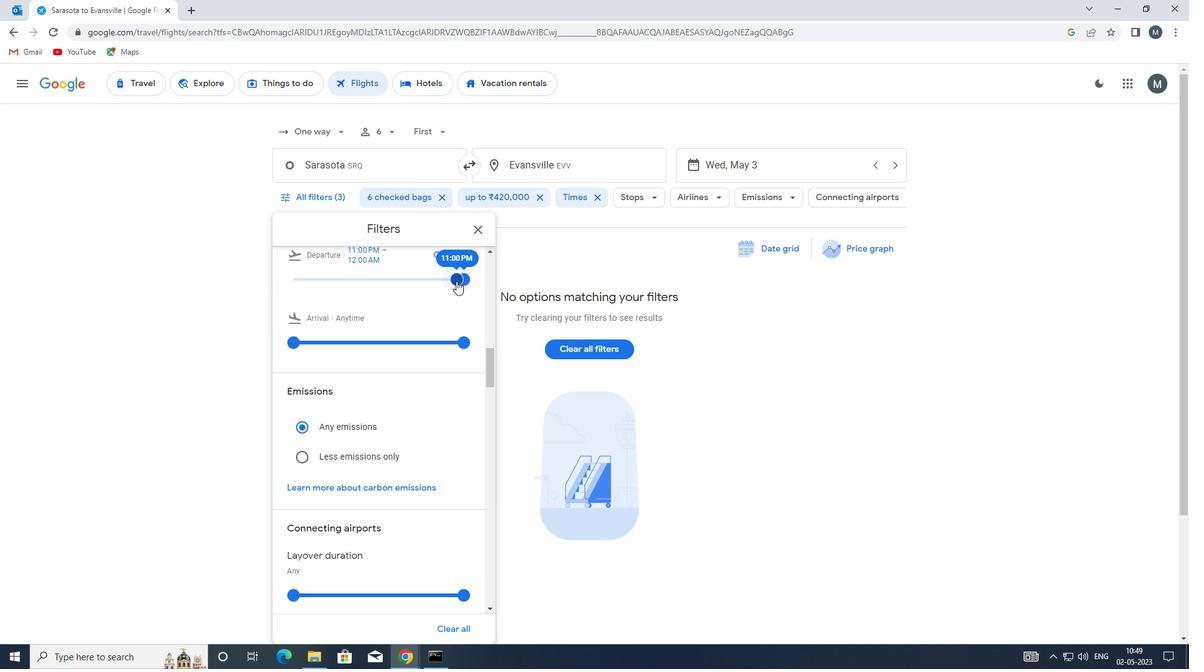 
Action: Mouse moved to (466, 278)
Screenshot: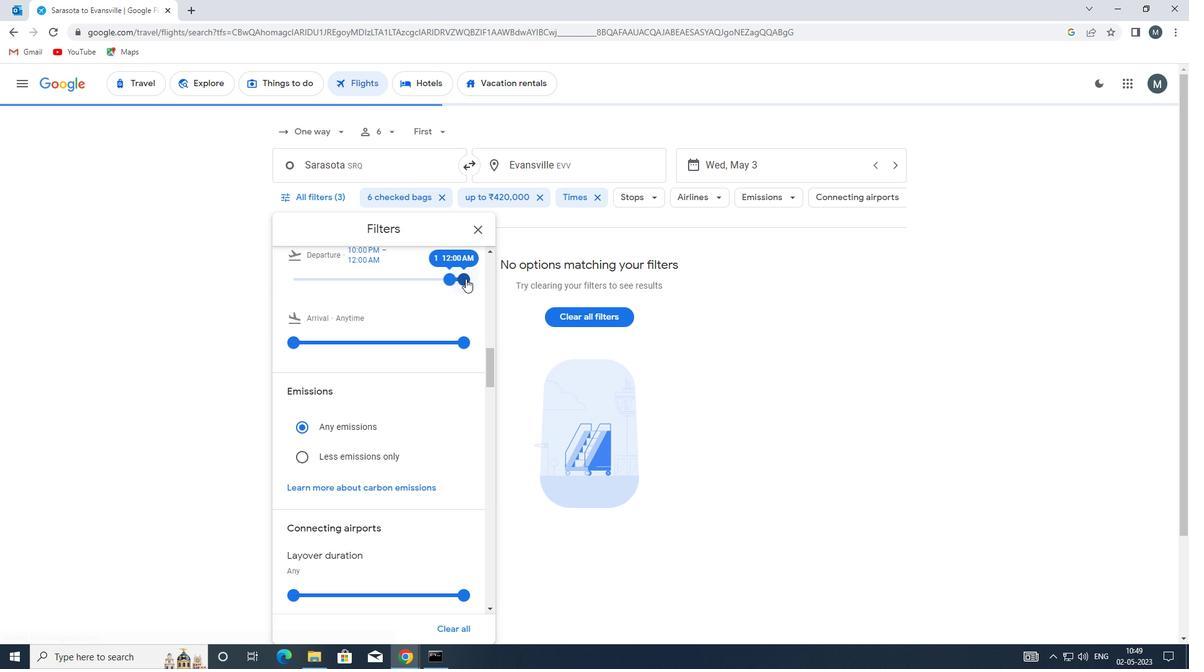 
Action: Mouse pressed left at (466, 278)
Screenshot: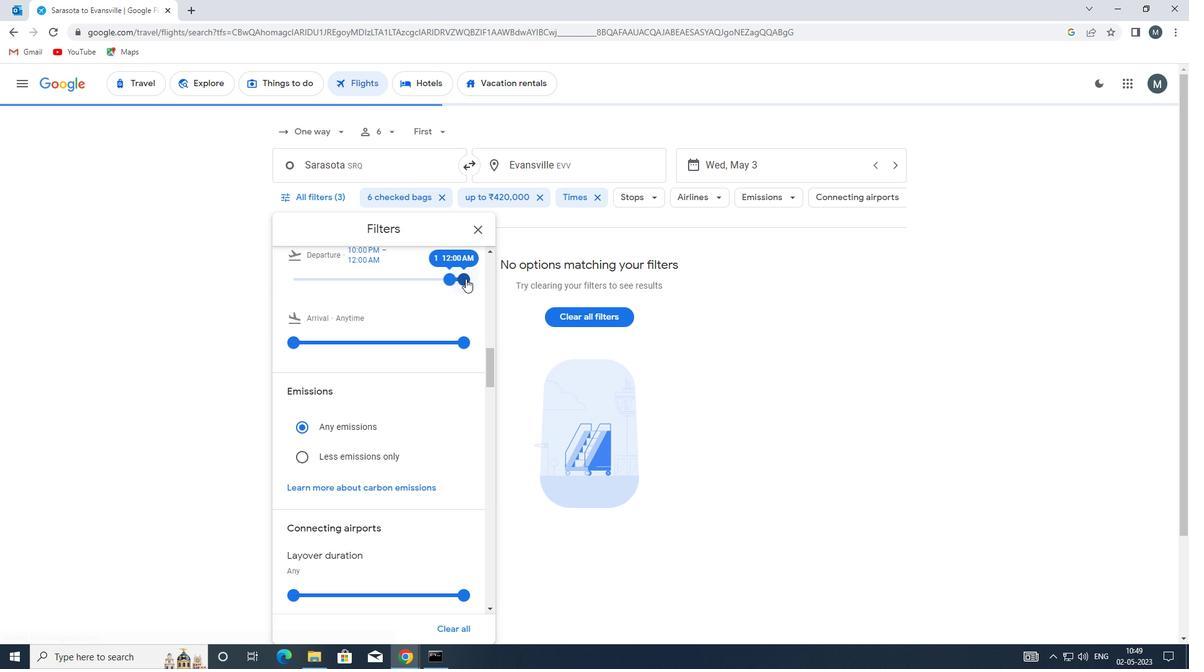 
Action: Mouse moved to (437, 285)
Screenshot: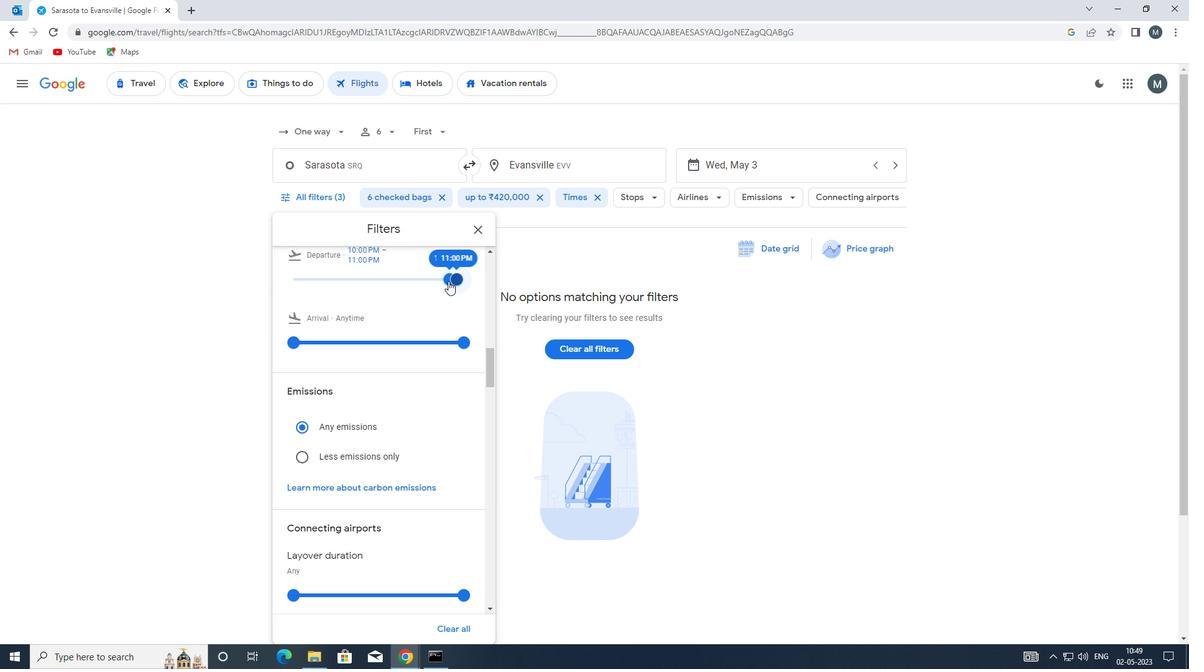 
Action: Mouse scrolled (437, 285) with delta (0, 0)
Screenshot: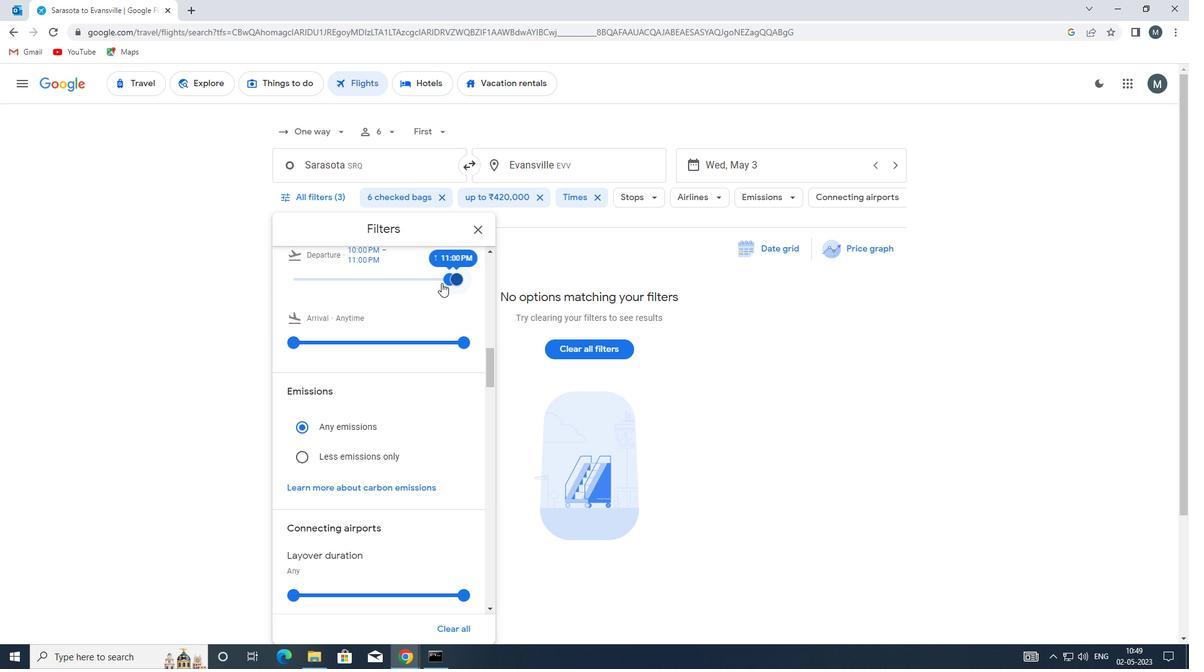 
Action: Mouse scrolled (437, 285) with delta (0, 0)
Screenshot: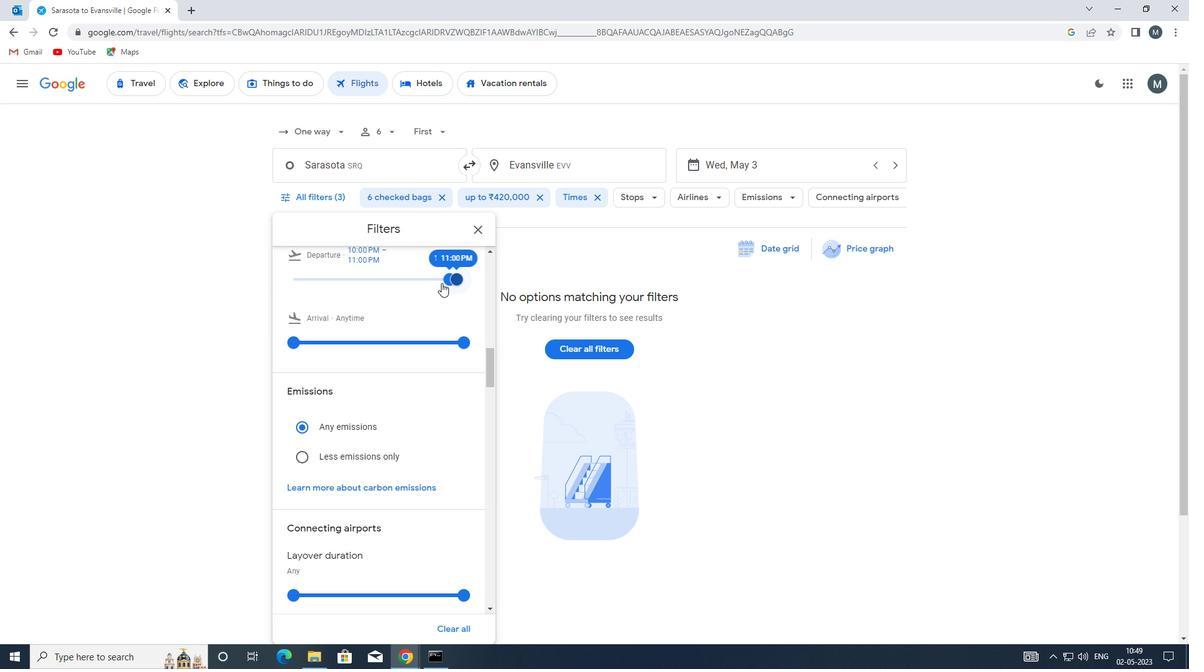 
Action: Mouse moved to (479, 229)
Screenshot: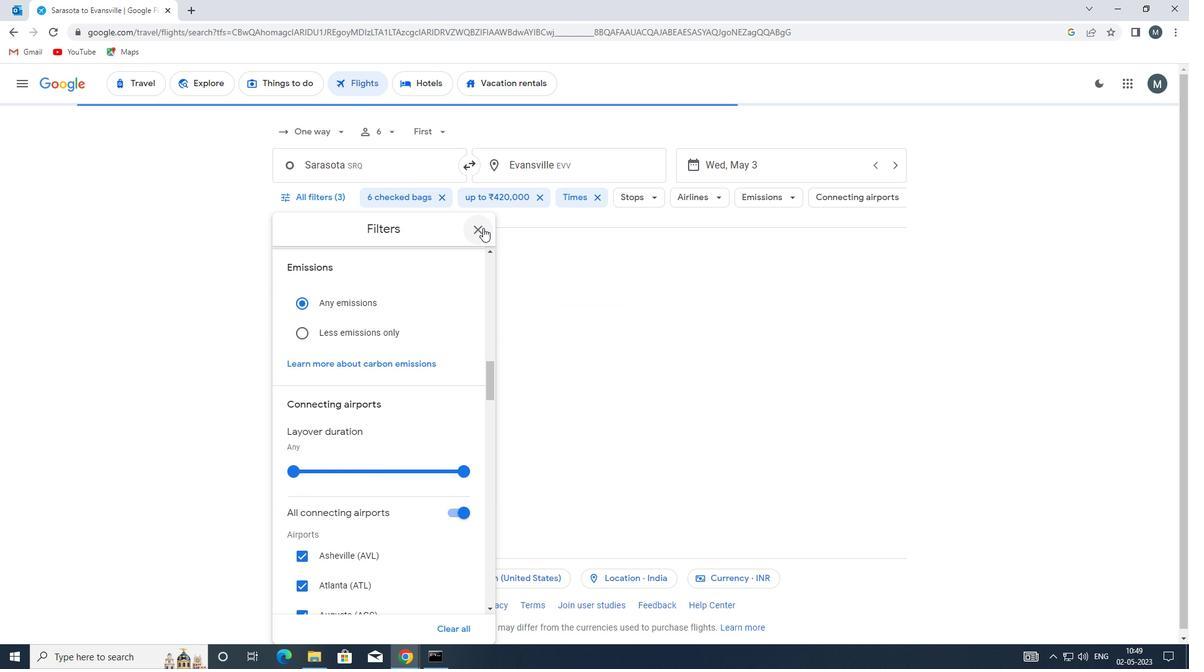 
Action: Mouse pressed left at (479, 229)
Screenshot: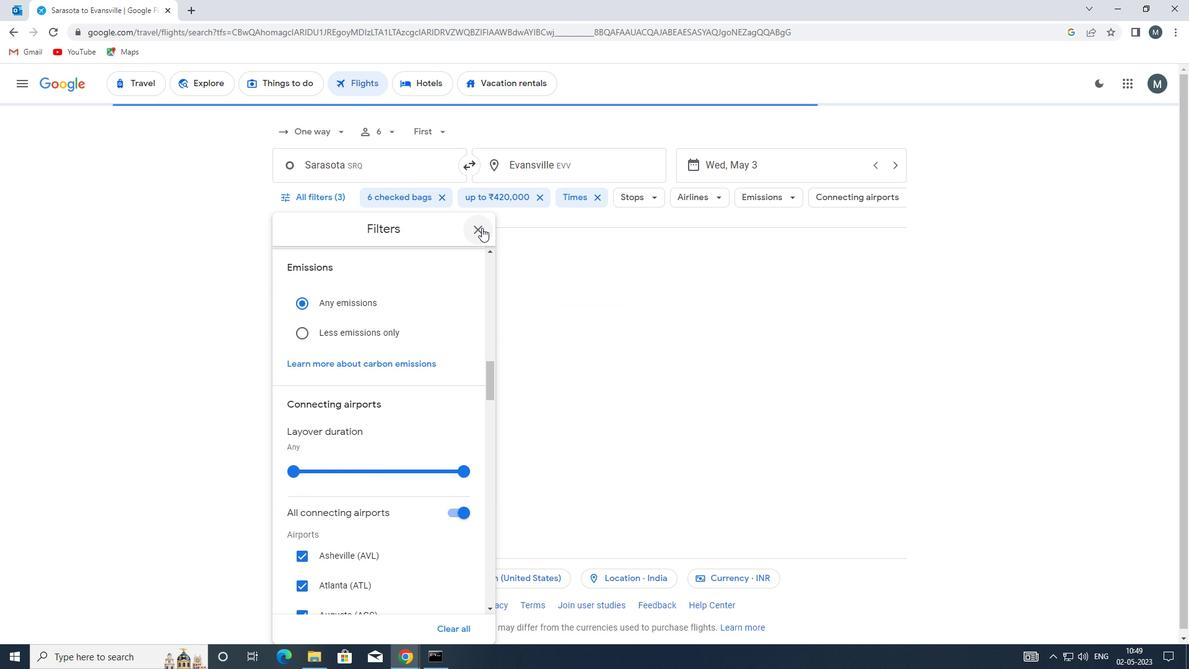 
